 Task: Look for space in Bogor, Indonesia from 9th June, 2023 to 11th June, 2023 for 2 adults in price range Rs.6000 to Rs.10000. Place can be entire place with 2 bedrooms having 2 beds and 1 bathroom. Property type can be house, flat, guest house. Amenities needed are: wifi. Booking option can be shelf check-in. Required host language is English.
Action: Mouse moved to (588, 108)
Screenshot: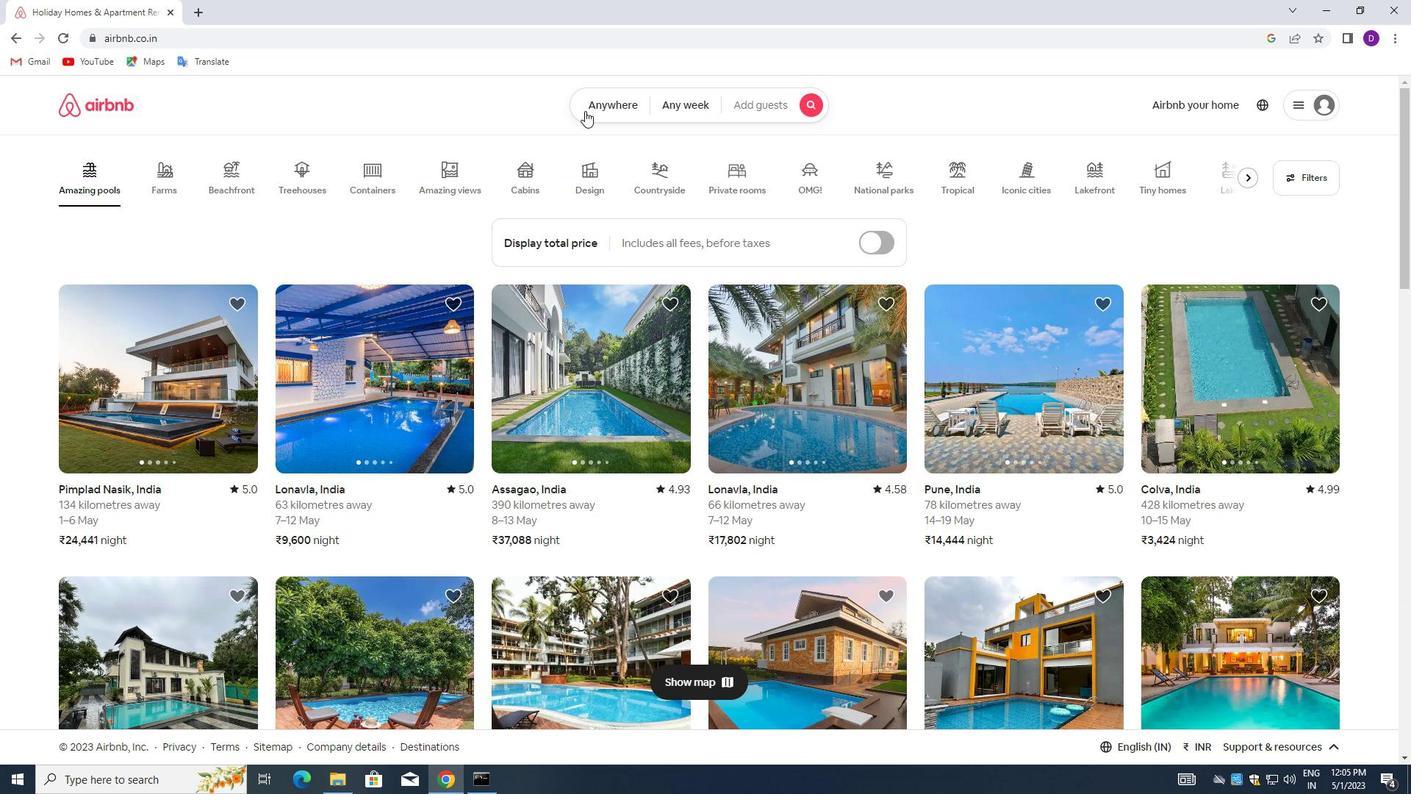 
Action: Mouse pressed left at (588, 108)
Screenshot: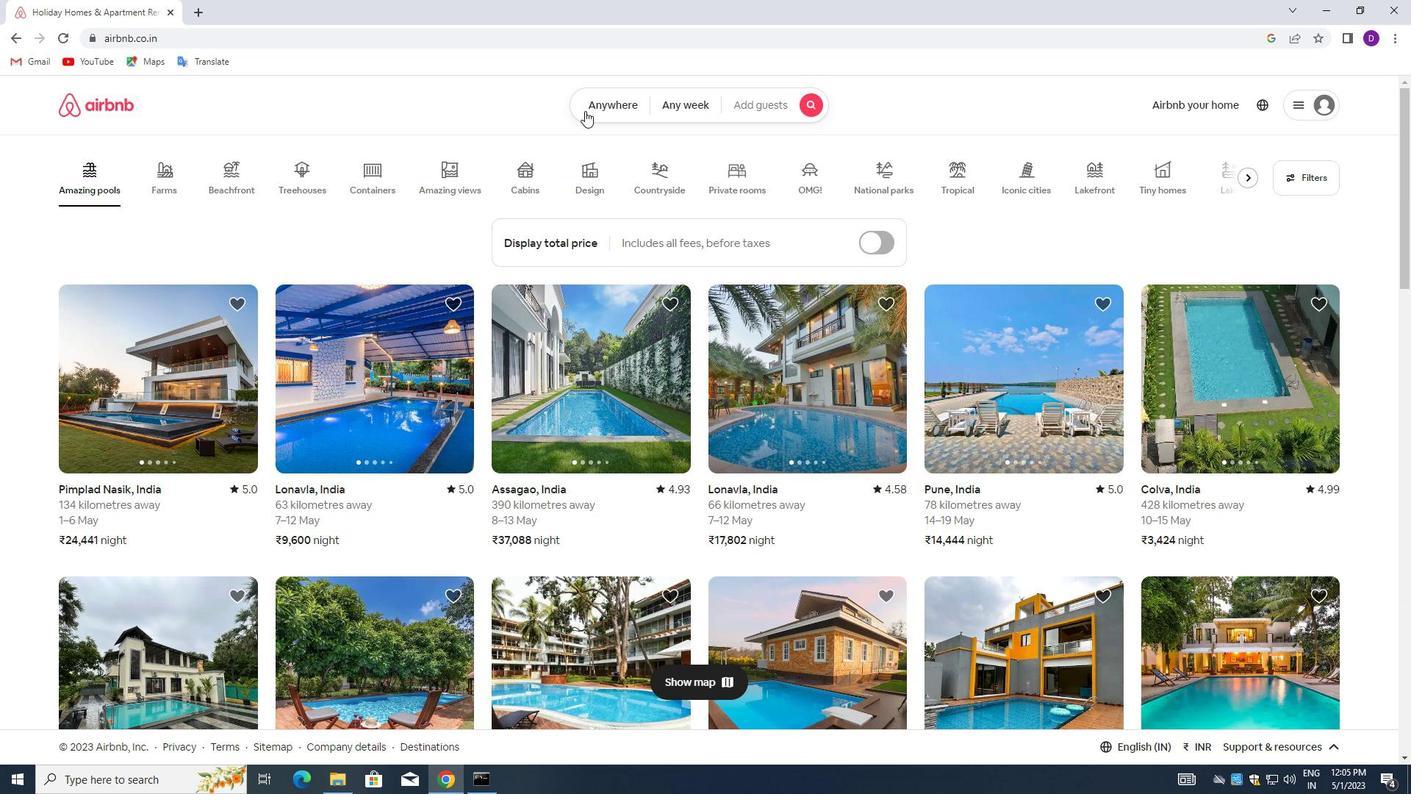
Action: Mouse moved to (450, 161)
Screenshot: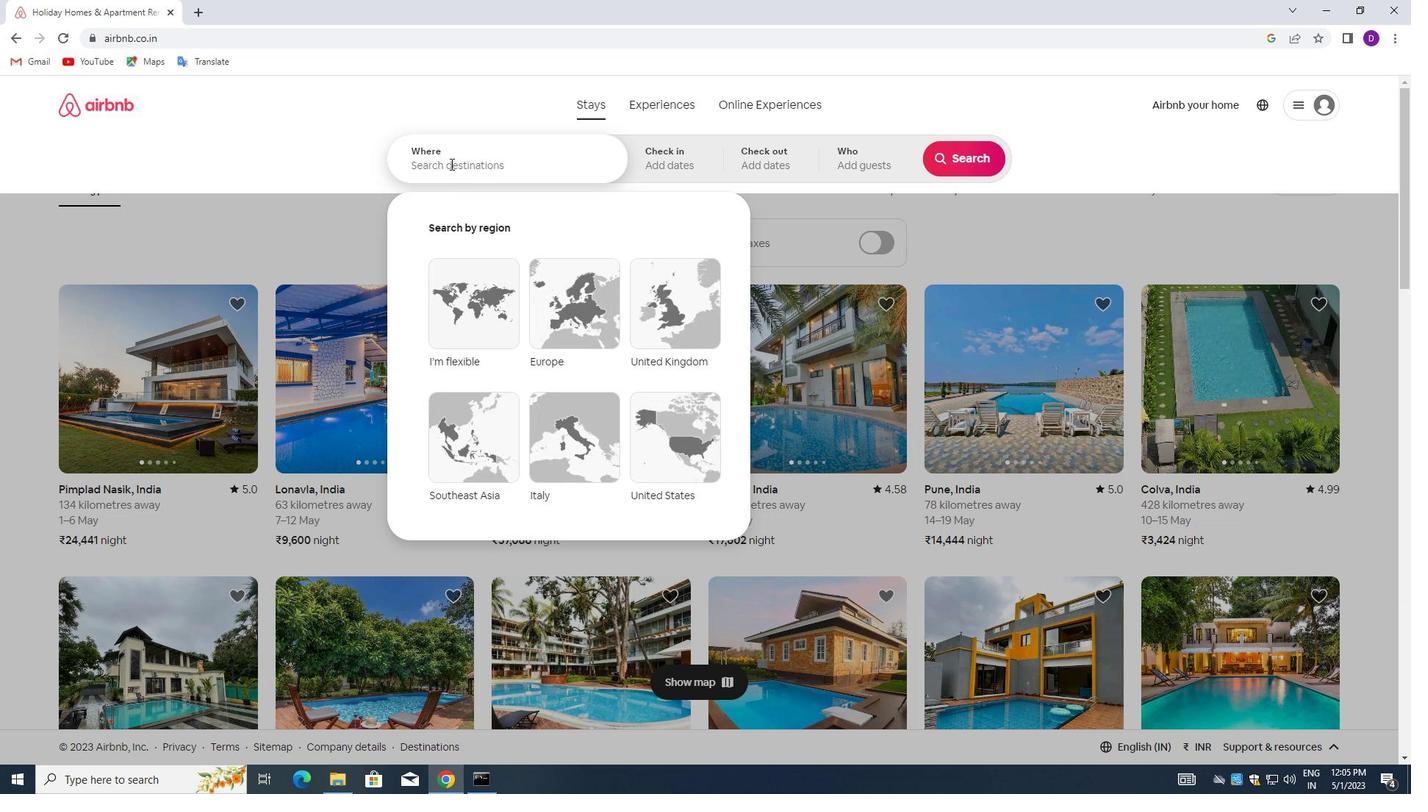 
Action: Mouse pressed left at (450, 161)
Screenshot: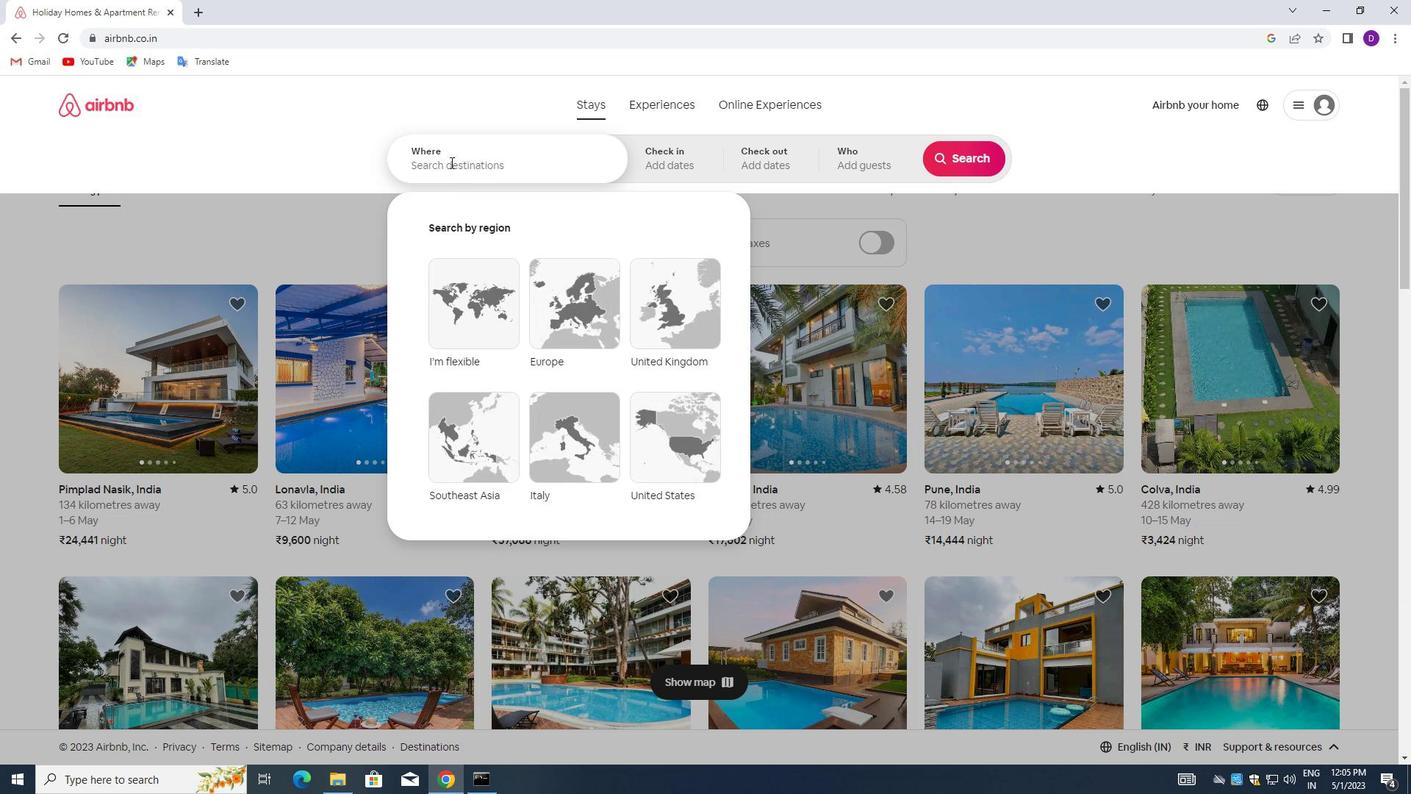 
Action: Key pressed <Key.shift_r>Bof<Key.backspace>gor,<Key.space><Key.shift>INDONESIA<Key.enter>
Screenshot: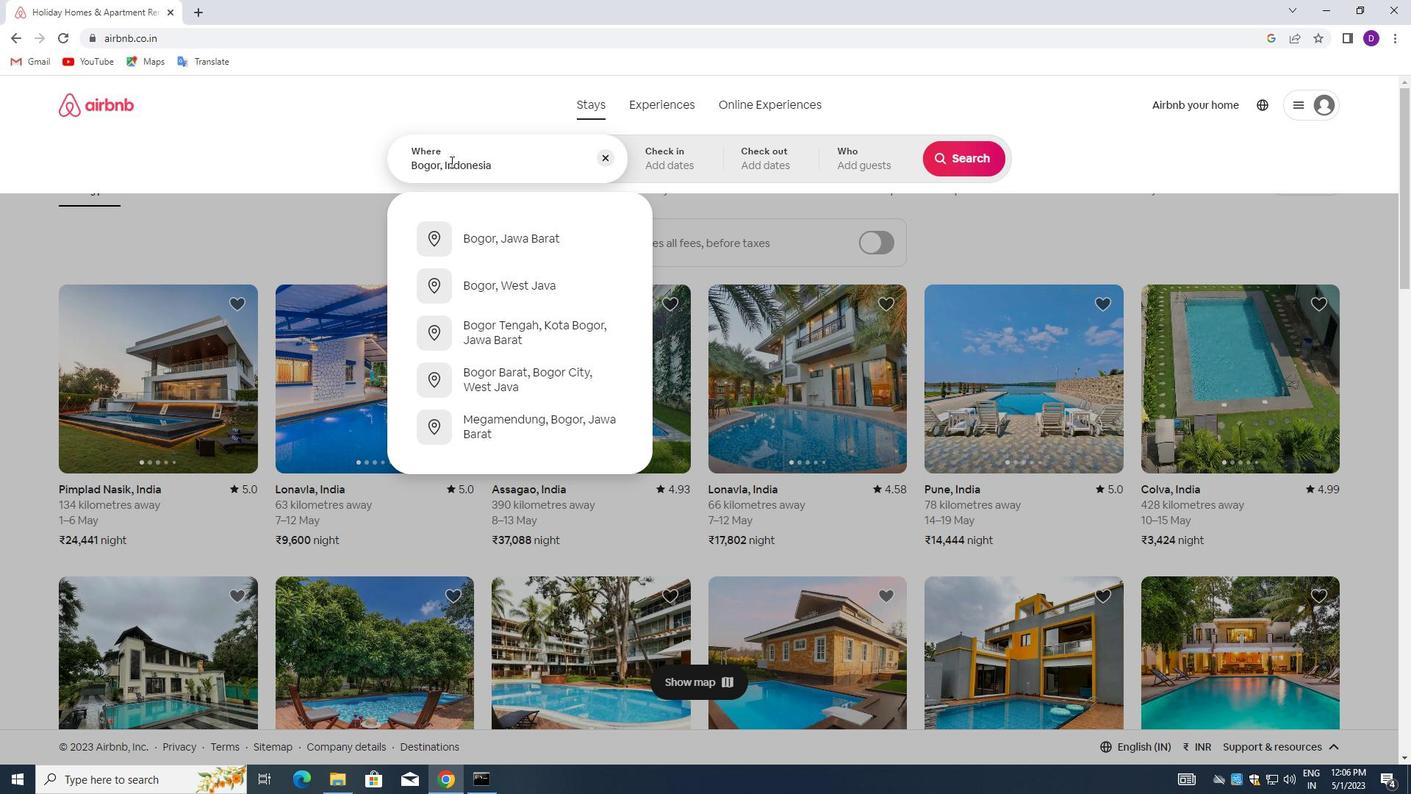 
Action: Mouse moved to (909, 373)
Screenshot: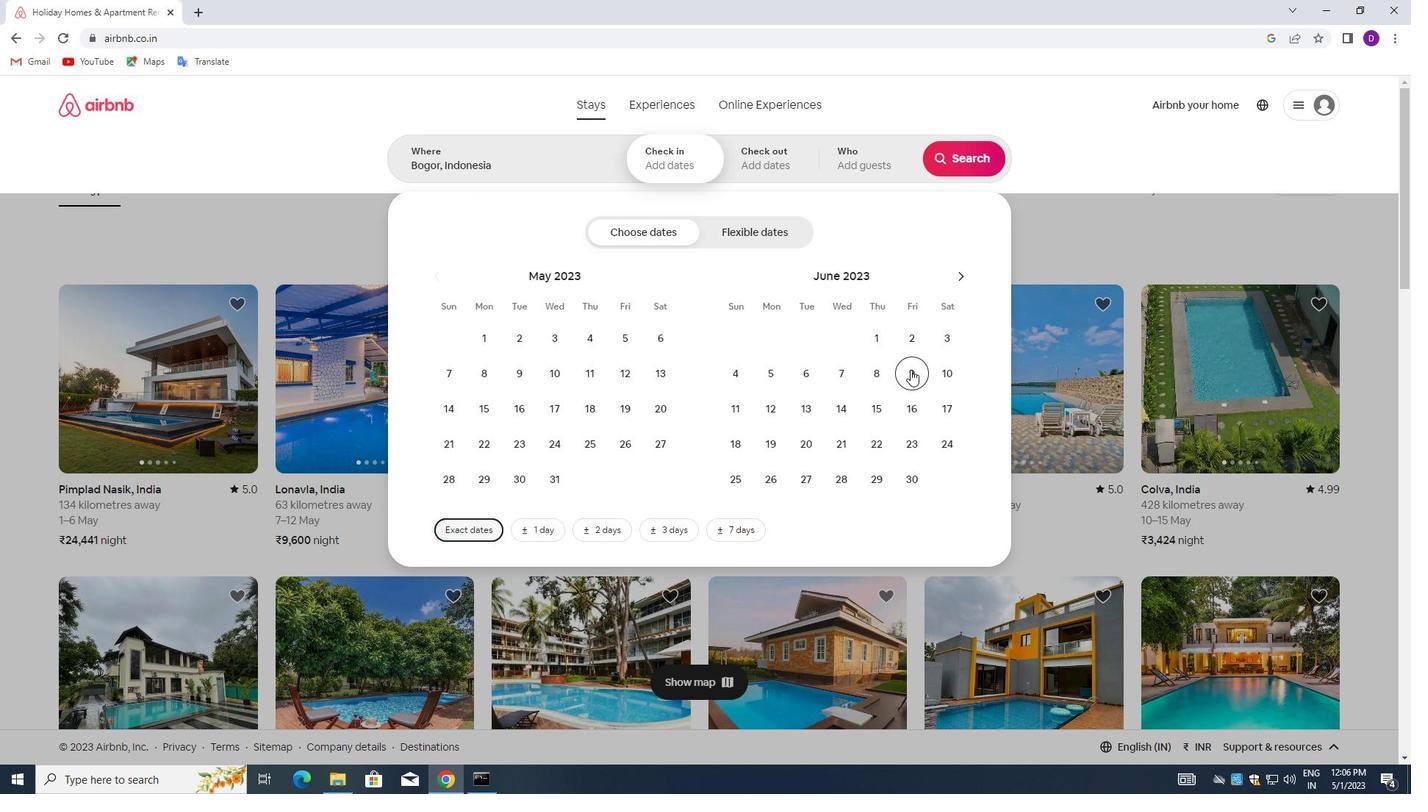 
Action: Mouse pressed left at (909, 373)
Screenshot: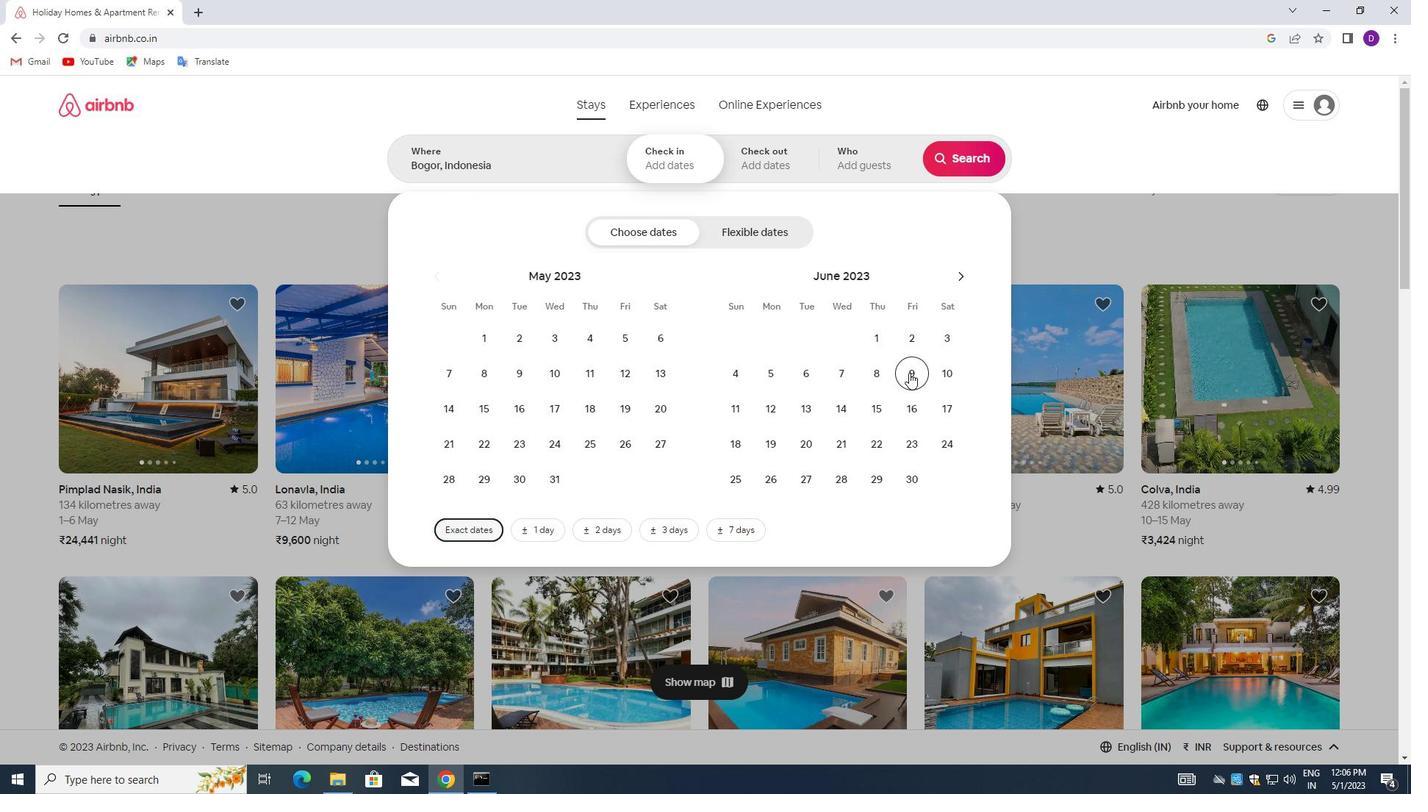 
Action: Mouse moved to (744, 416)
Screenshot: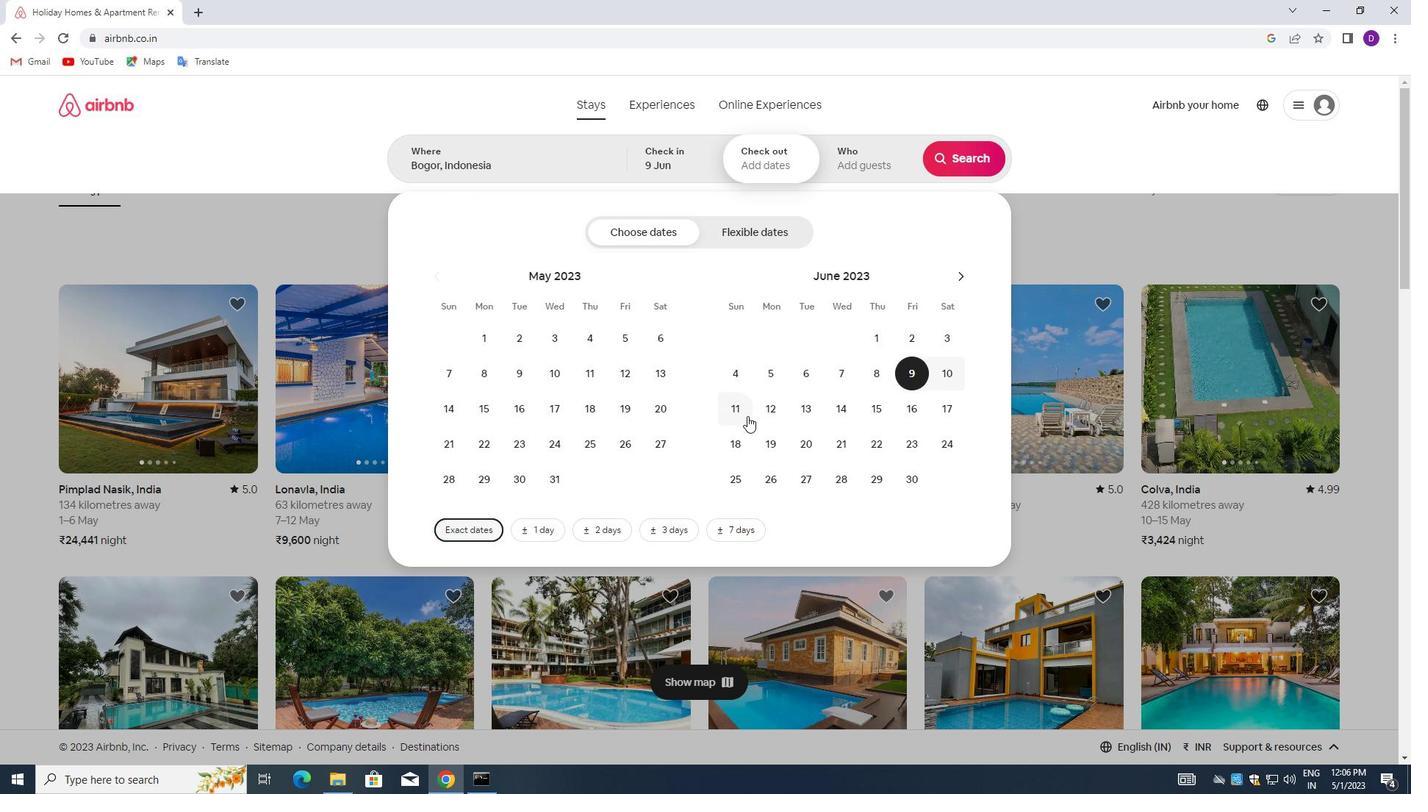 
Action: Mouse pressed left at (744, 416)
Screenshot: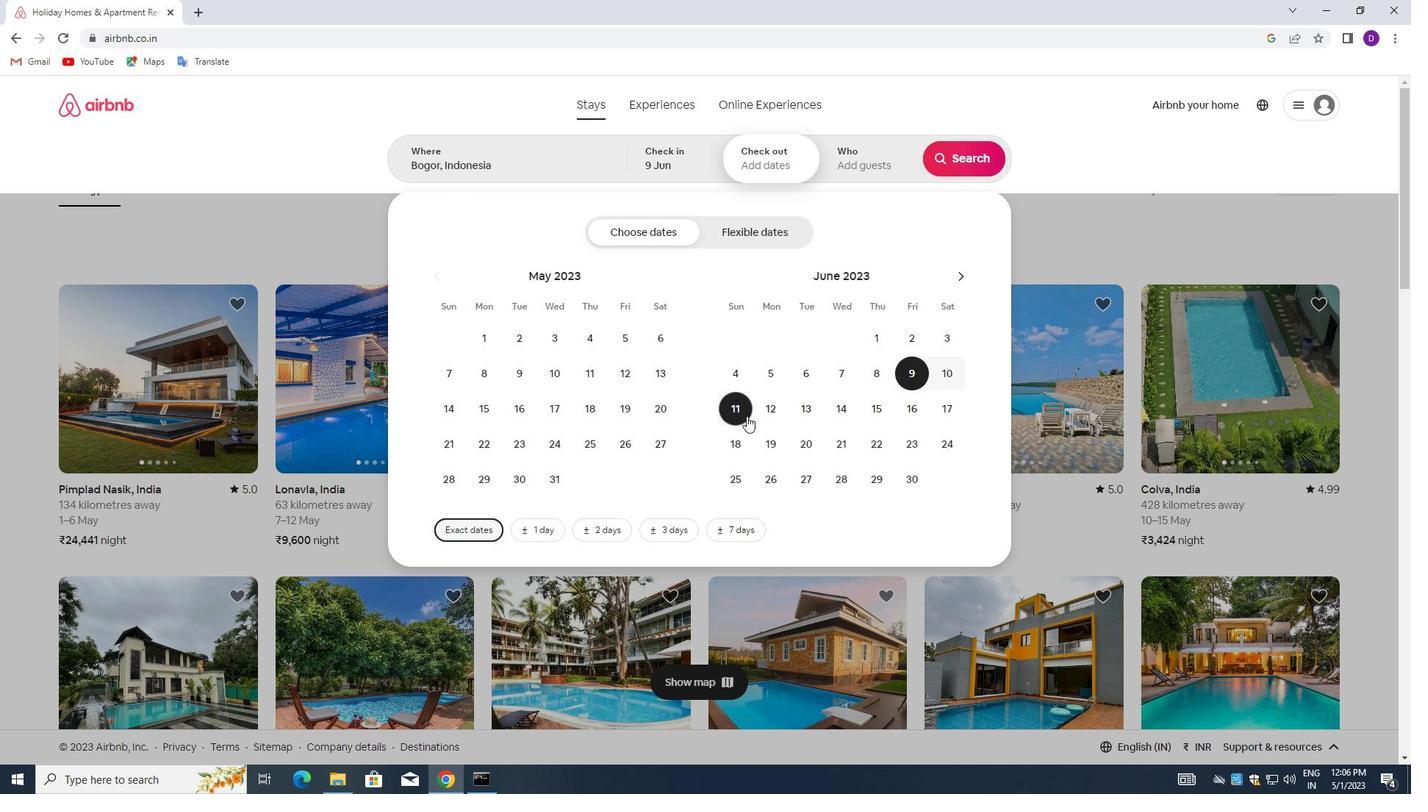 
Action: Mouse moved to (861, 174)
Screenshot: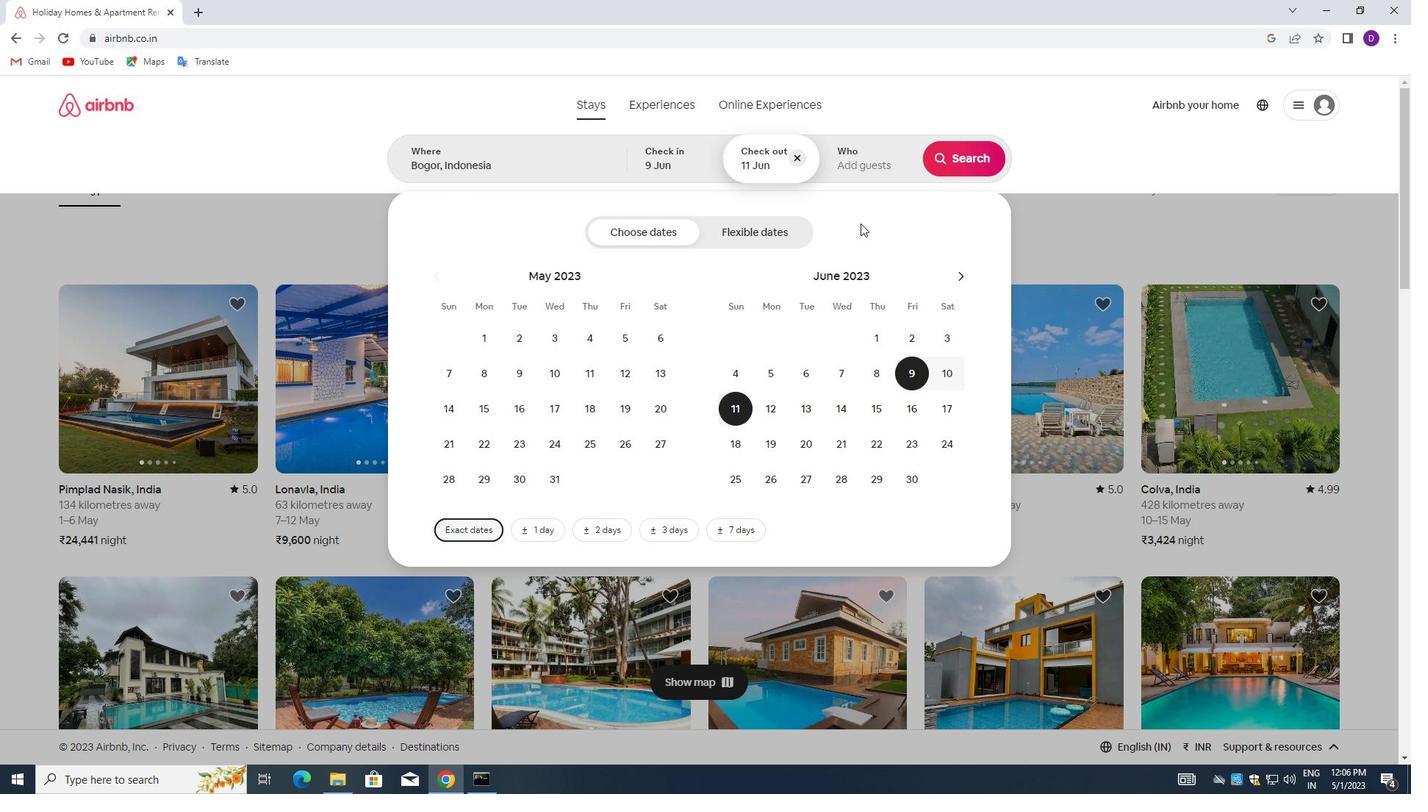 
Action: Mouse pressed left at (861, 174)
Screenshot: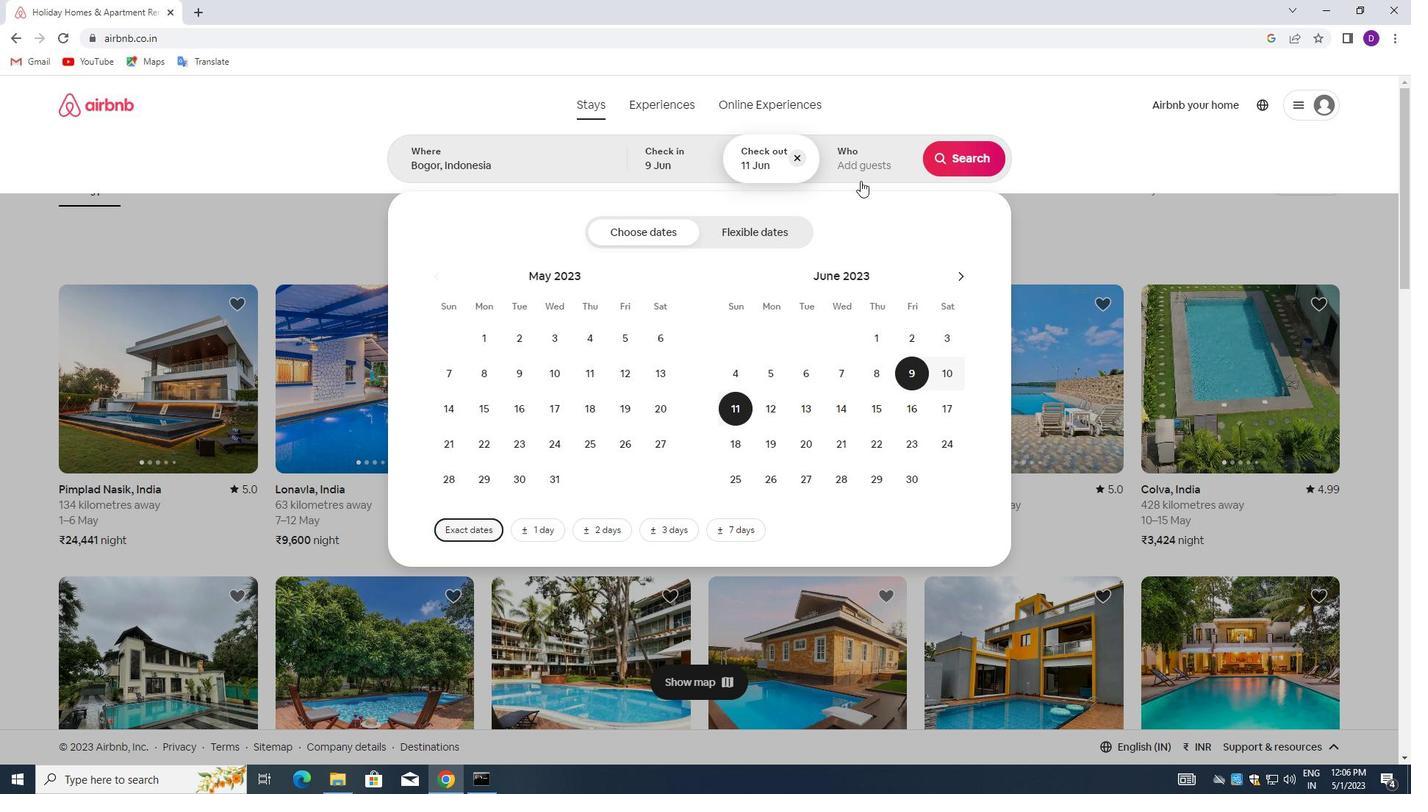
Action: Mouse moved to (966, 231)
Screenshot: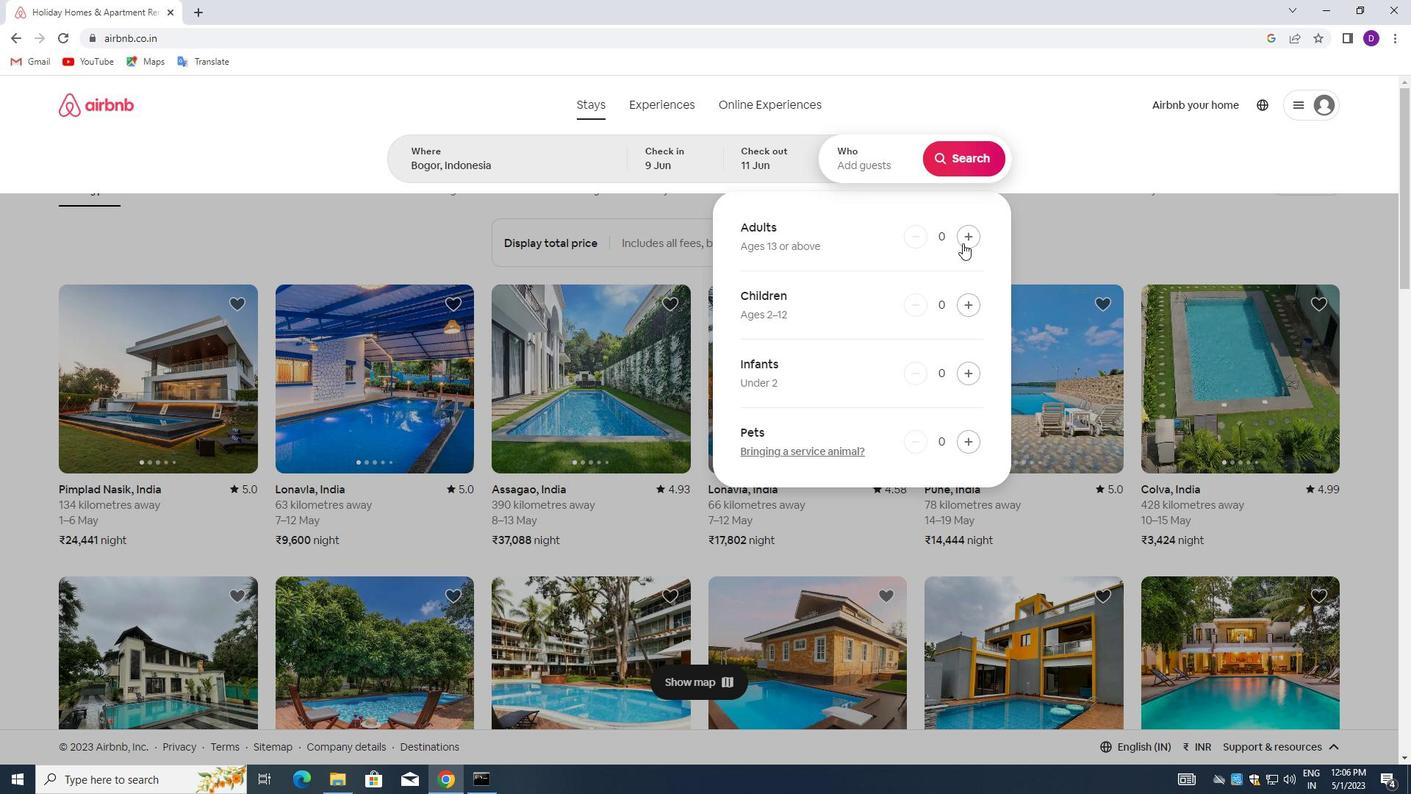
Action: Mouse pressed left at (966, 231)
Screenshot: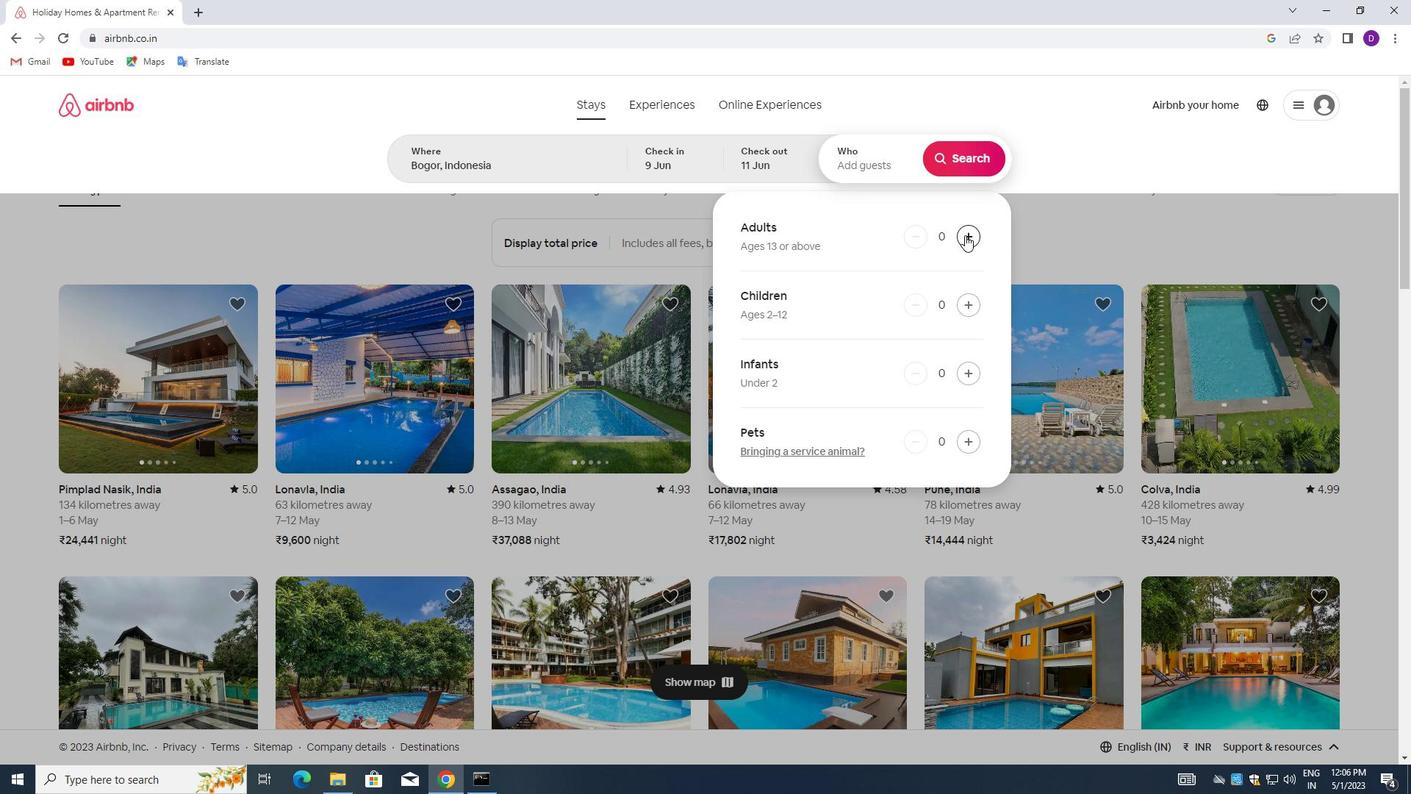 
Action: Mouse pressed left at (966, 231)
Screenshot: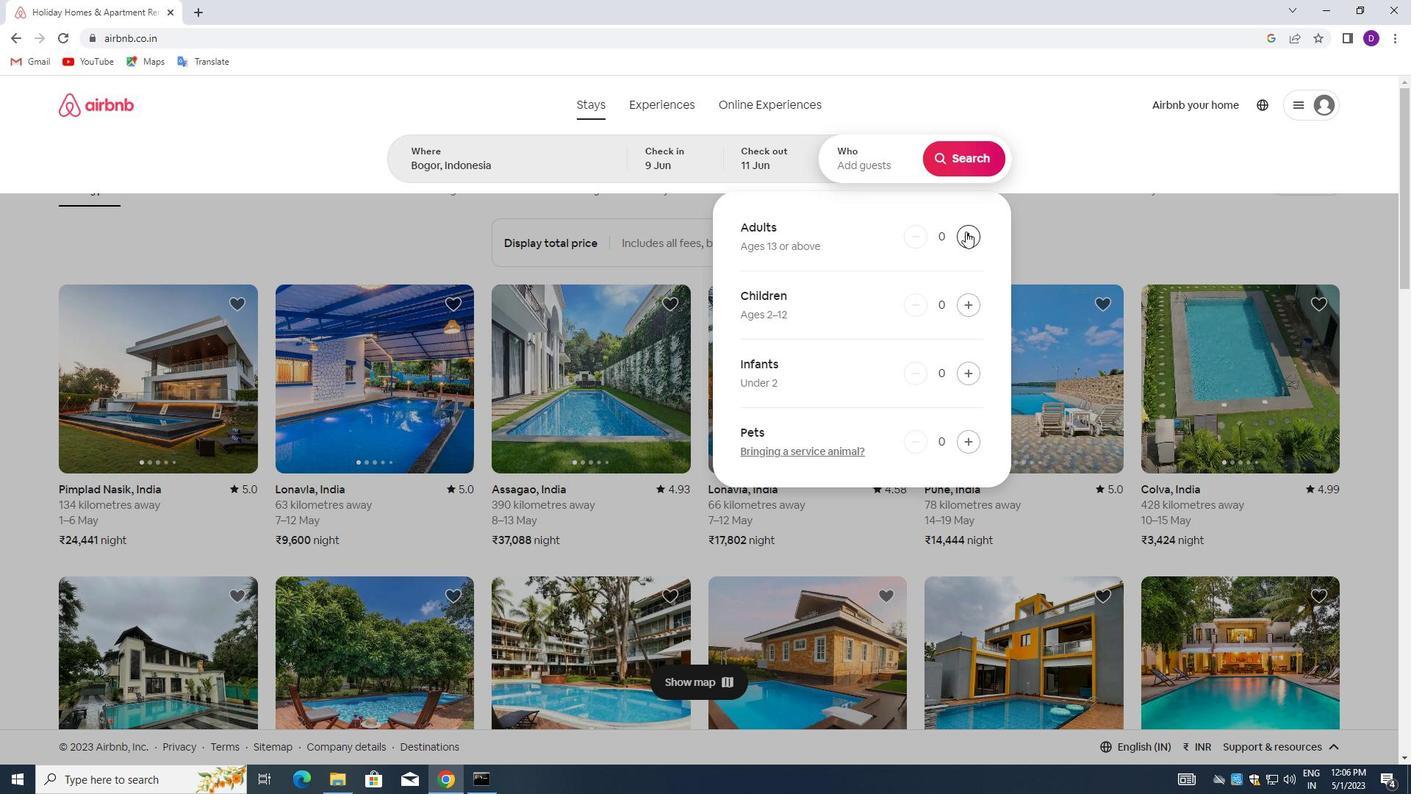
Action: Mouse moved to (969, 162)
Screenshot: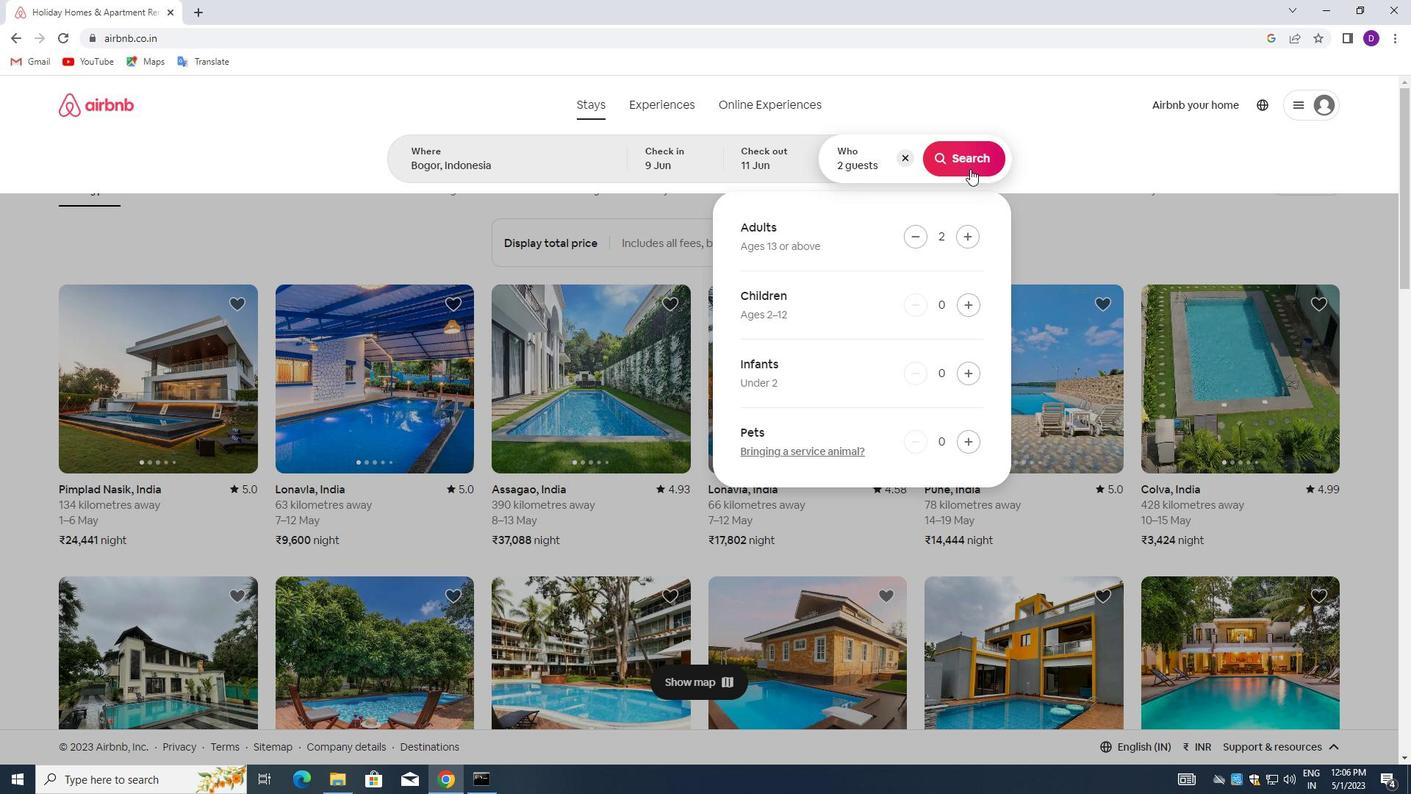 
Action: Mouse pressed left at (969, 162)
Screenshot: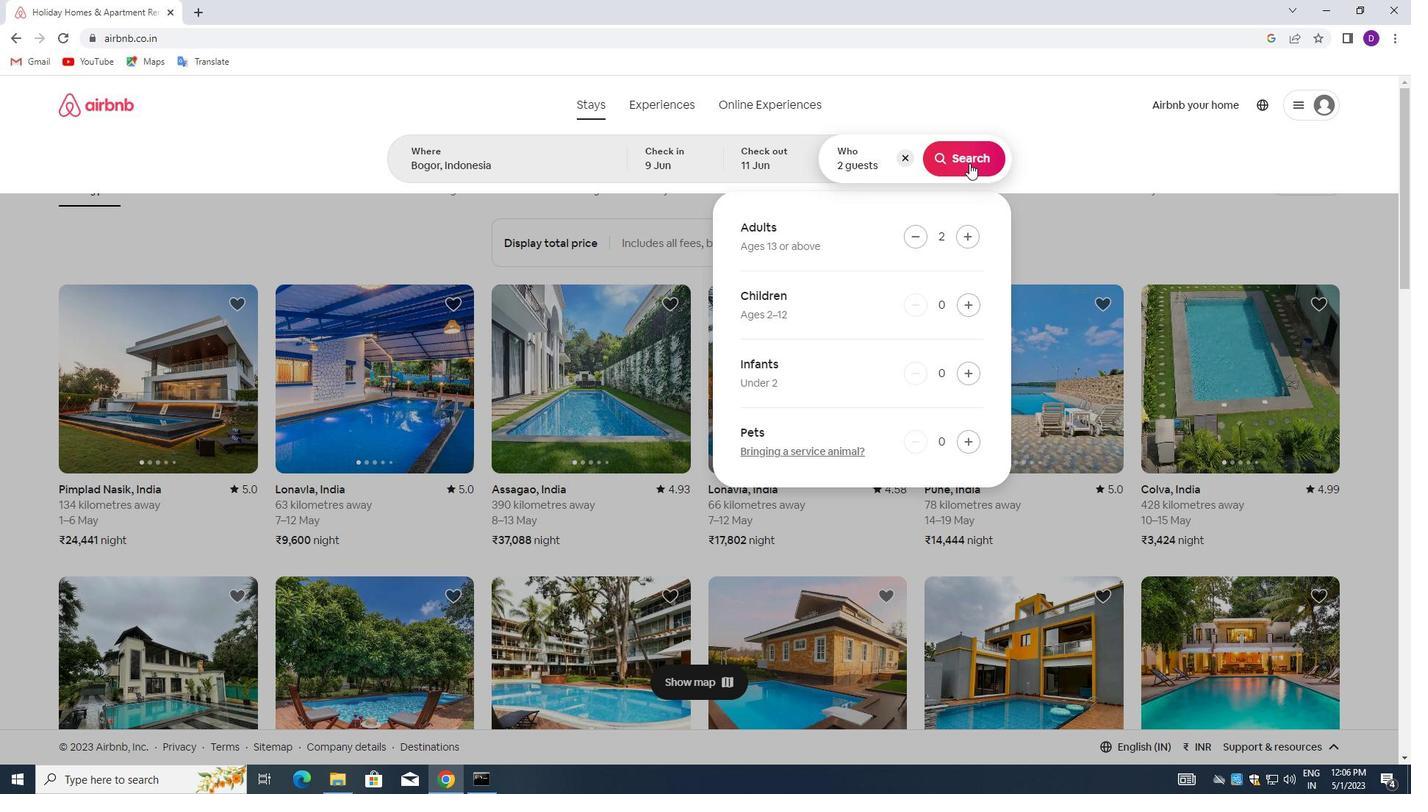 
Action: Mouse moved to (1343, 164)
Screenshot: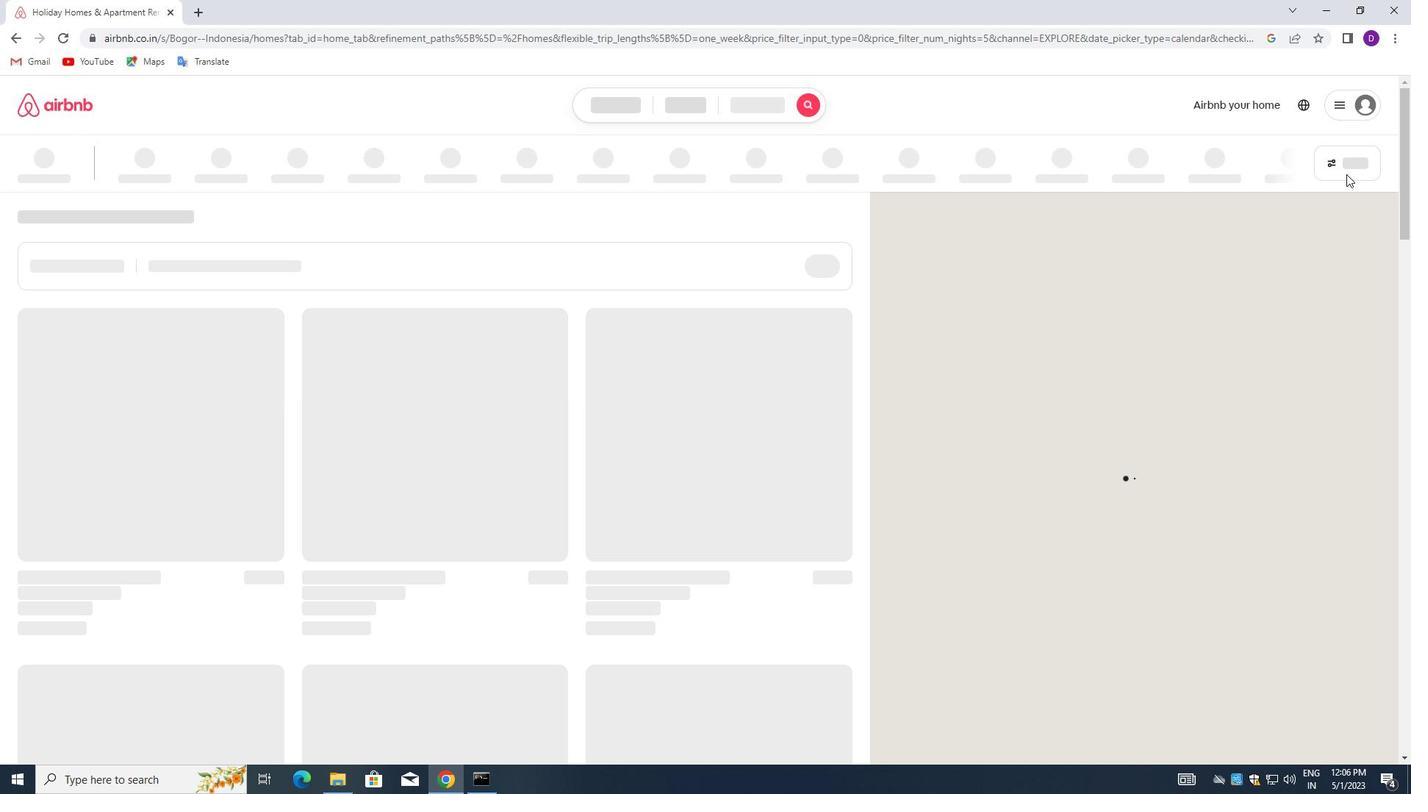 
Action: Mouse pressed left at (1343, 164)
Screenshot: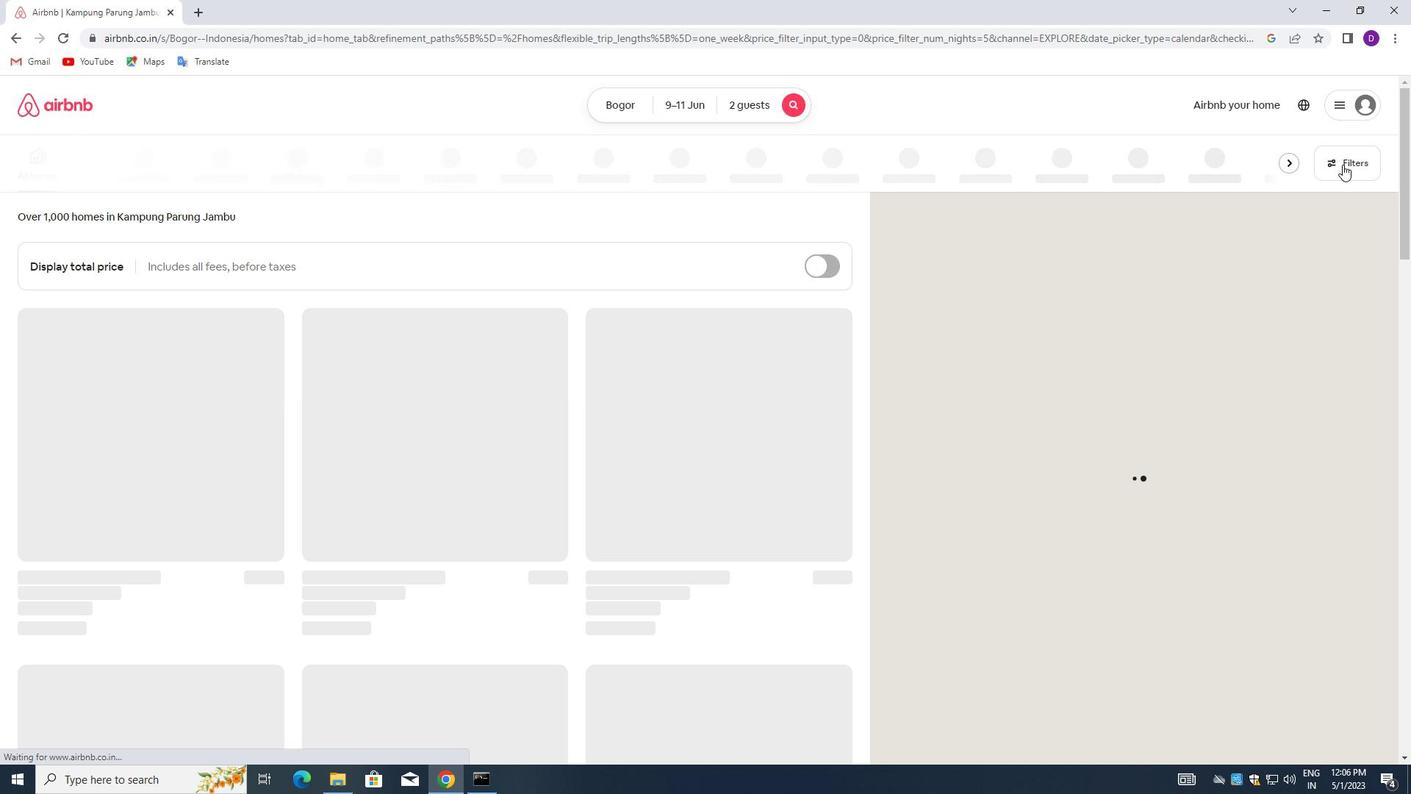
Action: Mouse moved to (516, 354)
Screenshot: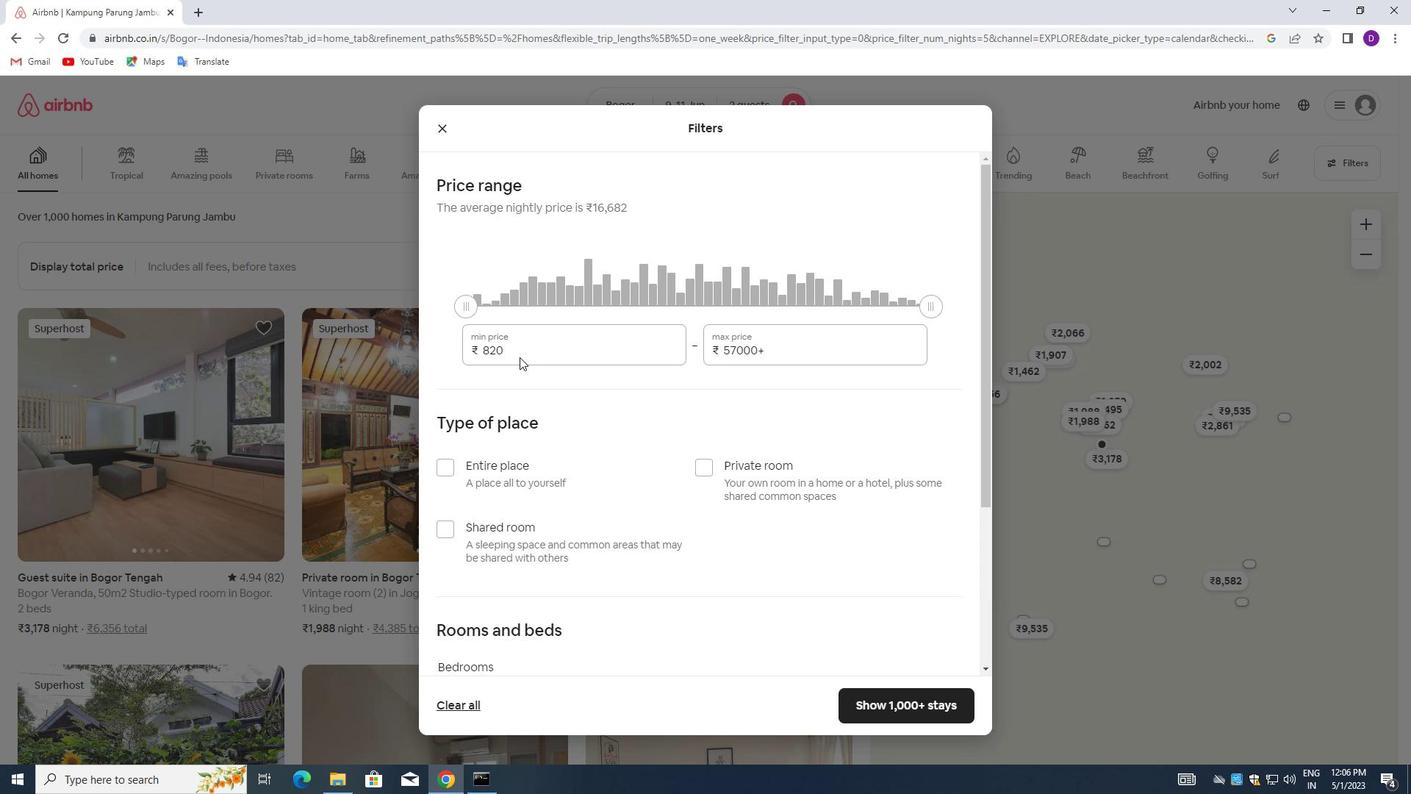 
Action: Mouse pressed left at (516, 354)
Screenshot: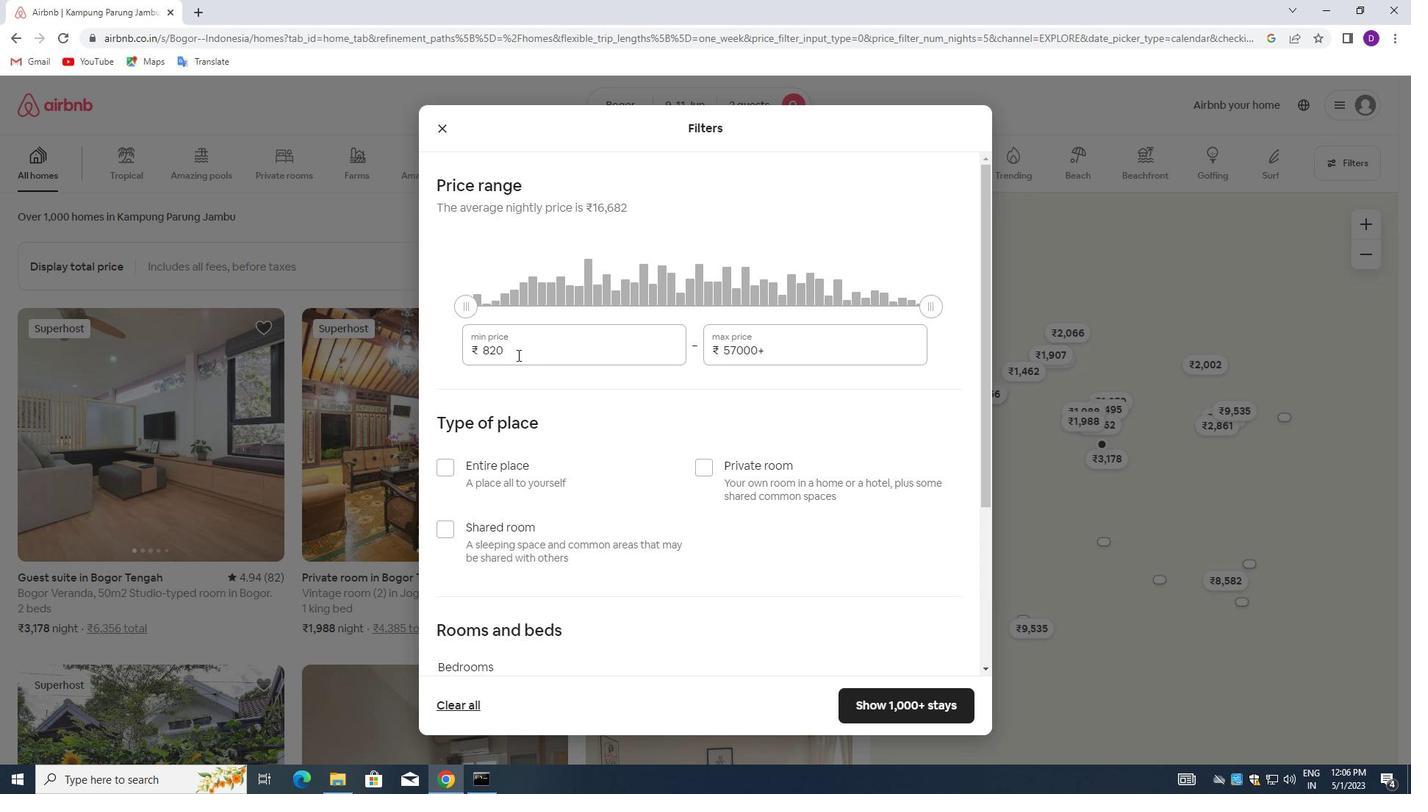 
Action: Mouse pressed left at (516, 354)
Screenshot: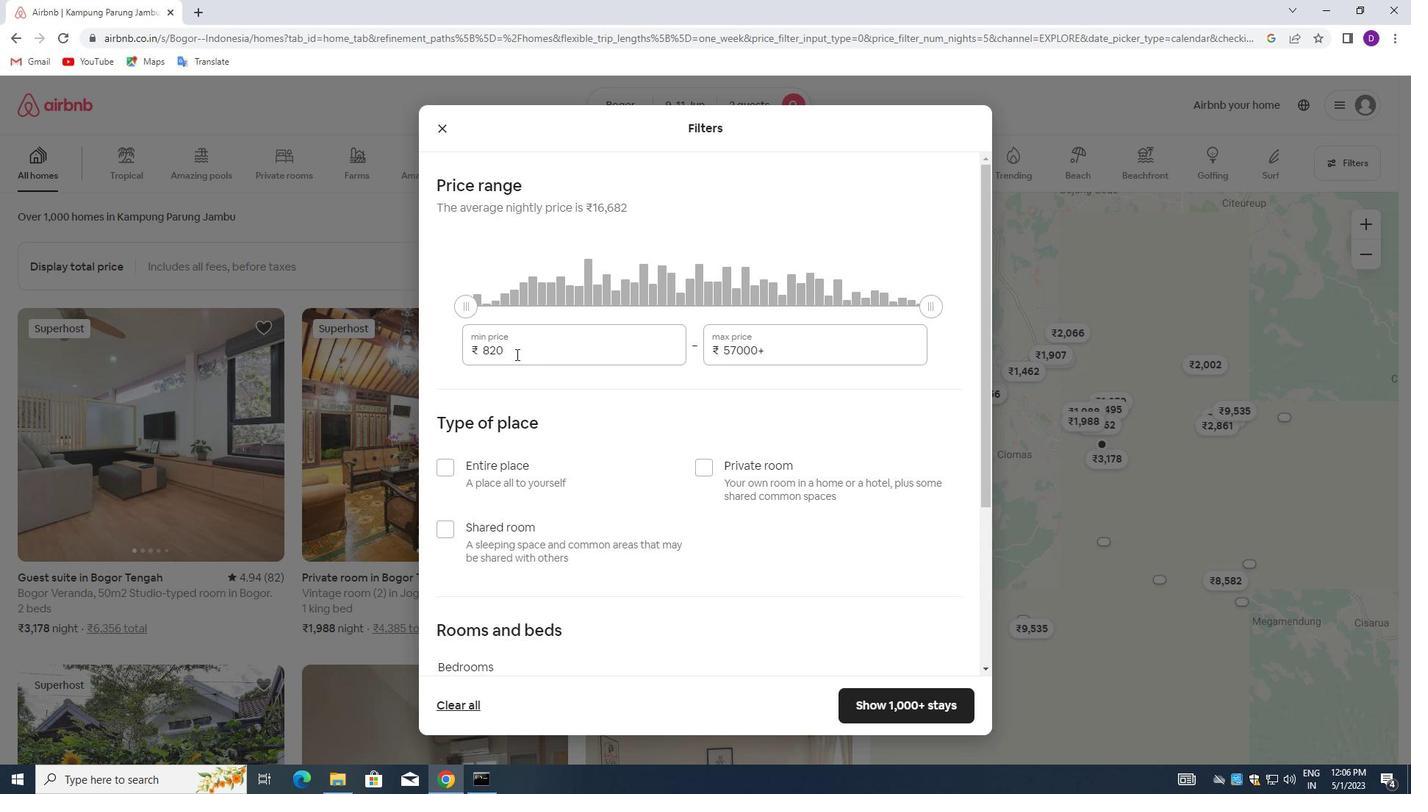 
Action: Key pressed 6000<Key.tab>10000
Screenshot: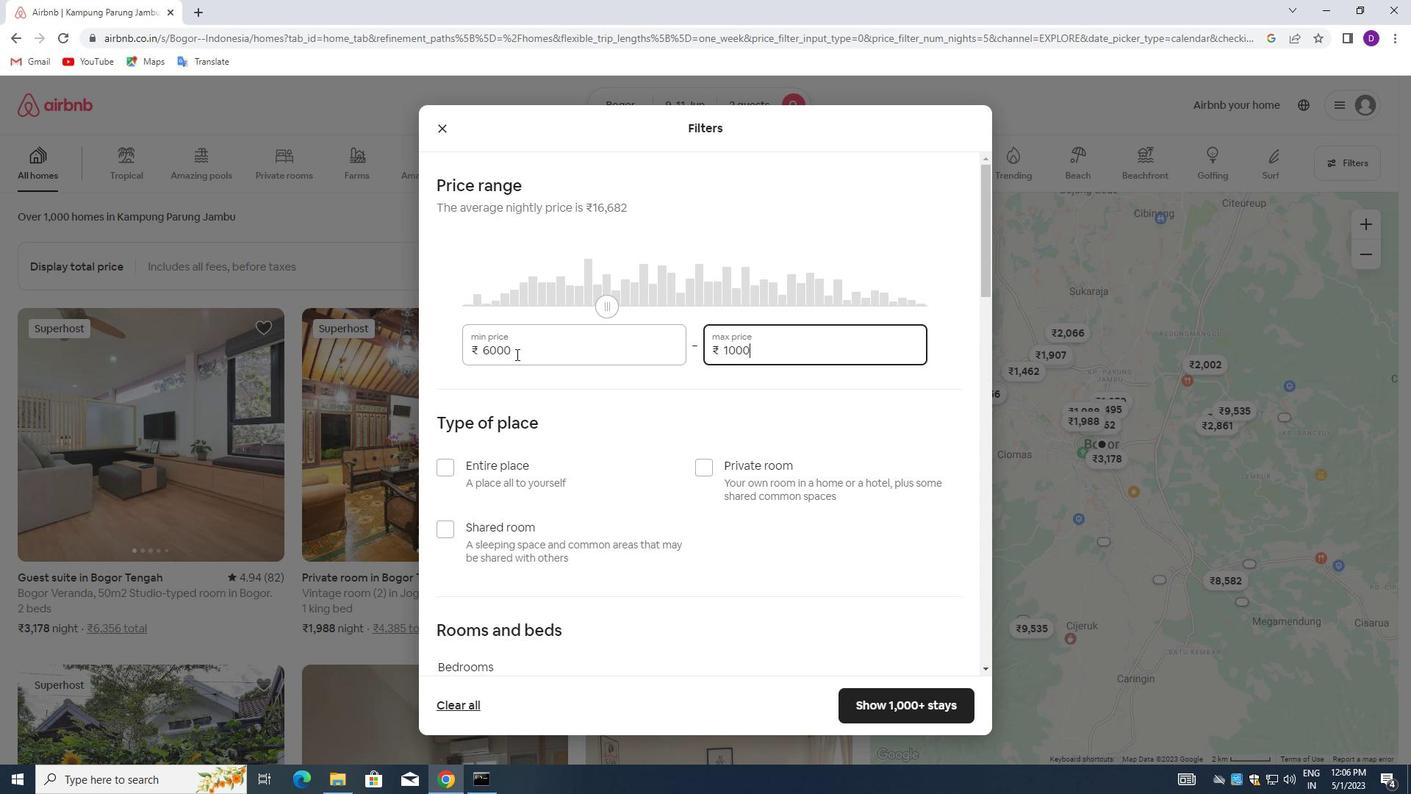 
Action: Mouse moved to (515, 355)
Screenshot: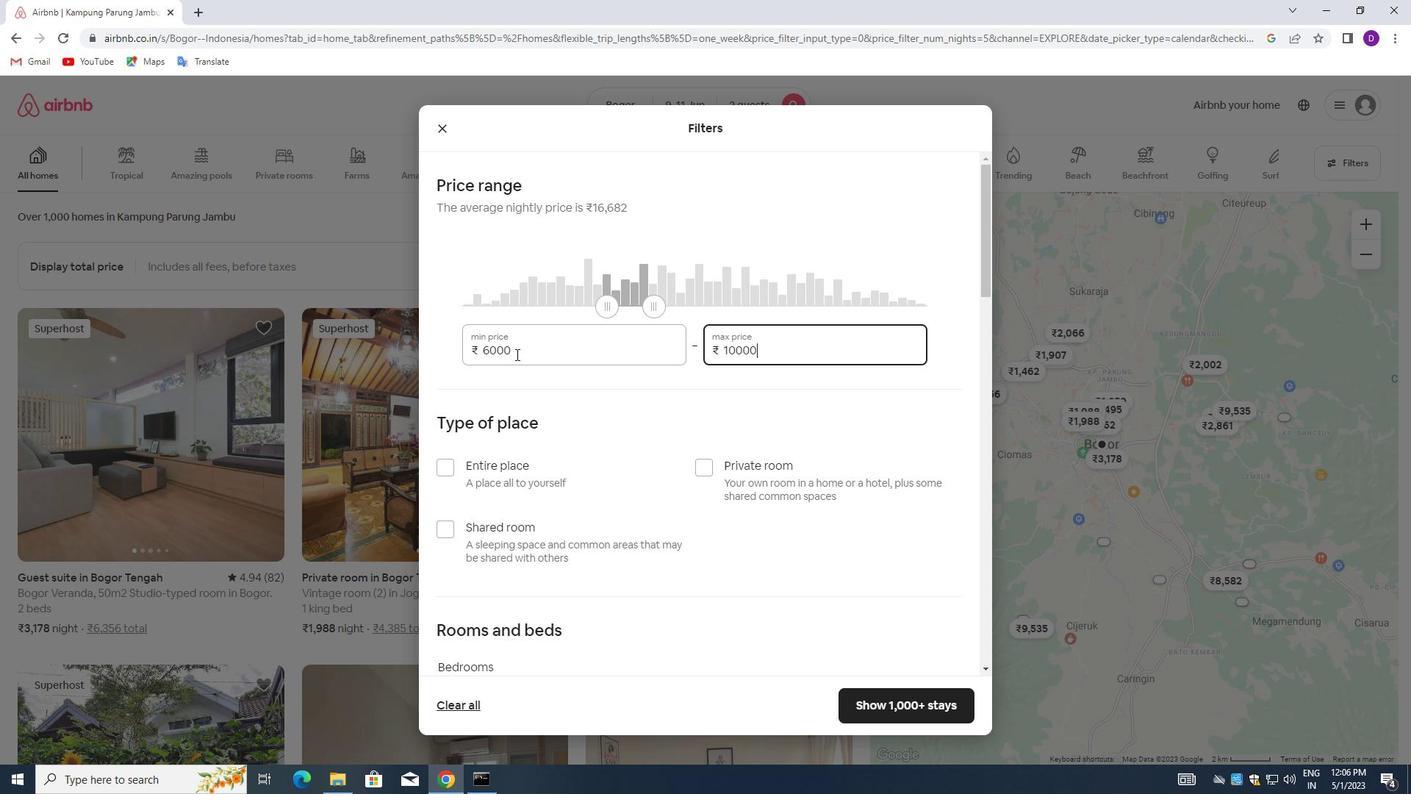 
Action: Mouse scrolled (515, 355) with delta (0, 0)
Screenshot: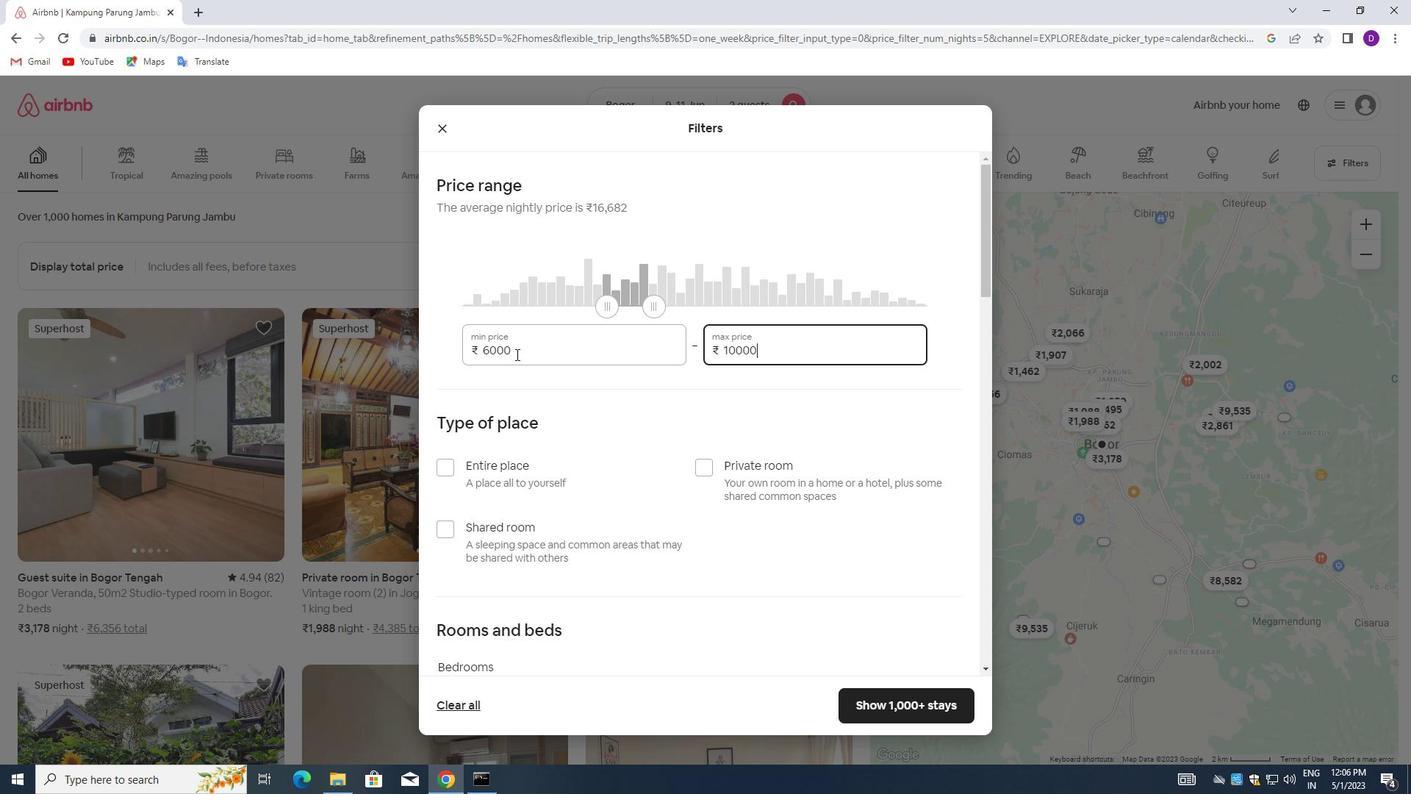 
Action: Mouse moved to (515, 358)
Screenshot: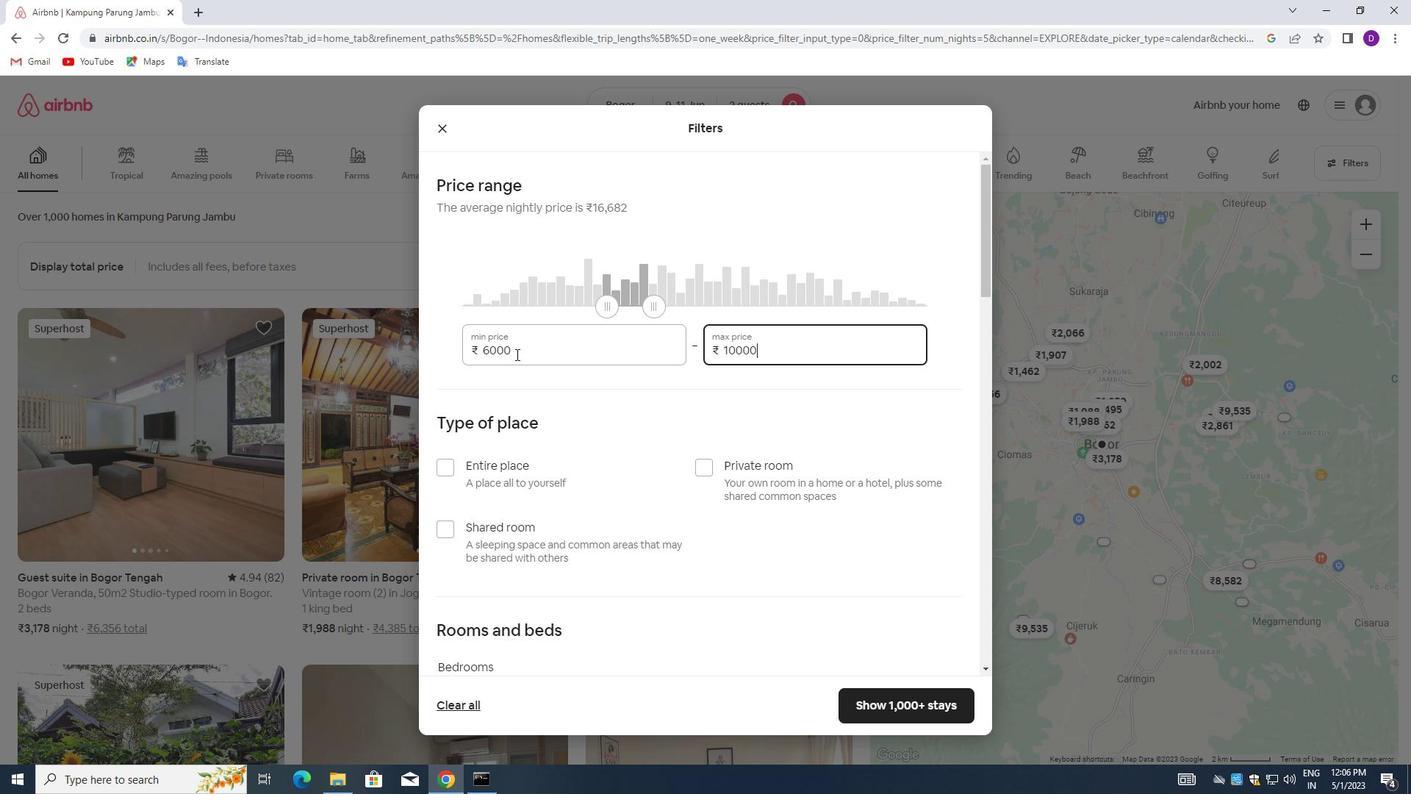 
Action: Mouse scrolled (515, 357) with delta (0, 0)
Screenshot: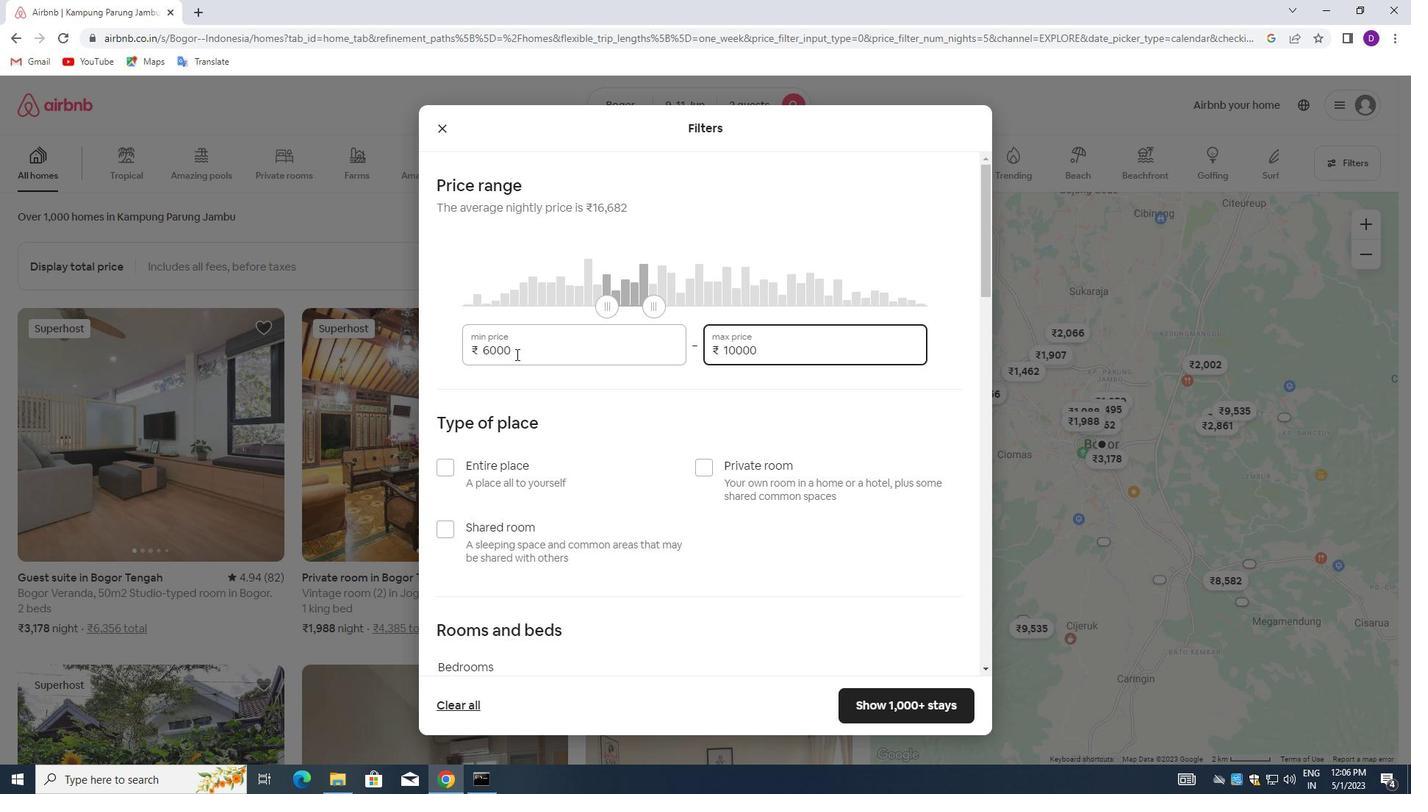 
Action: Mouse moved to (445, 322)
Screenshot: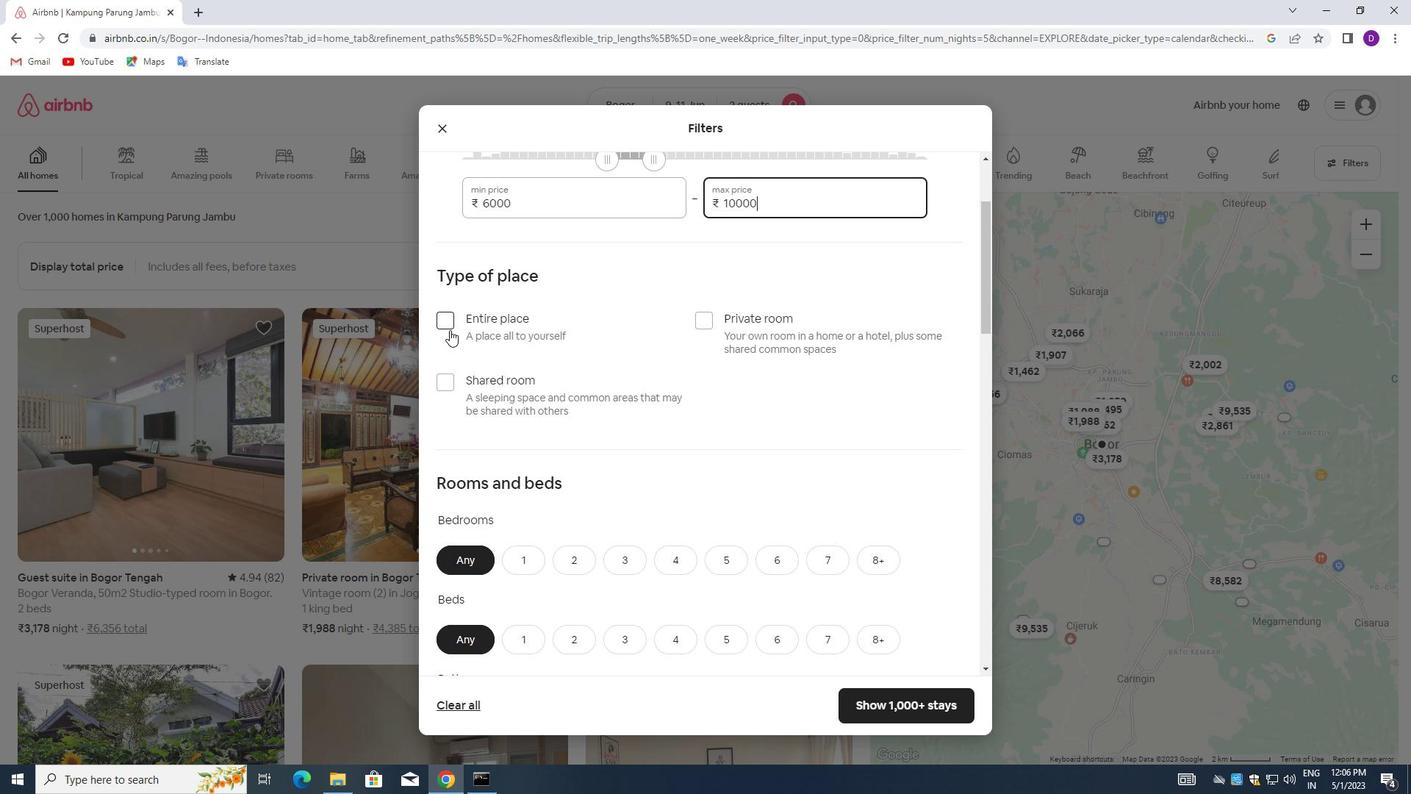 
Action: Mouse pressed left at (445, 322)
Screenshot: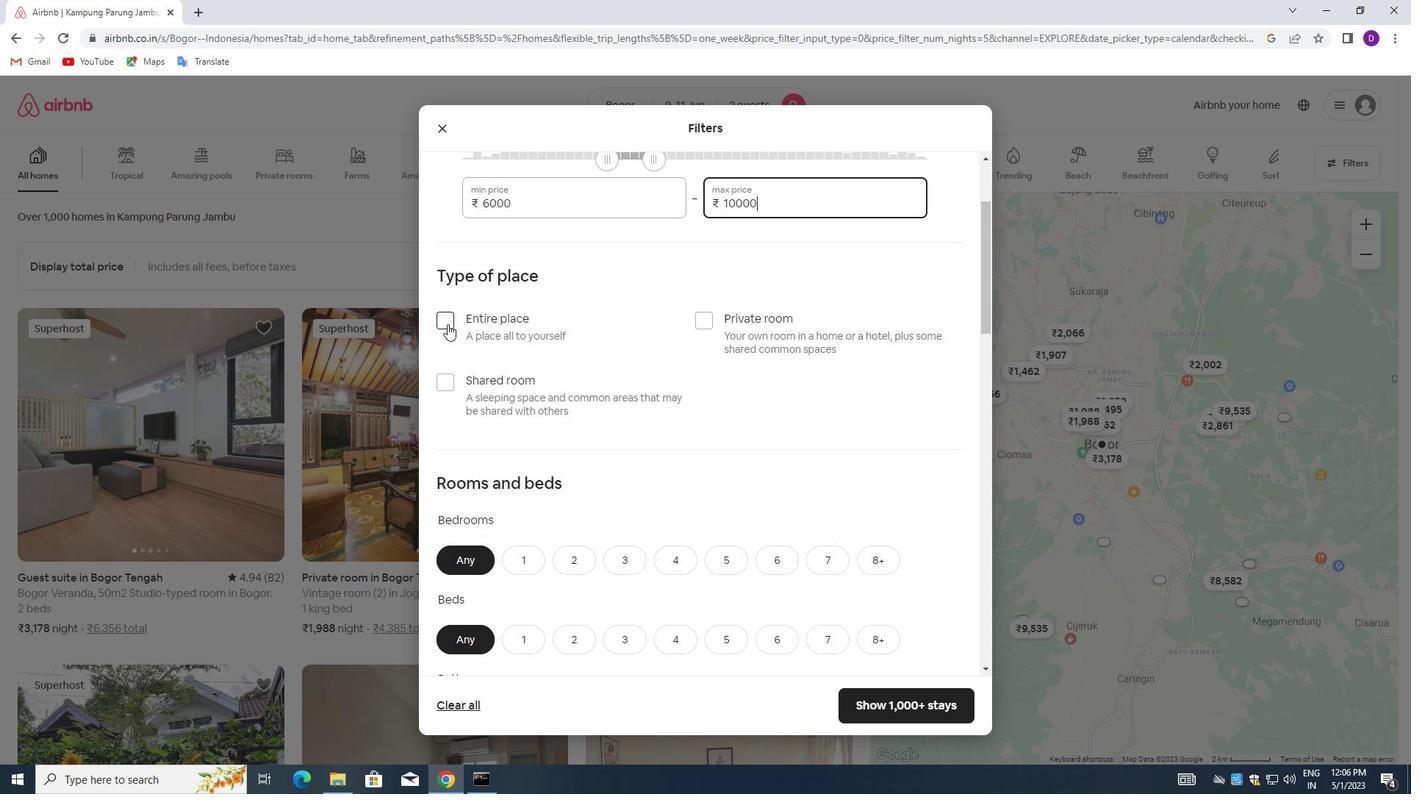 
Action: Mouse moved to (595, 361)
Screenshot: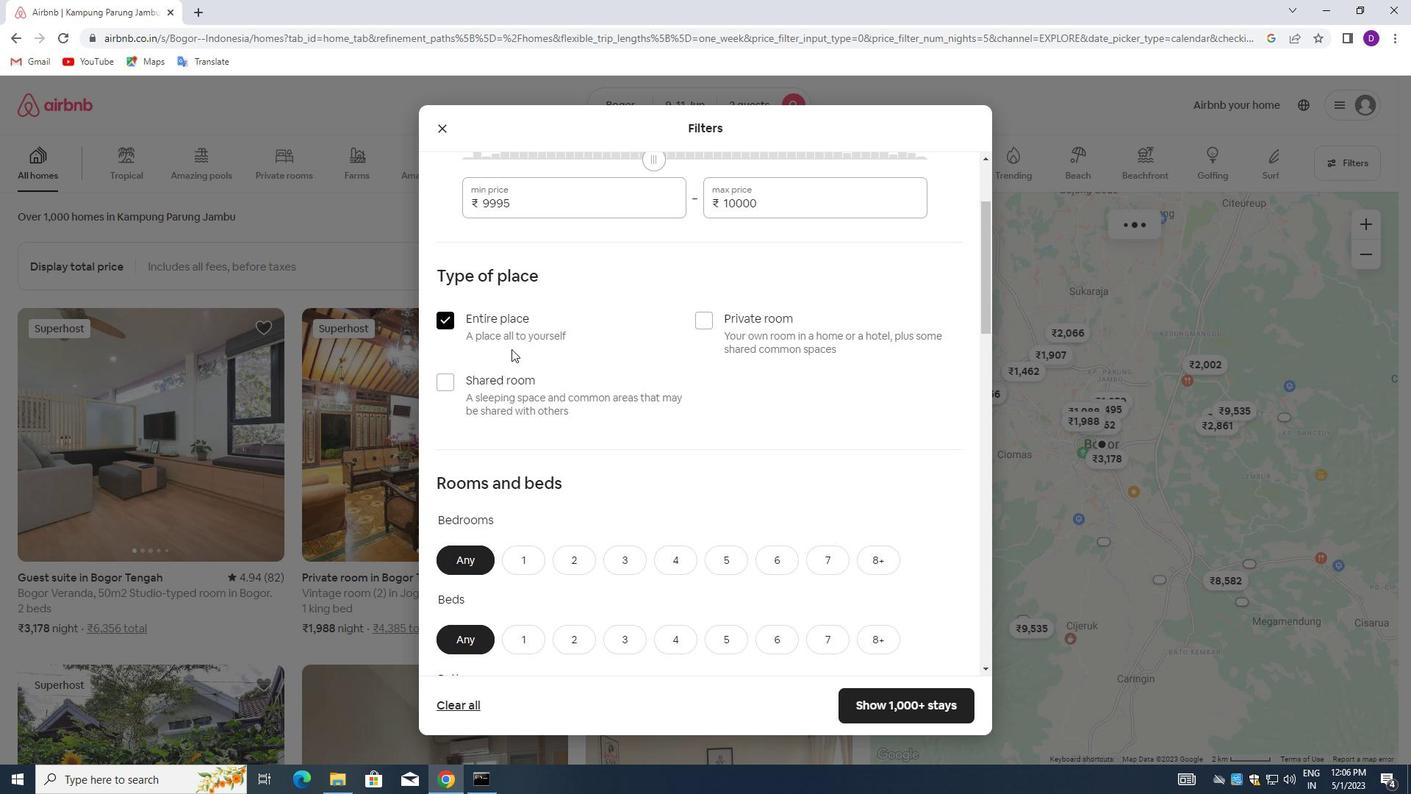 
Action: Mouse scrolled (595, 360) with delta (0, 0)
Screenshot: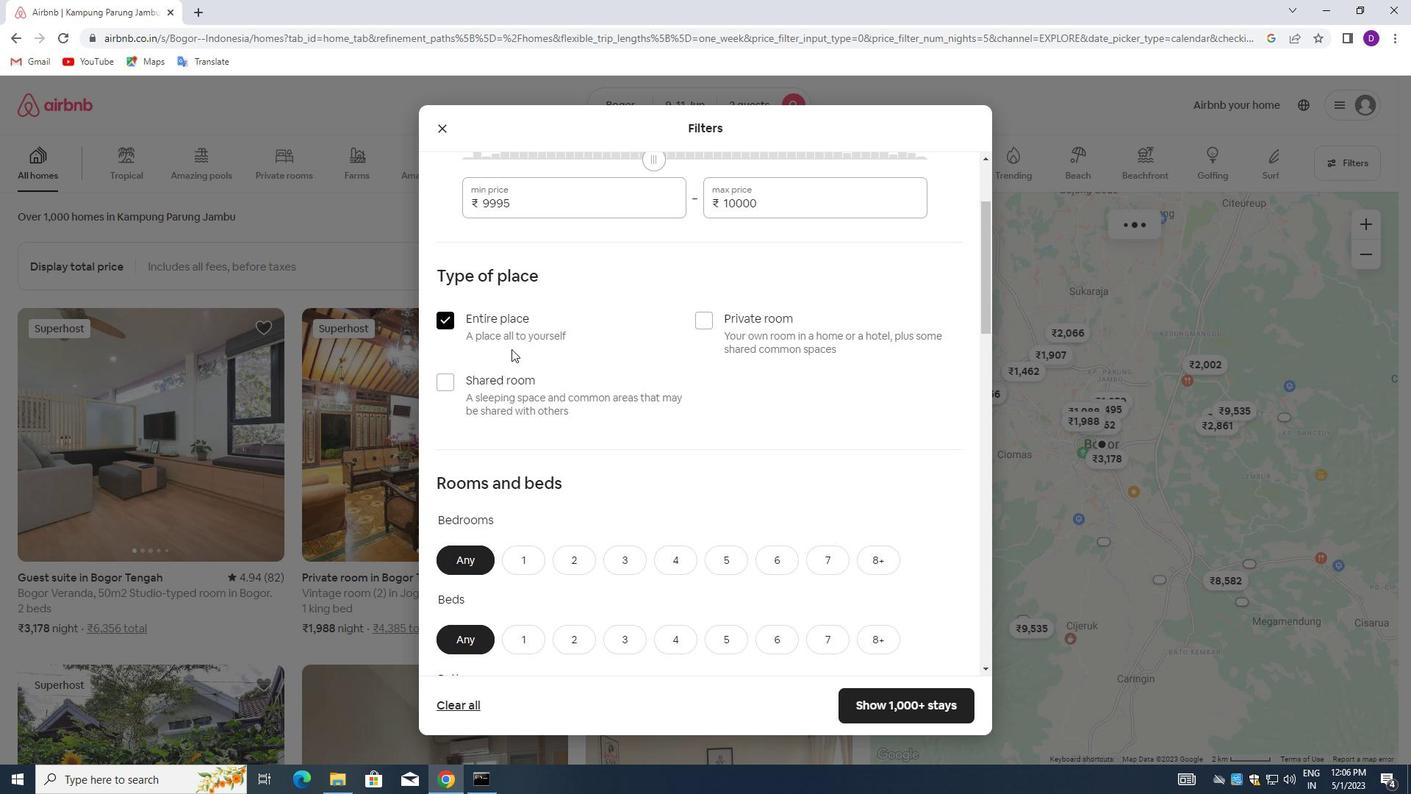 
Action: Mouse moved to (597, 361)
Screenshot: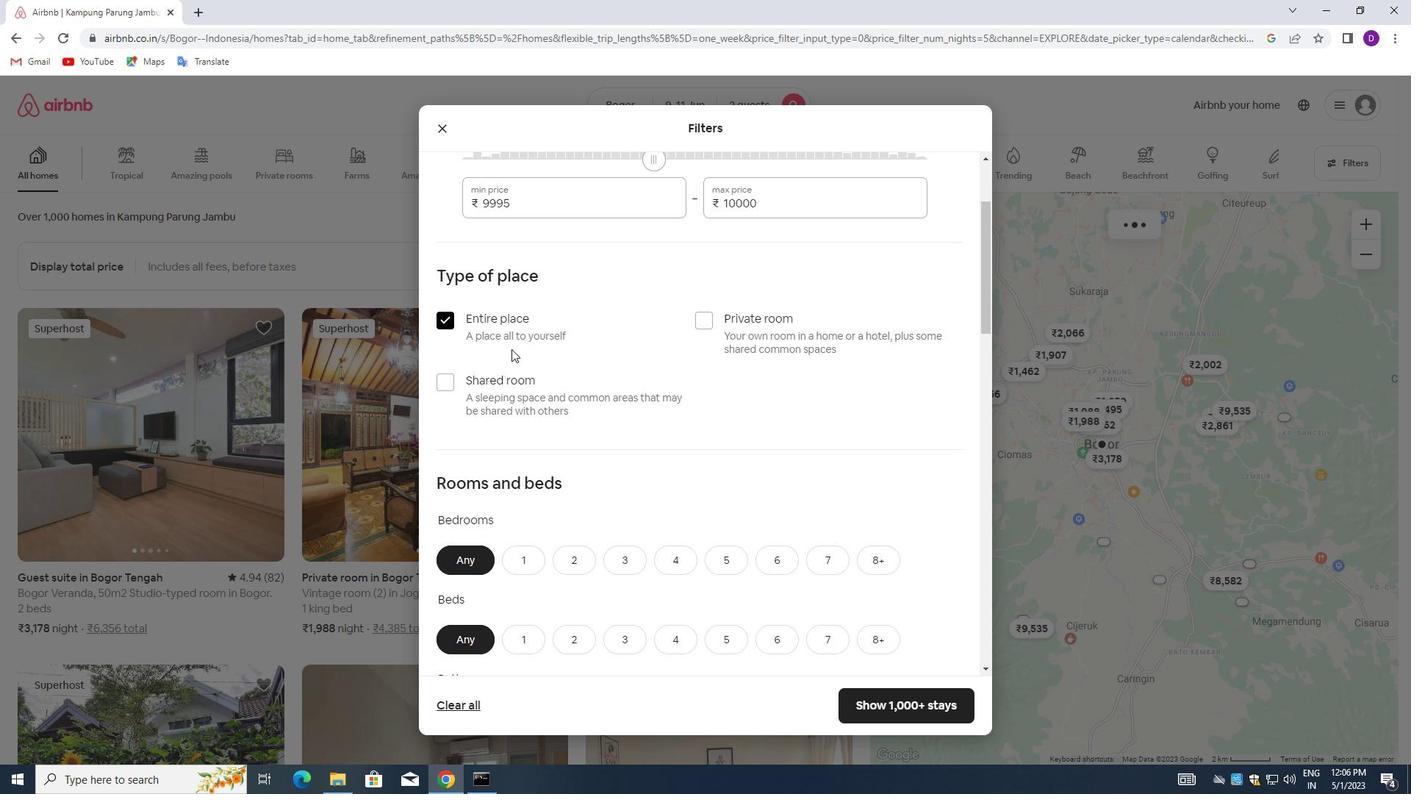 
Action: Mouse scrolled (597, 361) with delta (0, 0)
Screenshot: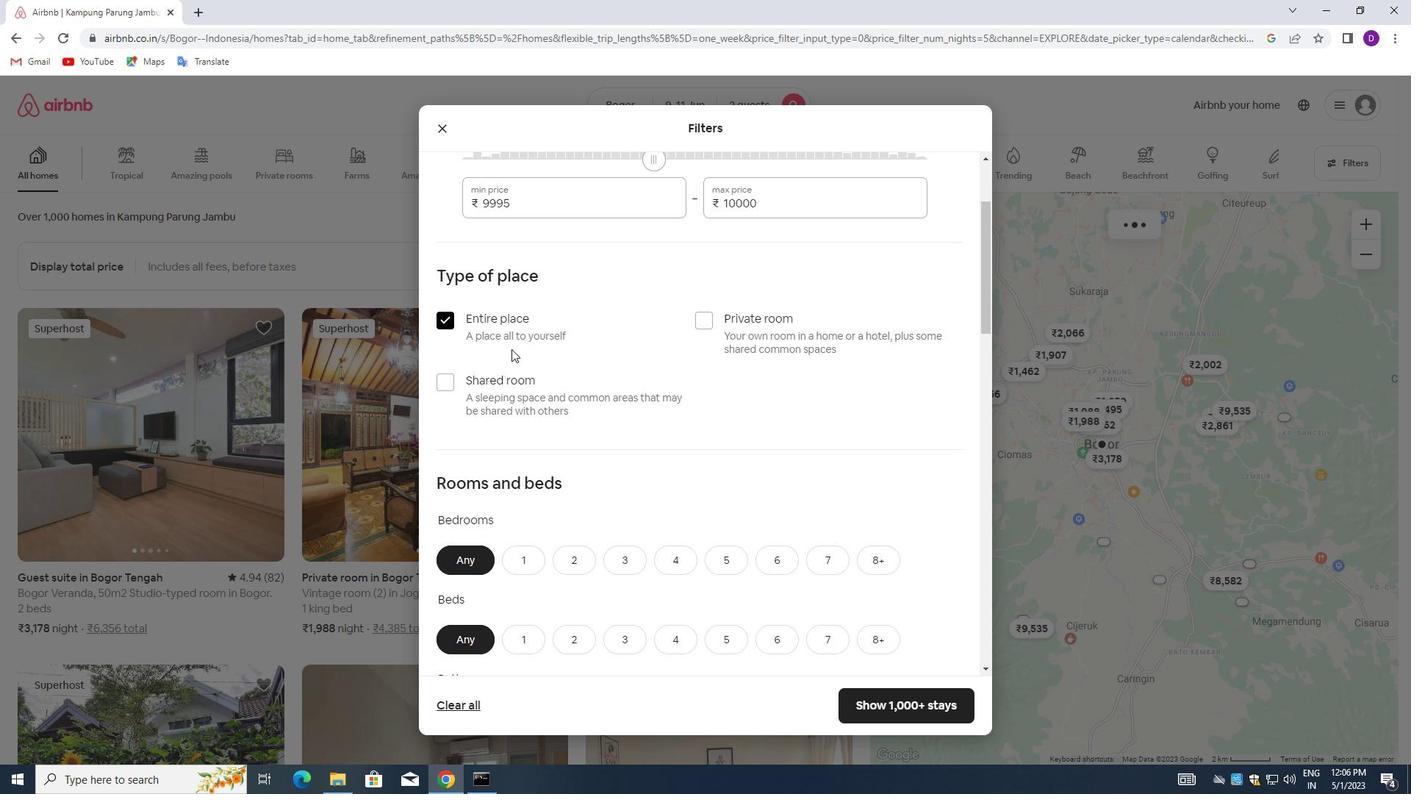 
Action: Mouse moved to (598, 362)
Screenshot: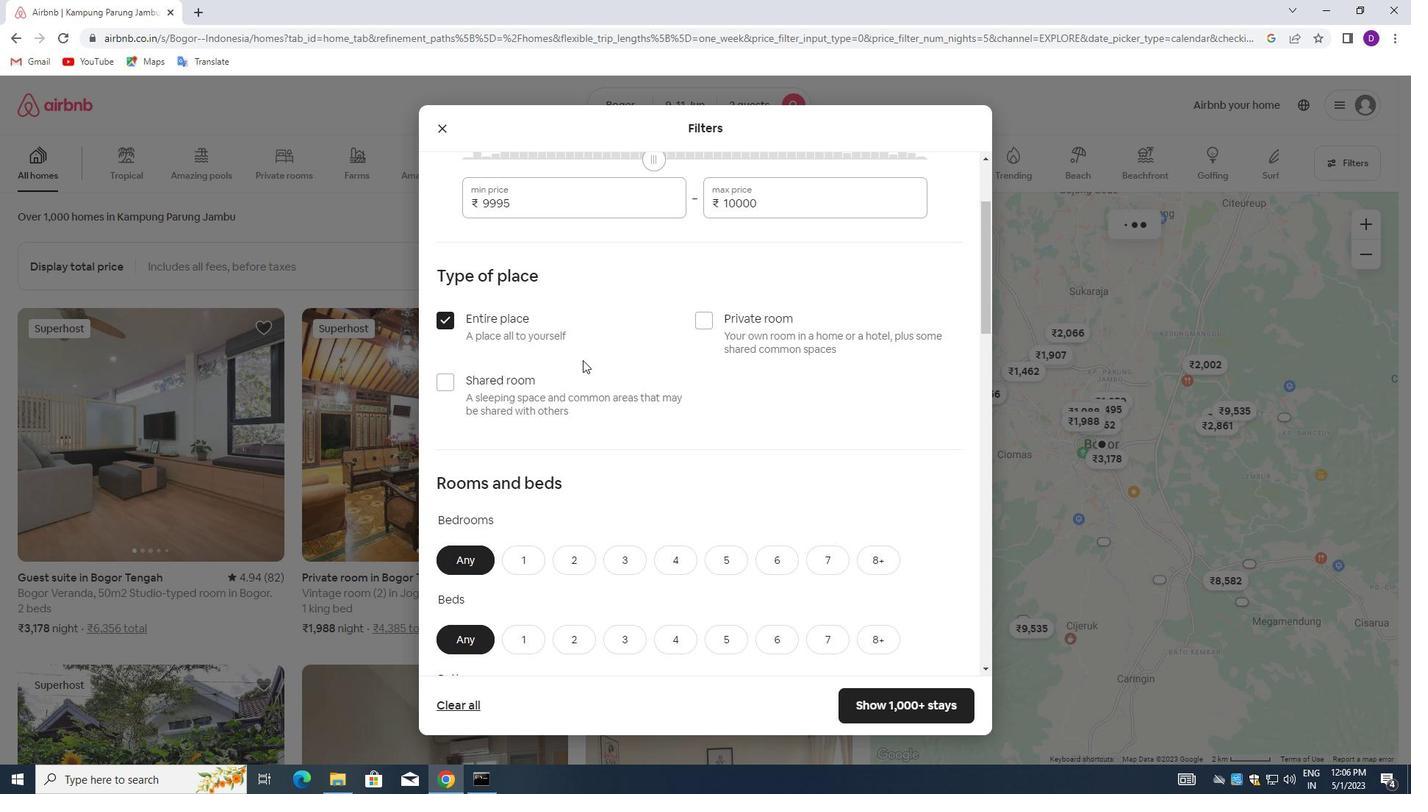
Action: Mouse scrolled (598, 361) with delta (0, 0)
Screenshot: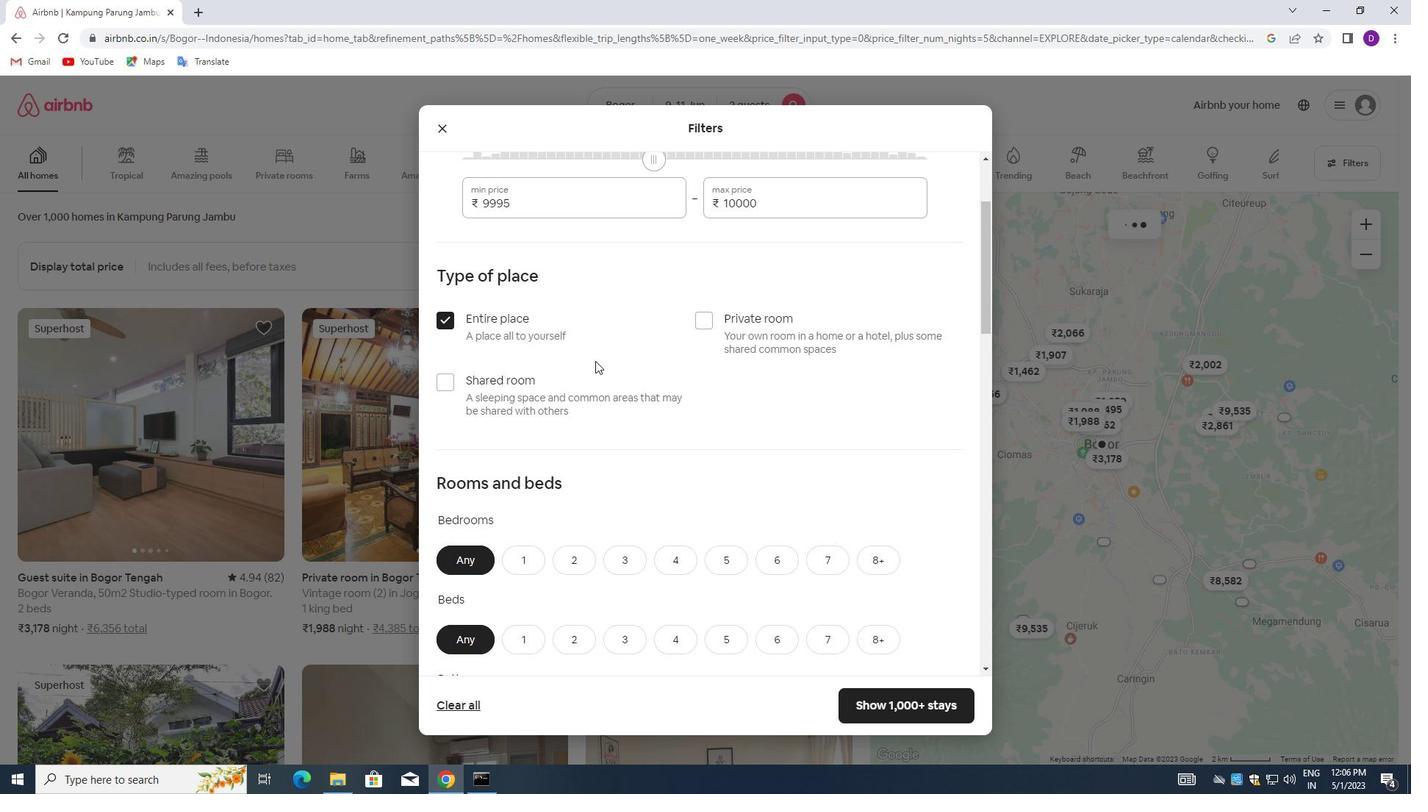 
Action: Mouse moved to (599, 363)
Screenshot: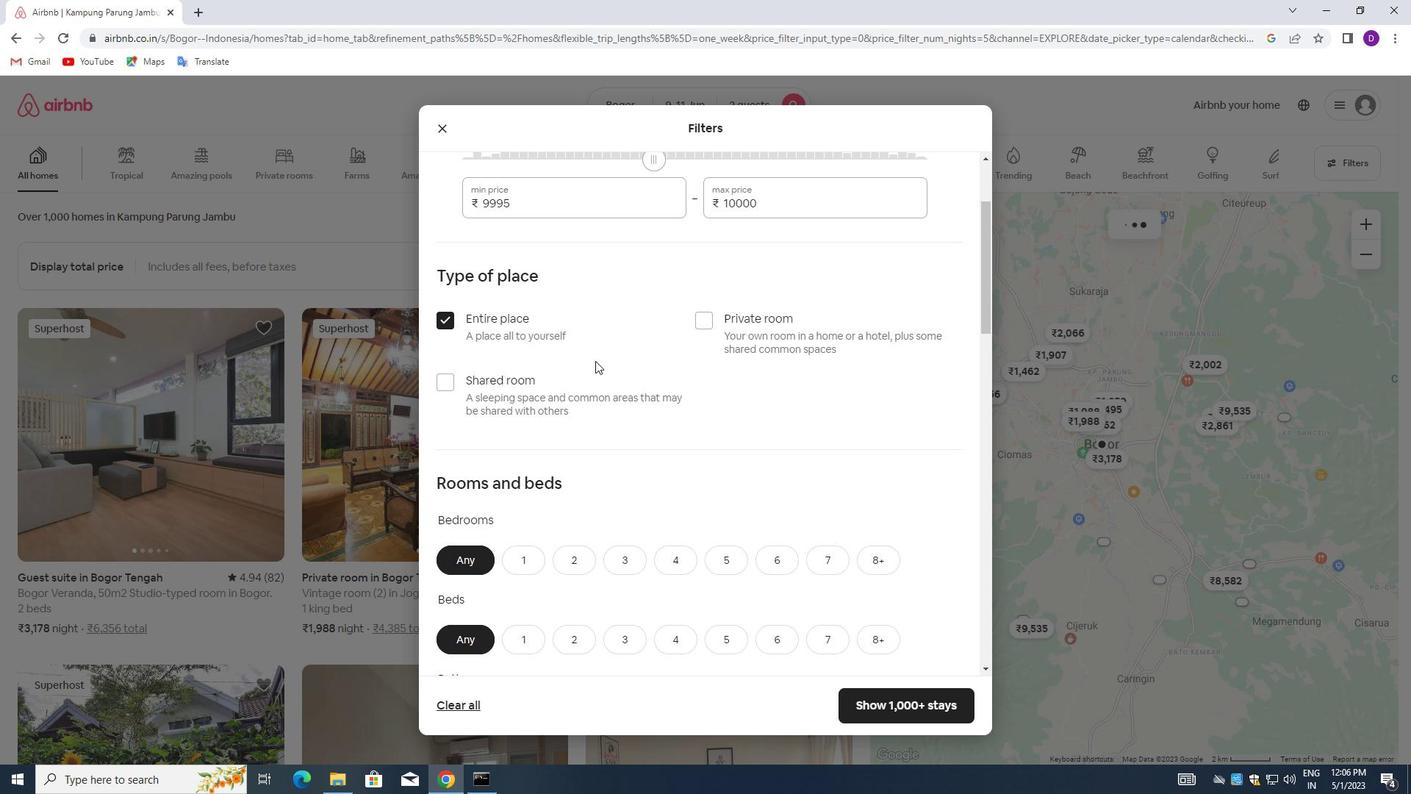 
Action: Mouse scrolled (599, 362) with delta (0, 0)
Screenshot: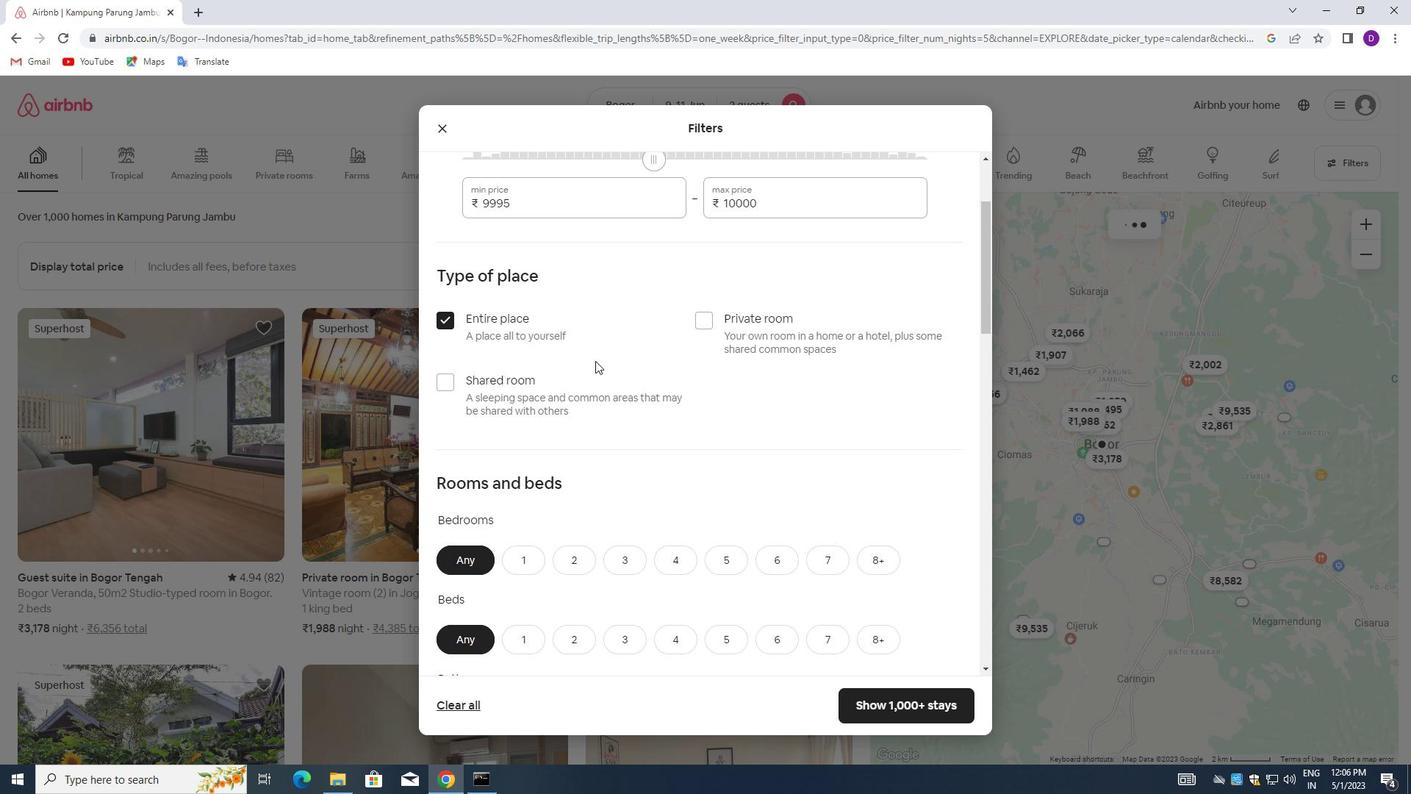 
Action: Mouse moved to (569, 283)
Screenshot: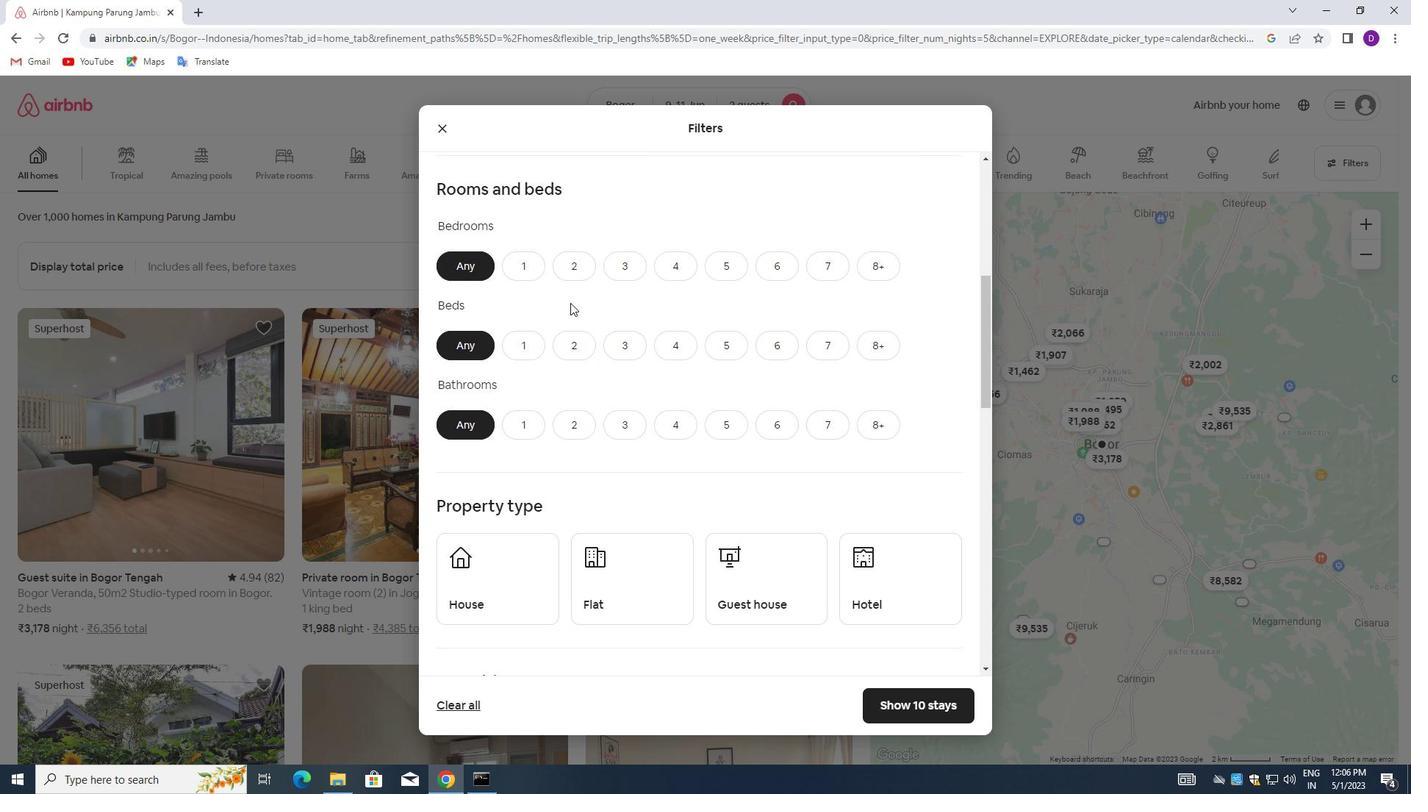 
Action: Mouse pressed left at (569, 283)
Screenshot: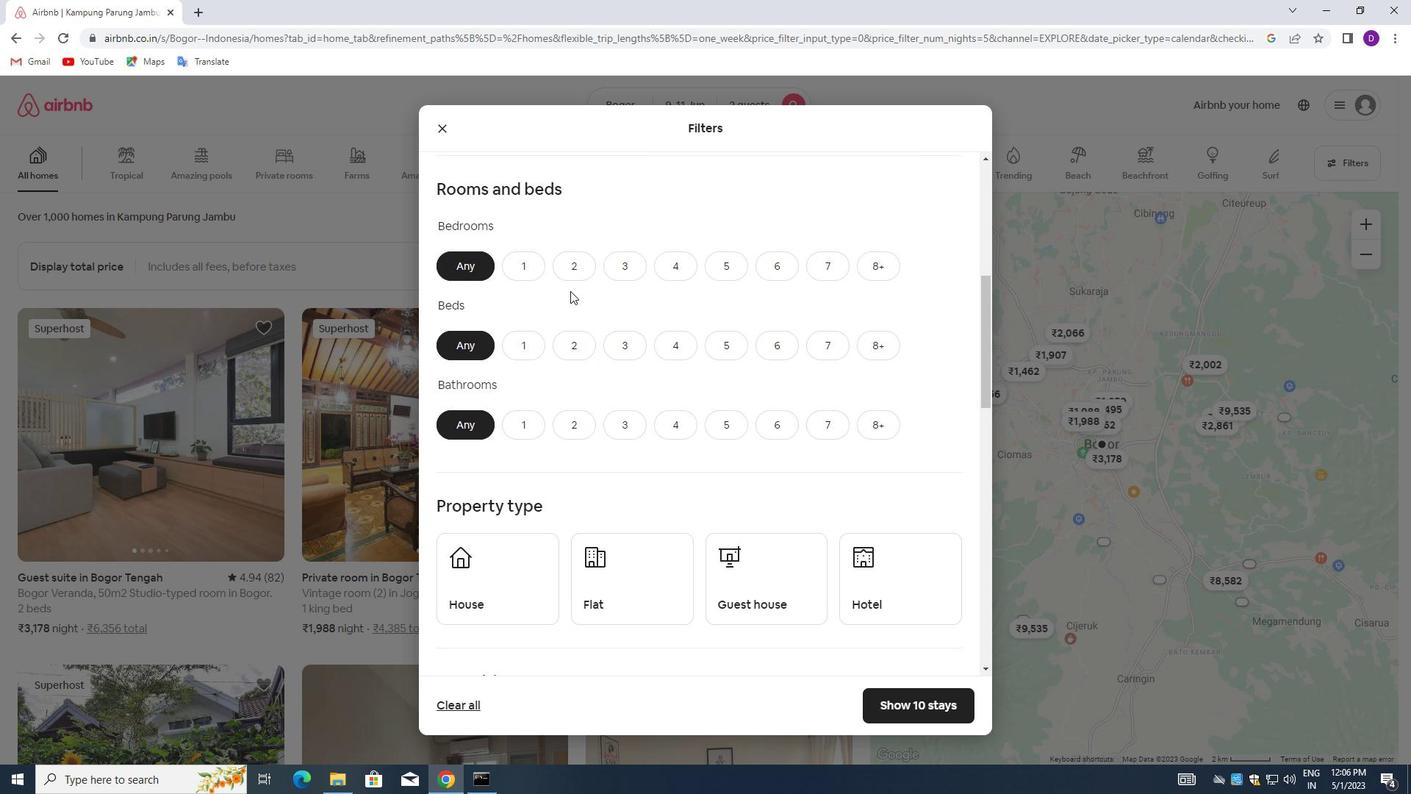
Action: Mouse moved to (569, 266)
Screenshot: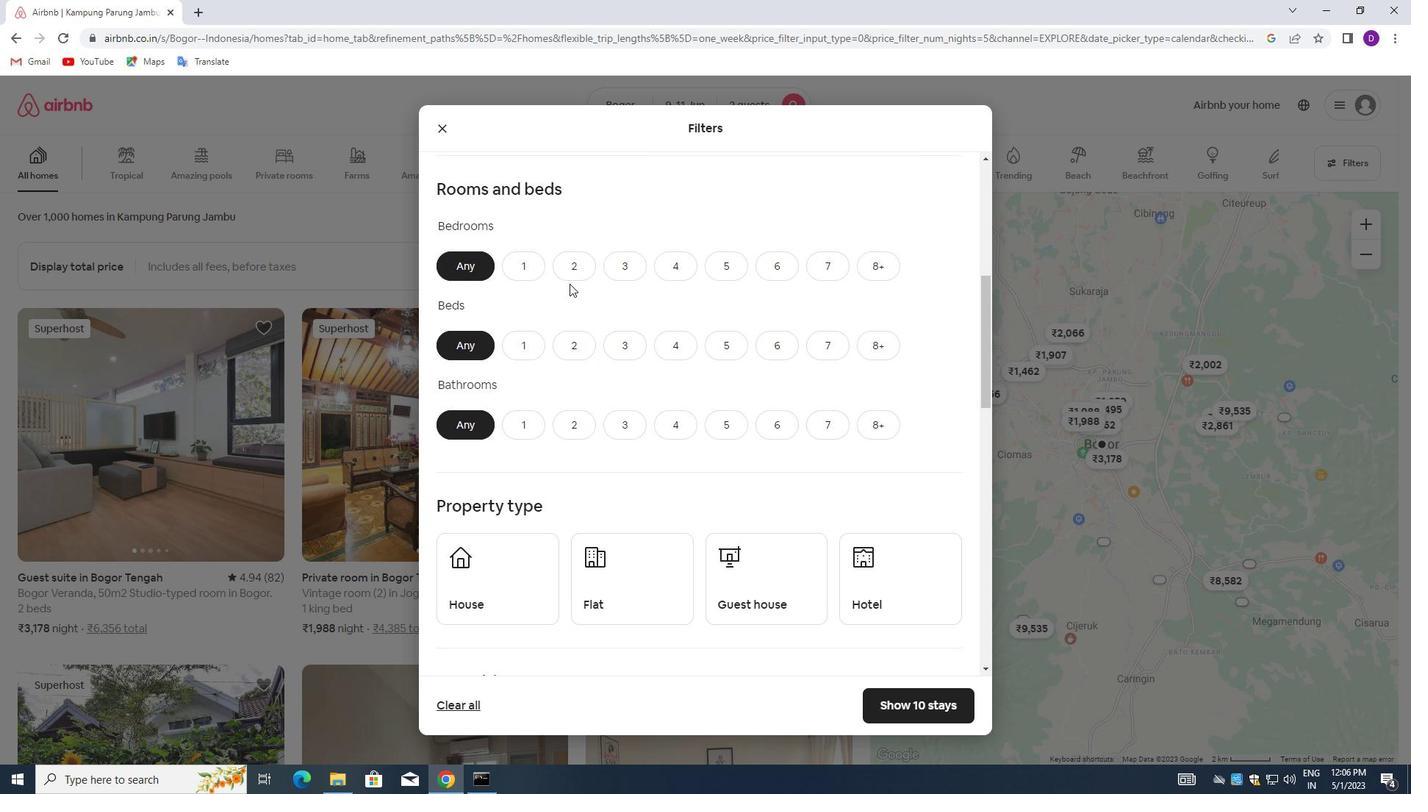 
Action: Mouse pressed left at (569, 266)
Screenshot: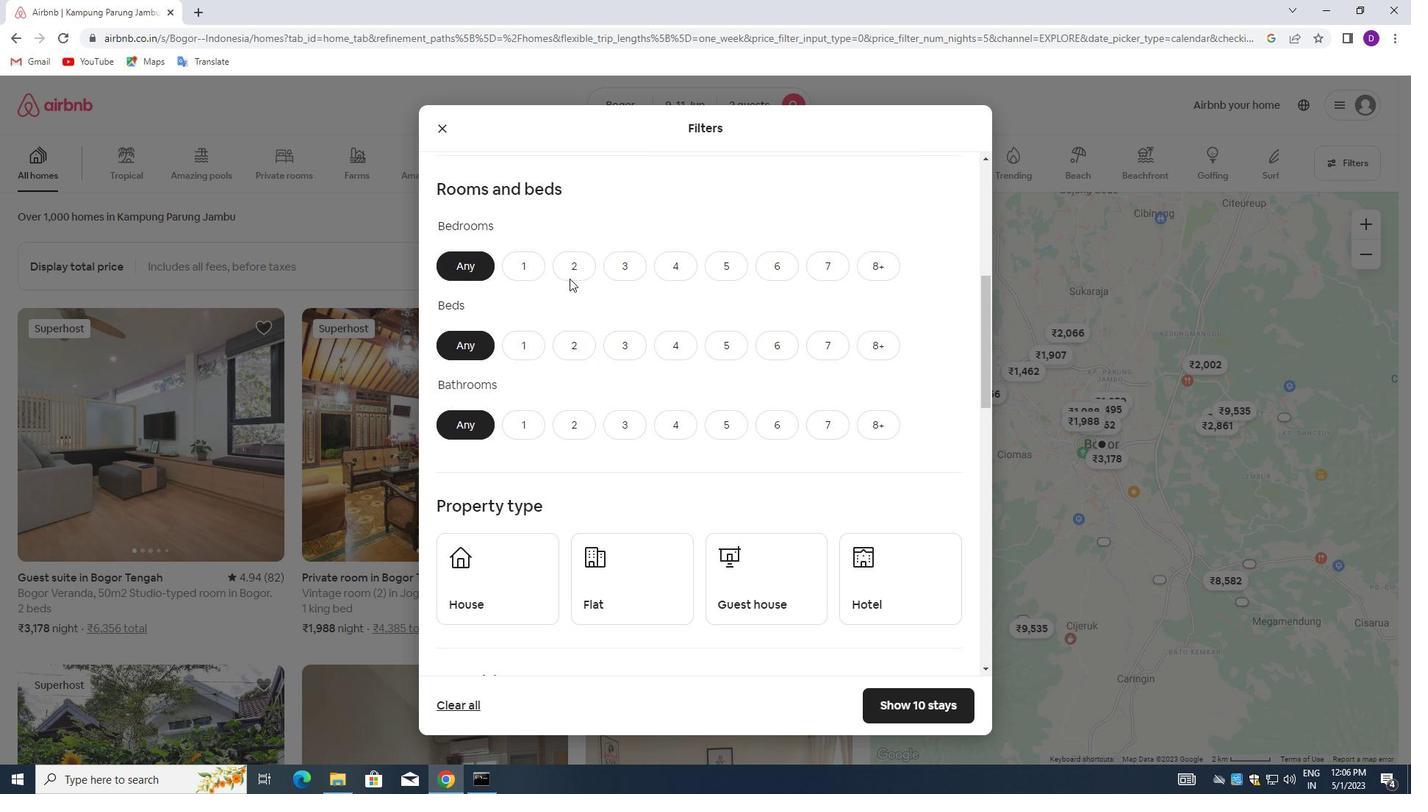 
Action: Mouse moved to (577, 341)
Screenshot: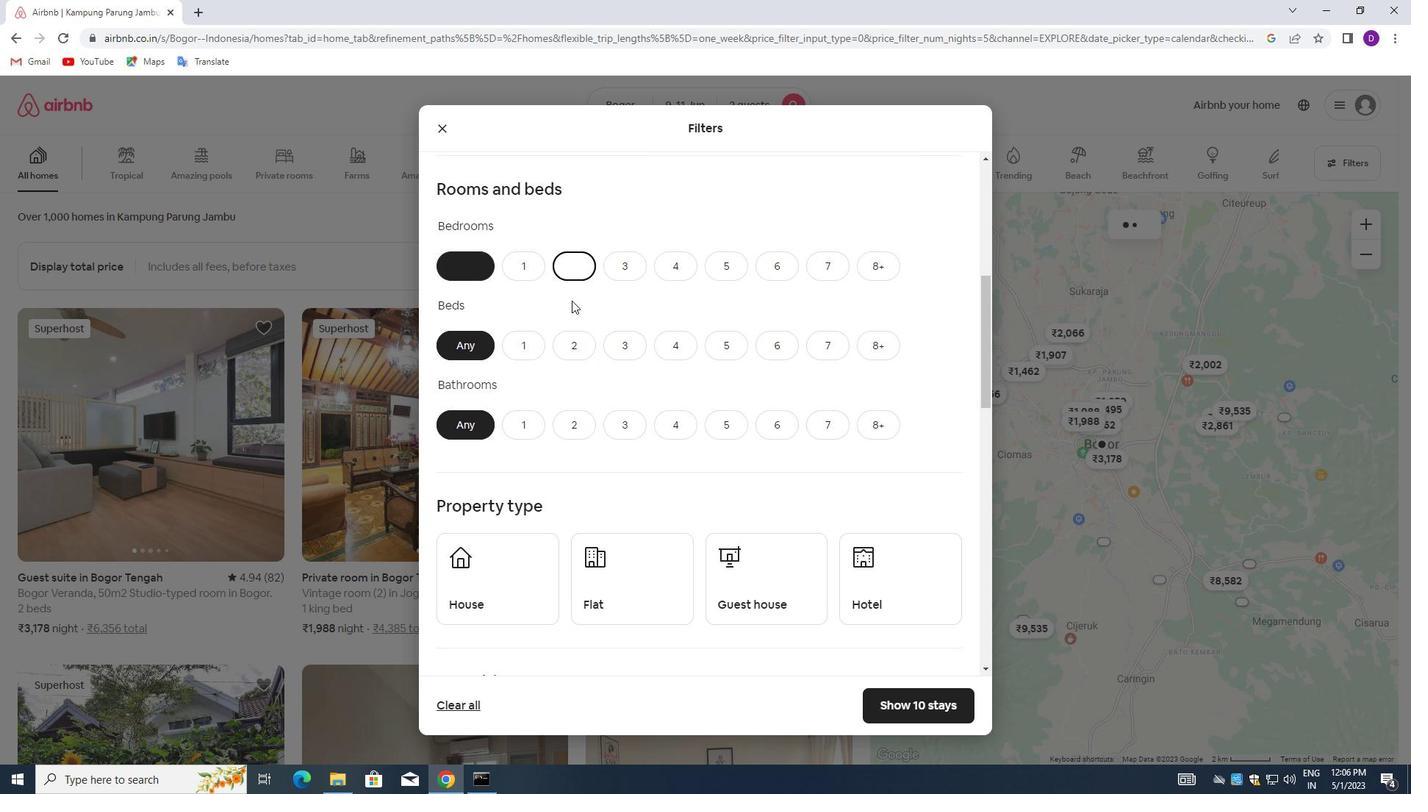 
Action: Mouse pressed left at (577, 341)
Screenshot: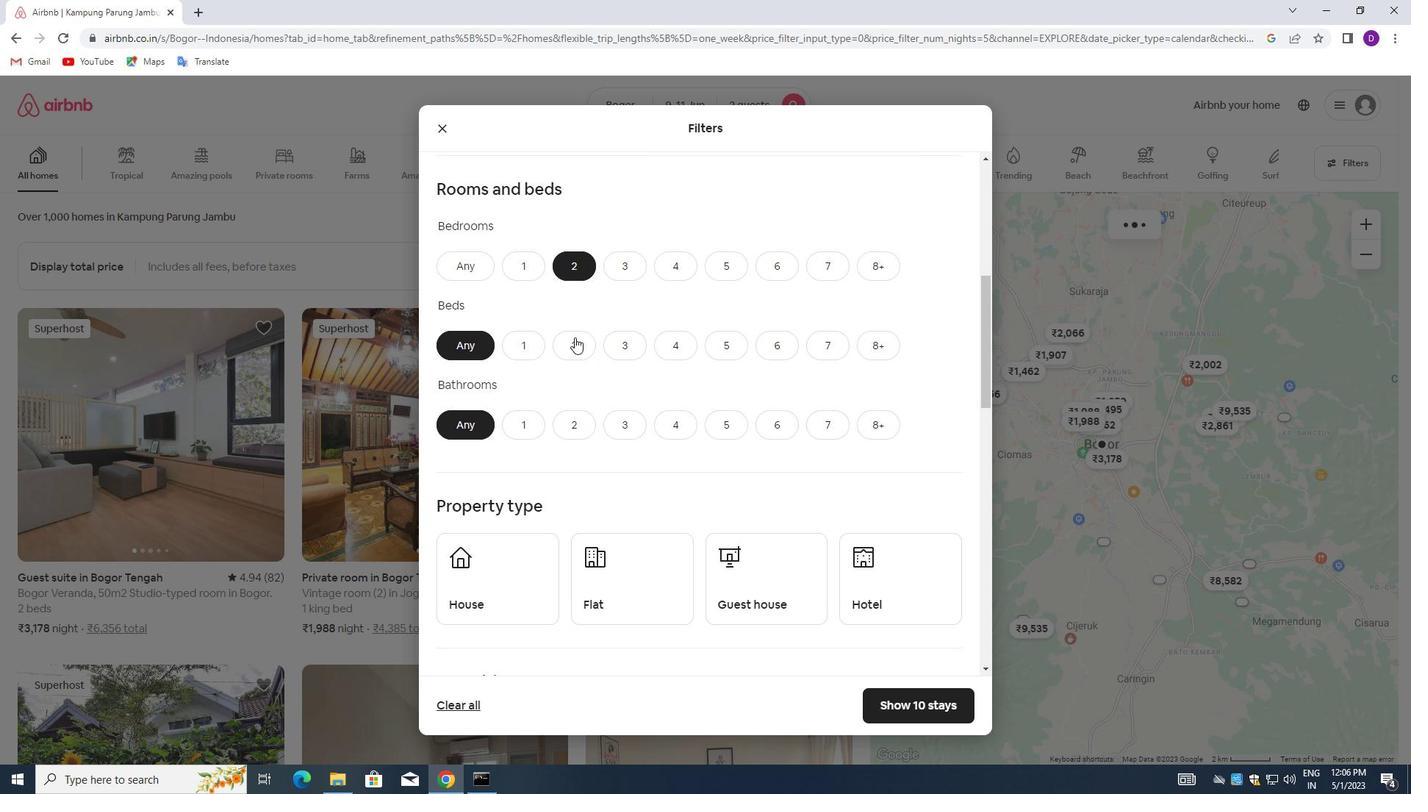 
Action: Mouse moved to (525, 419)
Screenshot: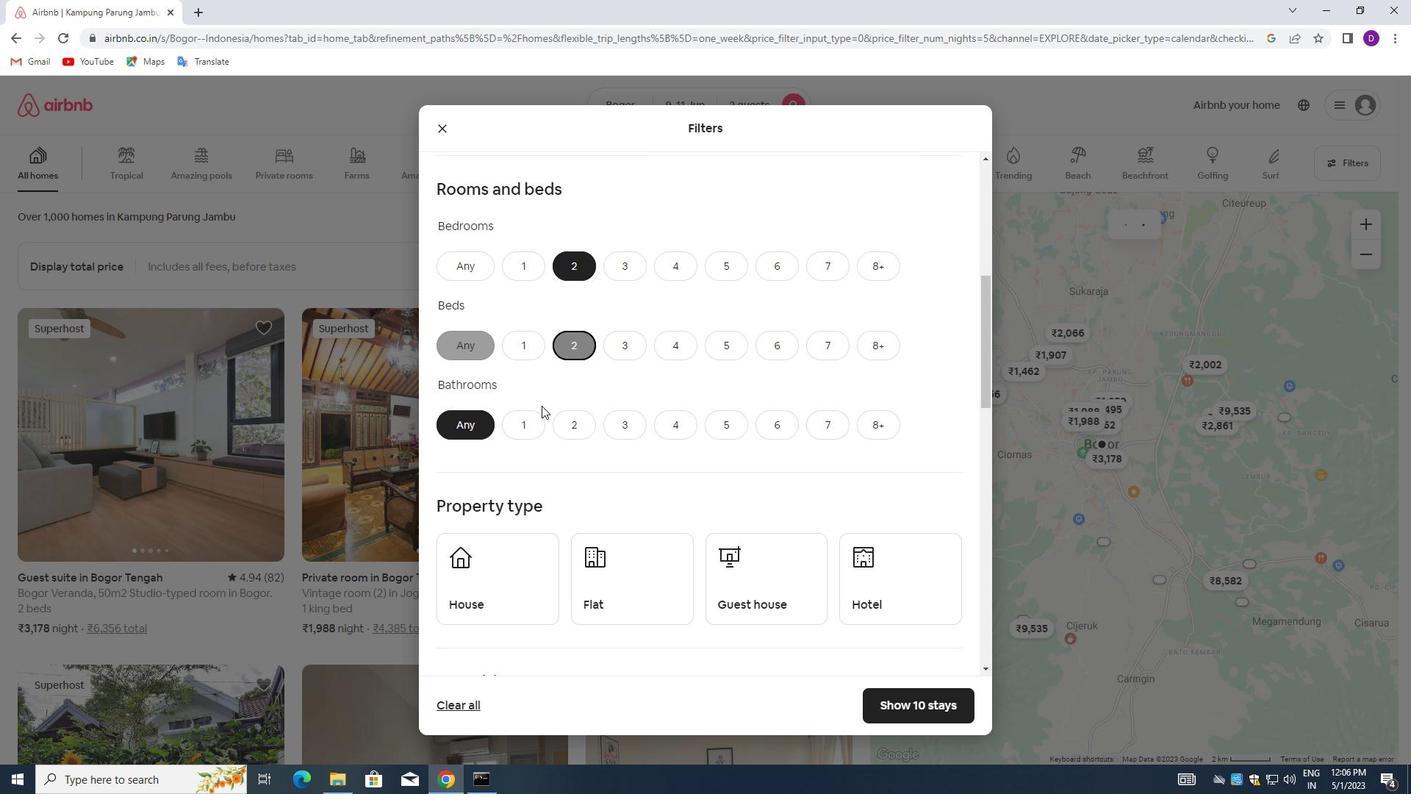 
Action: Mouse pressed left at (525, 419)
Screenshot: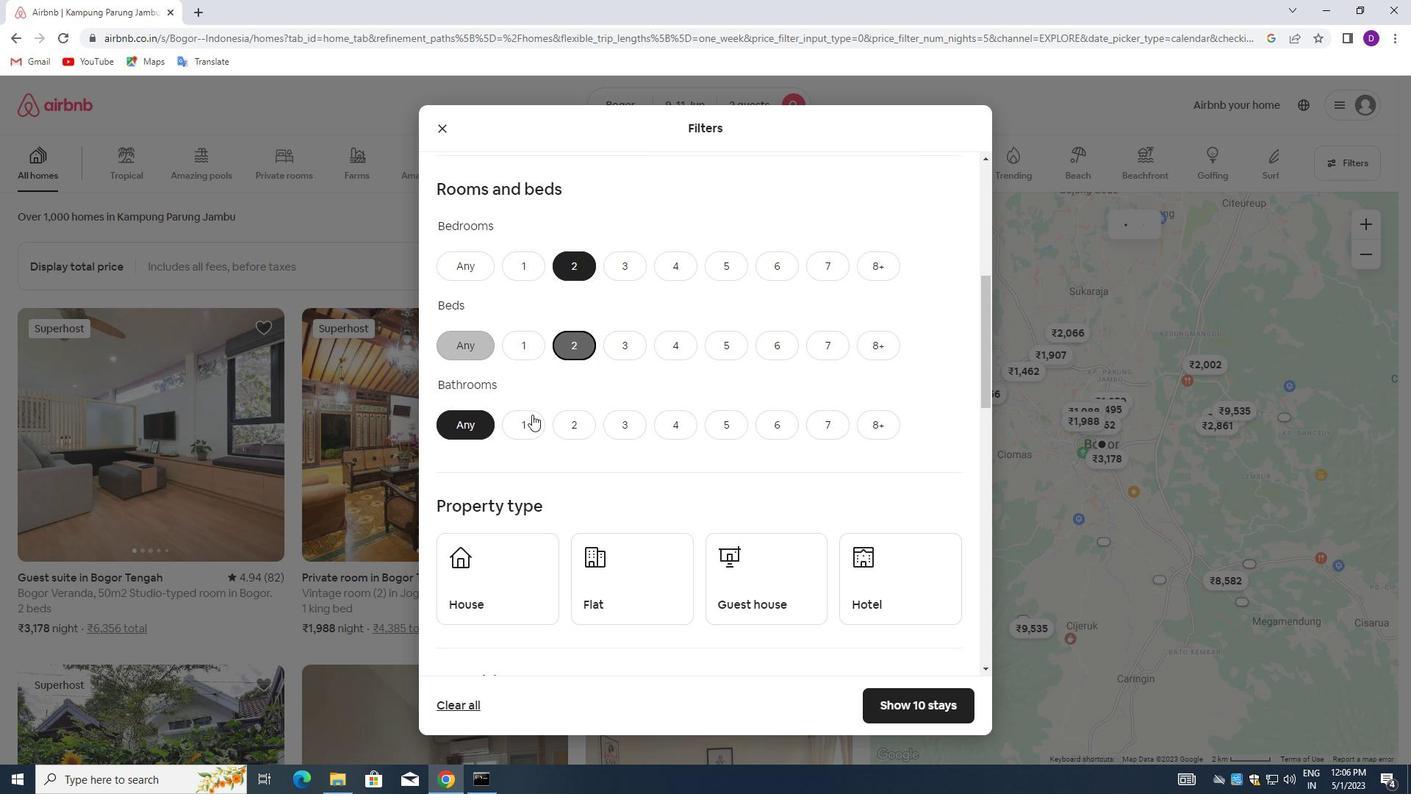 
Action: Mouse moved to (566, 384)
Screenshot: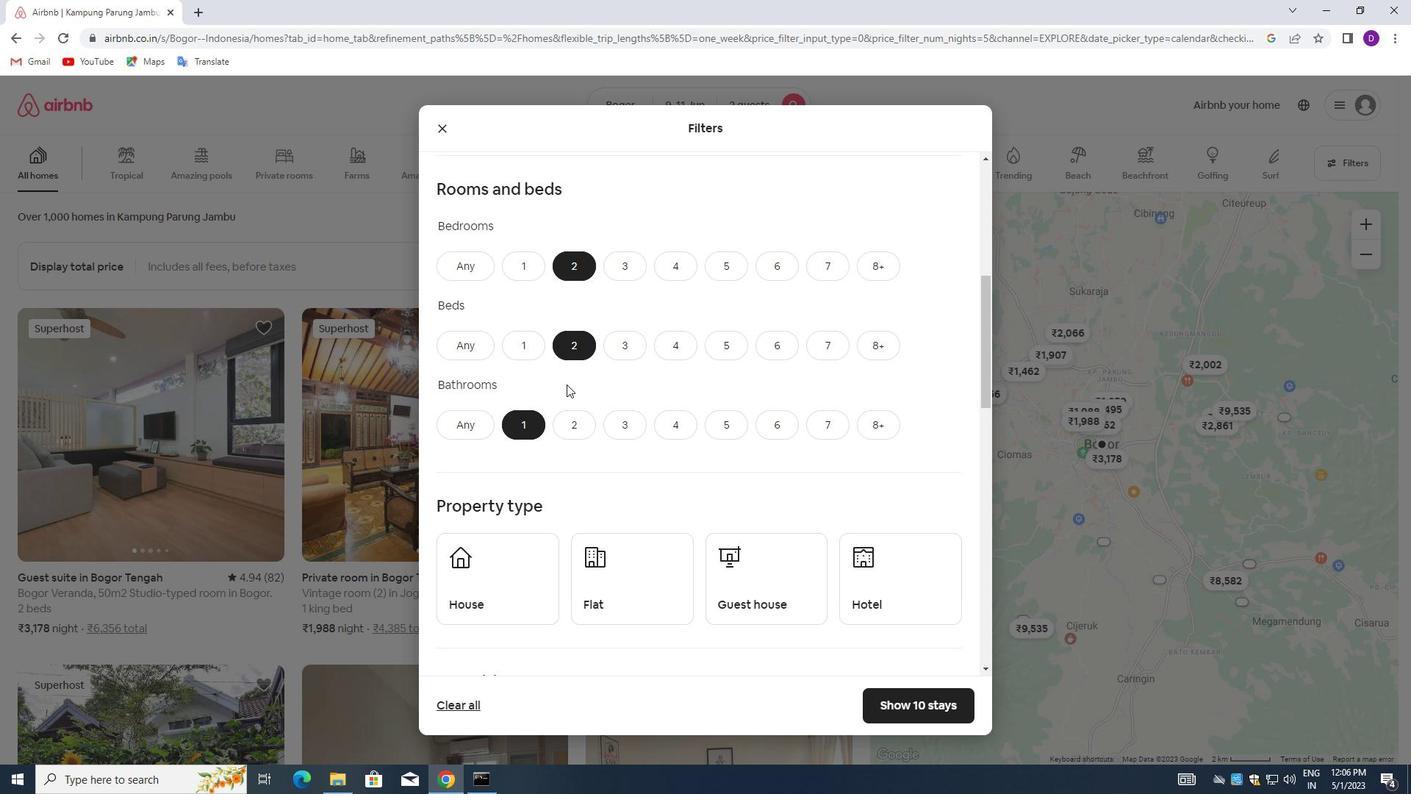 
Action: Mouse scrolled (566, 383) with delta (0, 0)
Screenshot: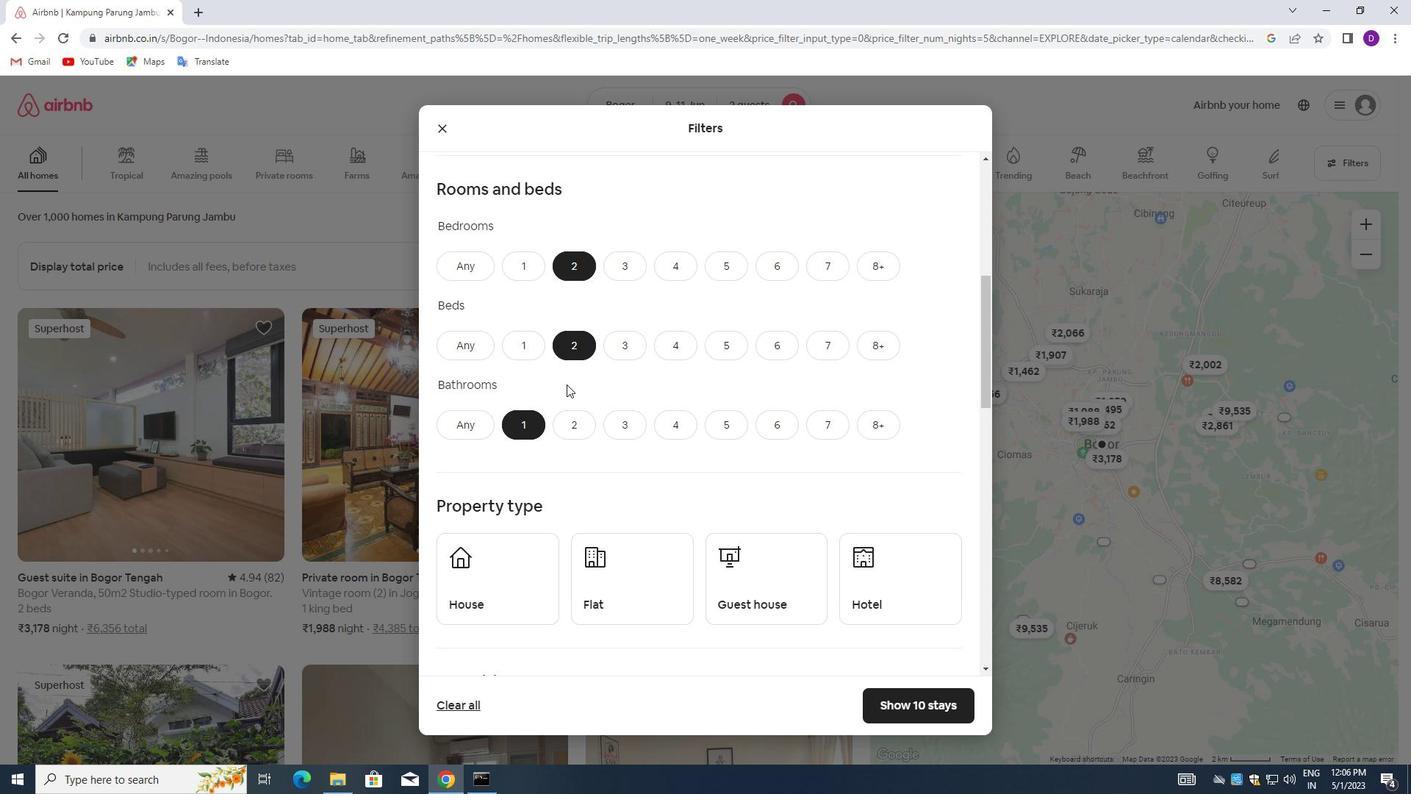 
Action: Mouse moved to (564, 384)
Screenshot: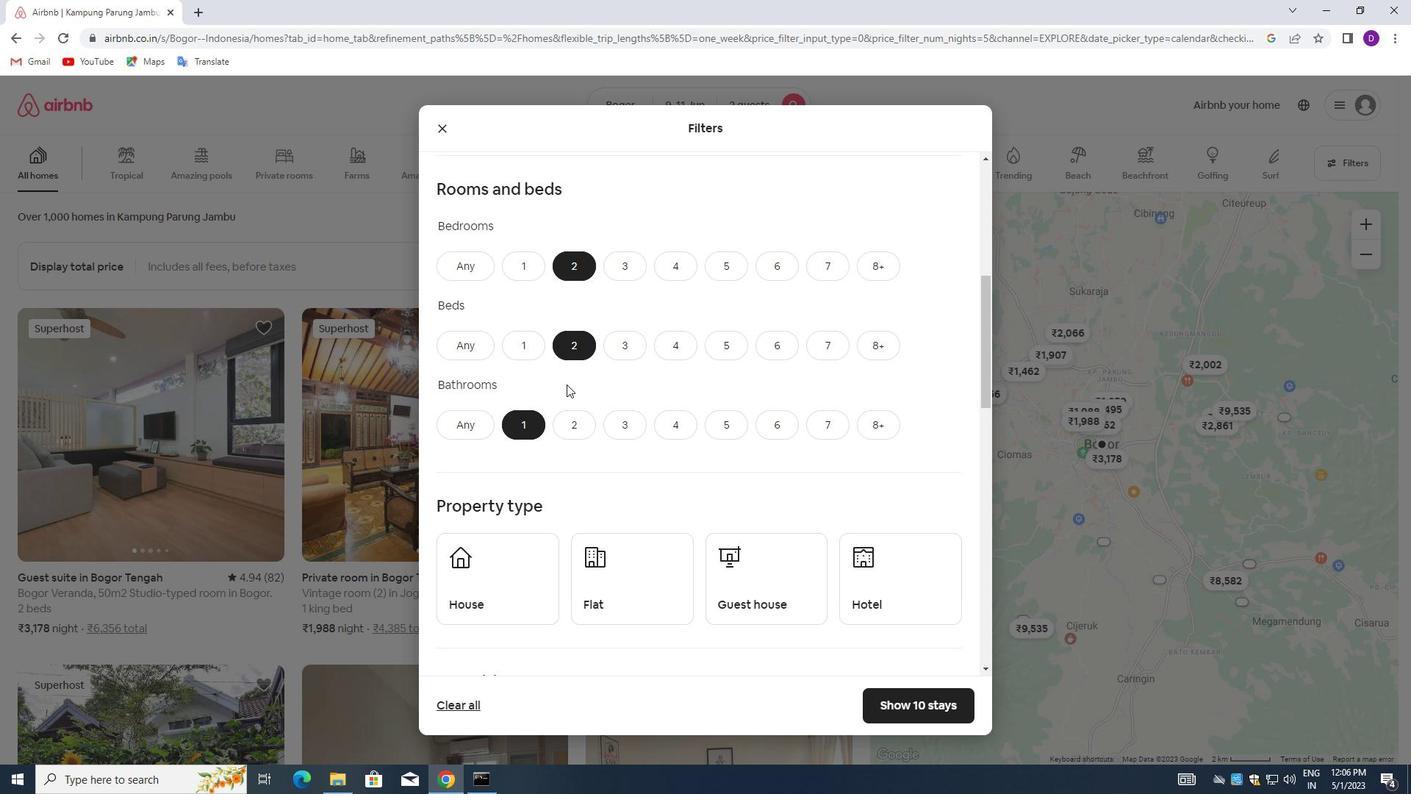 
Action: Mouse scrolled (564, 383) with delta (0, 0)
Screenshot: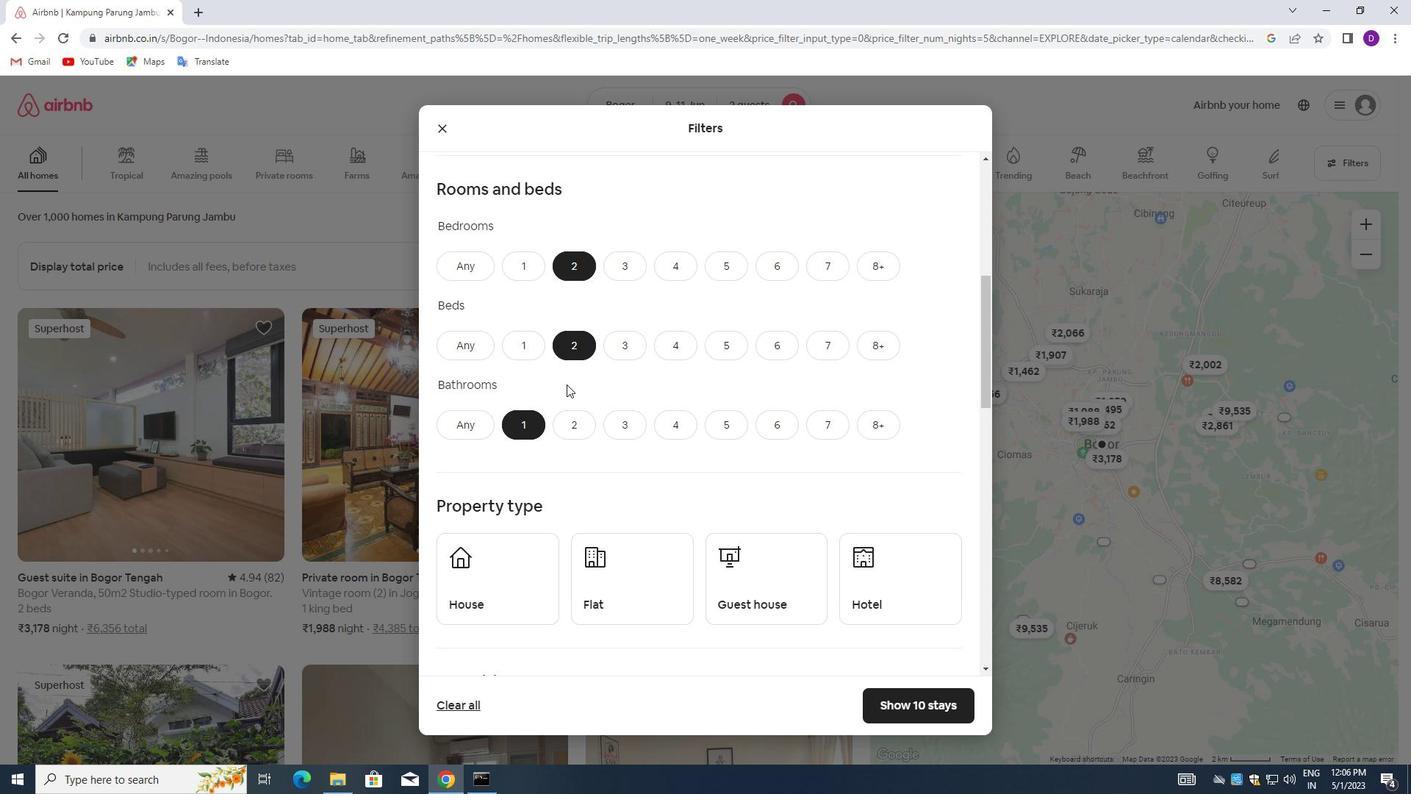
Action: Mouse moved to (563, 384)
Screenshot: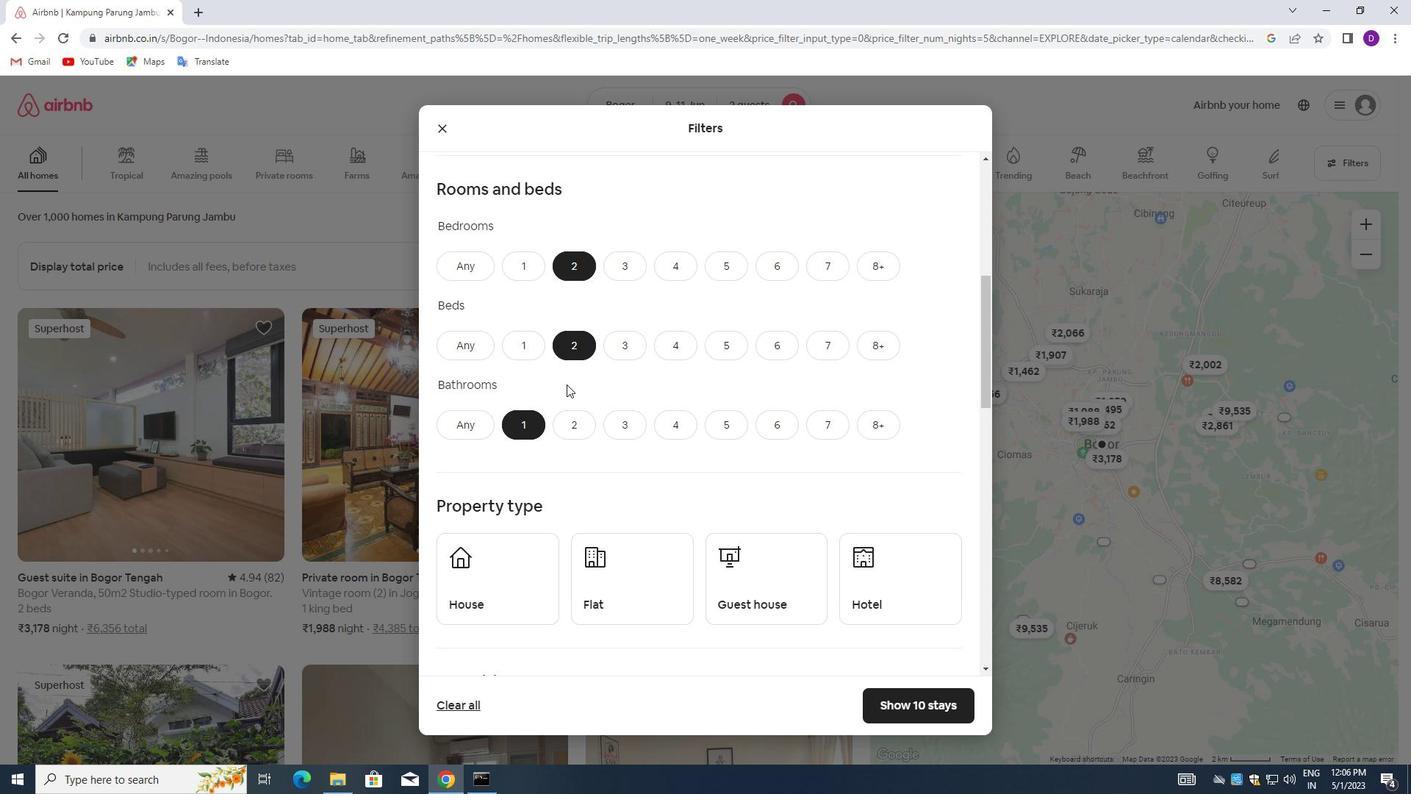 
Action: Mouse scrolled (563, 383) with delta (0, 0)
Screenshot: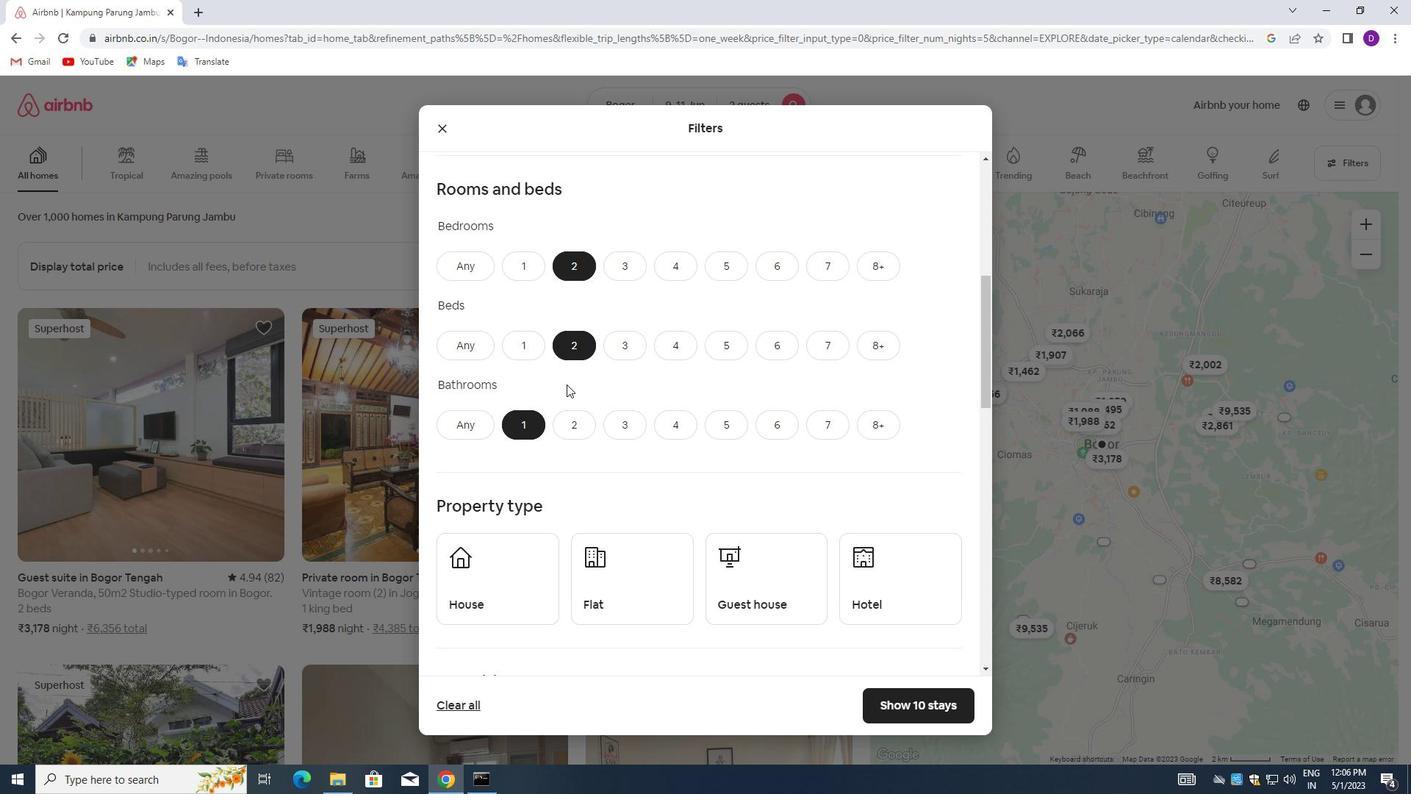 
Action: Mouse moved to (508, 361)
Screenshot: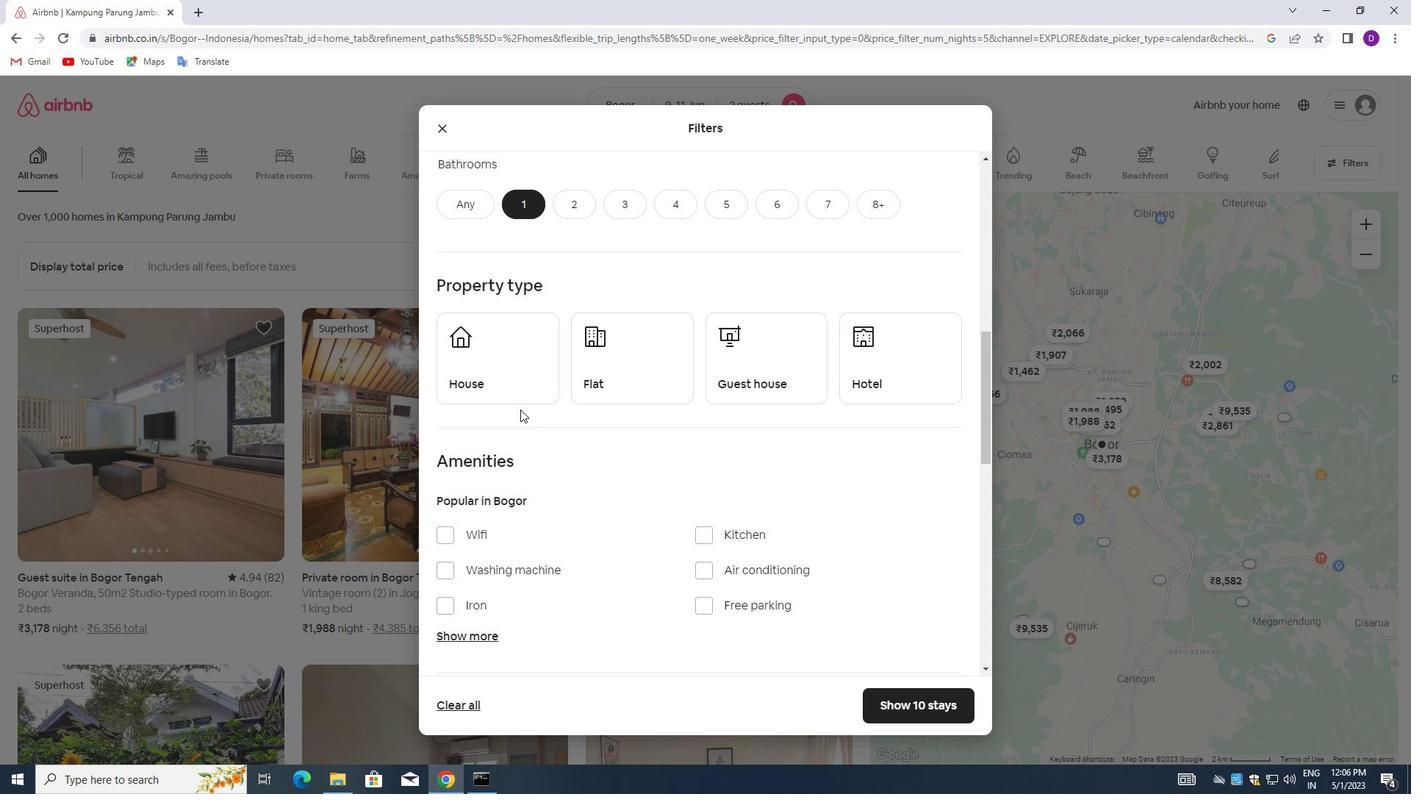
Action: Mouse pressed left at (508, 361)
Screenshot: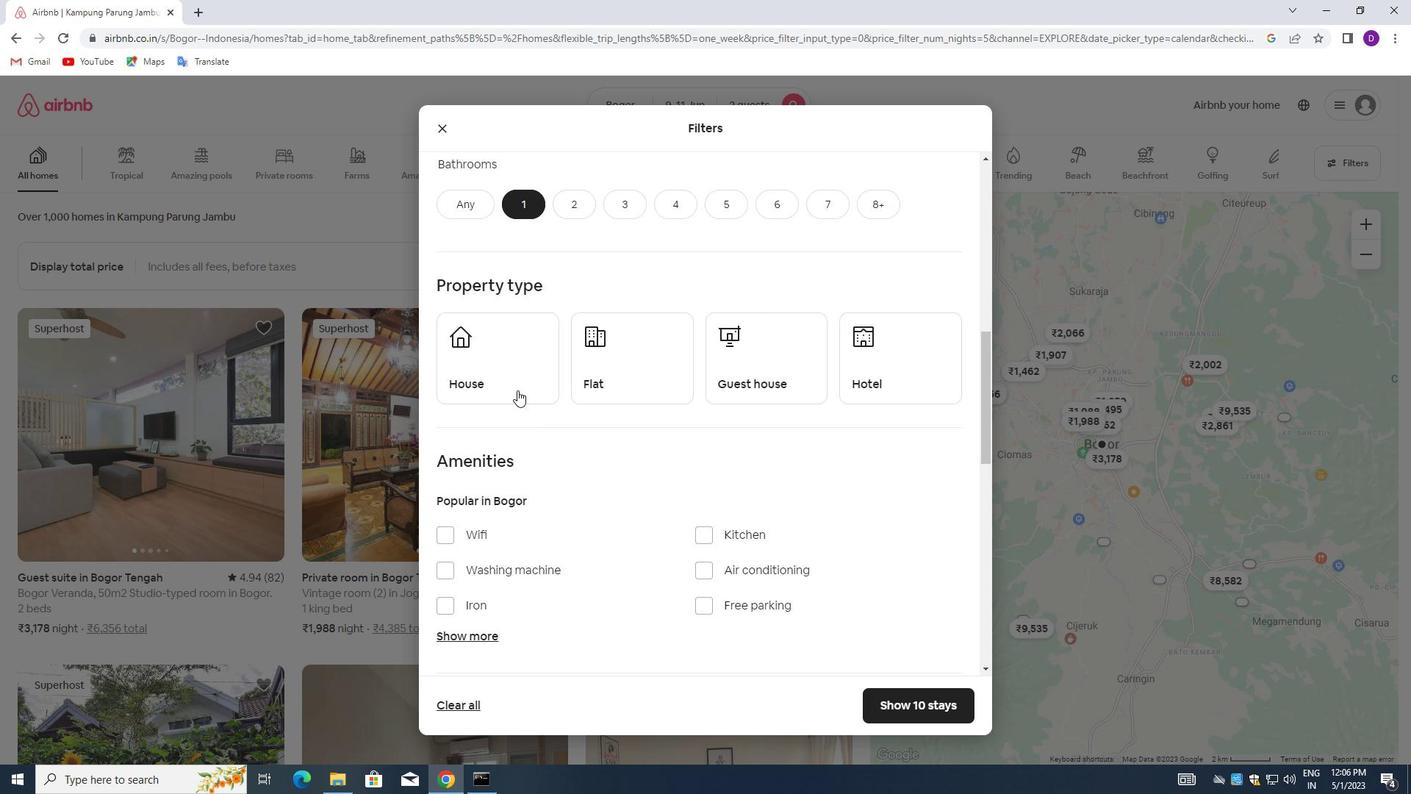 
Action: Mouse moved to (605, 366)
Screenshot: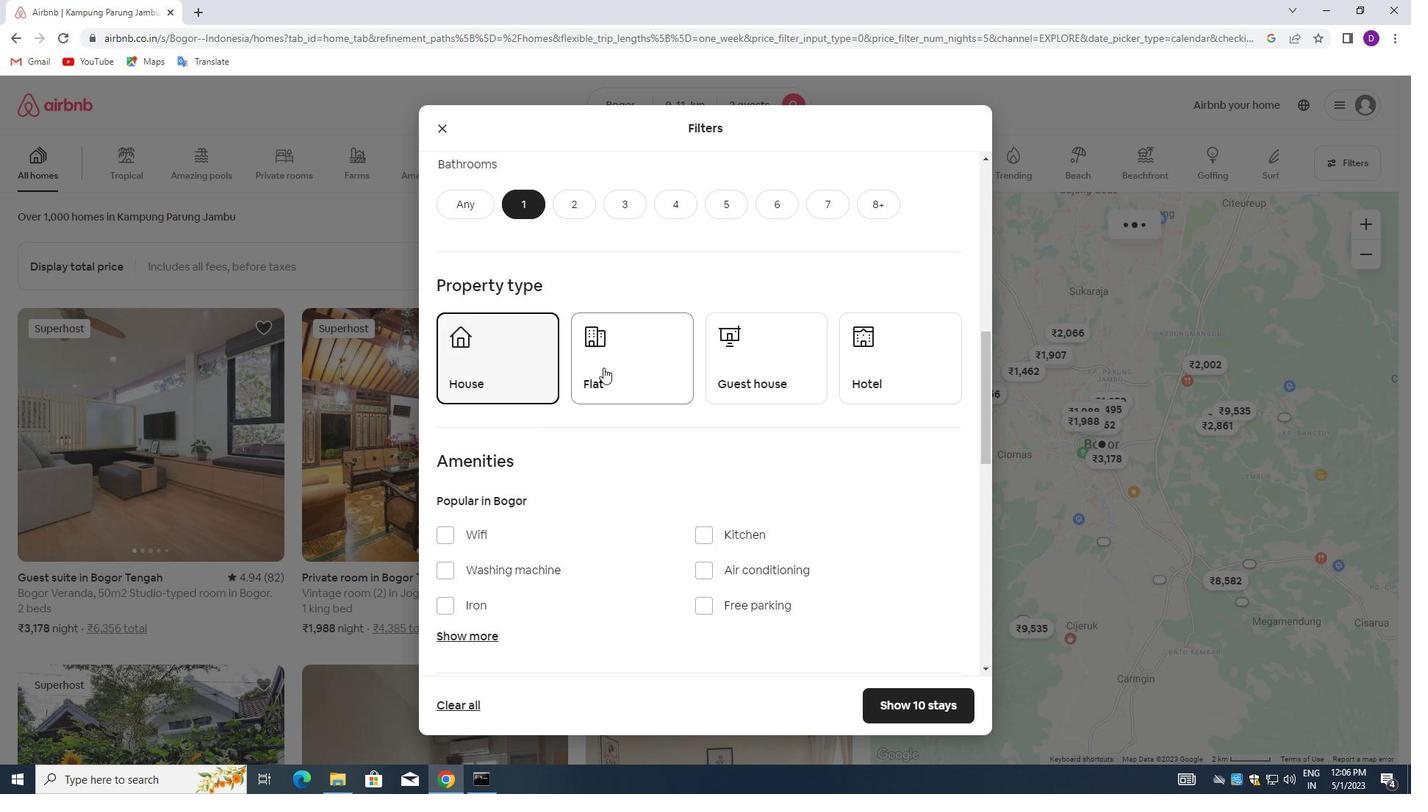 
Action: Mouse pressed left at (605, 366)
Screenshot: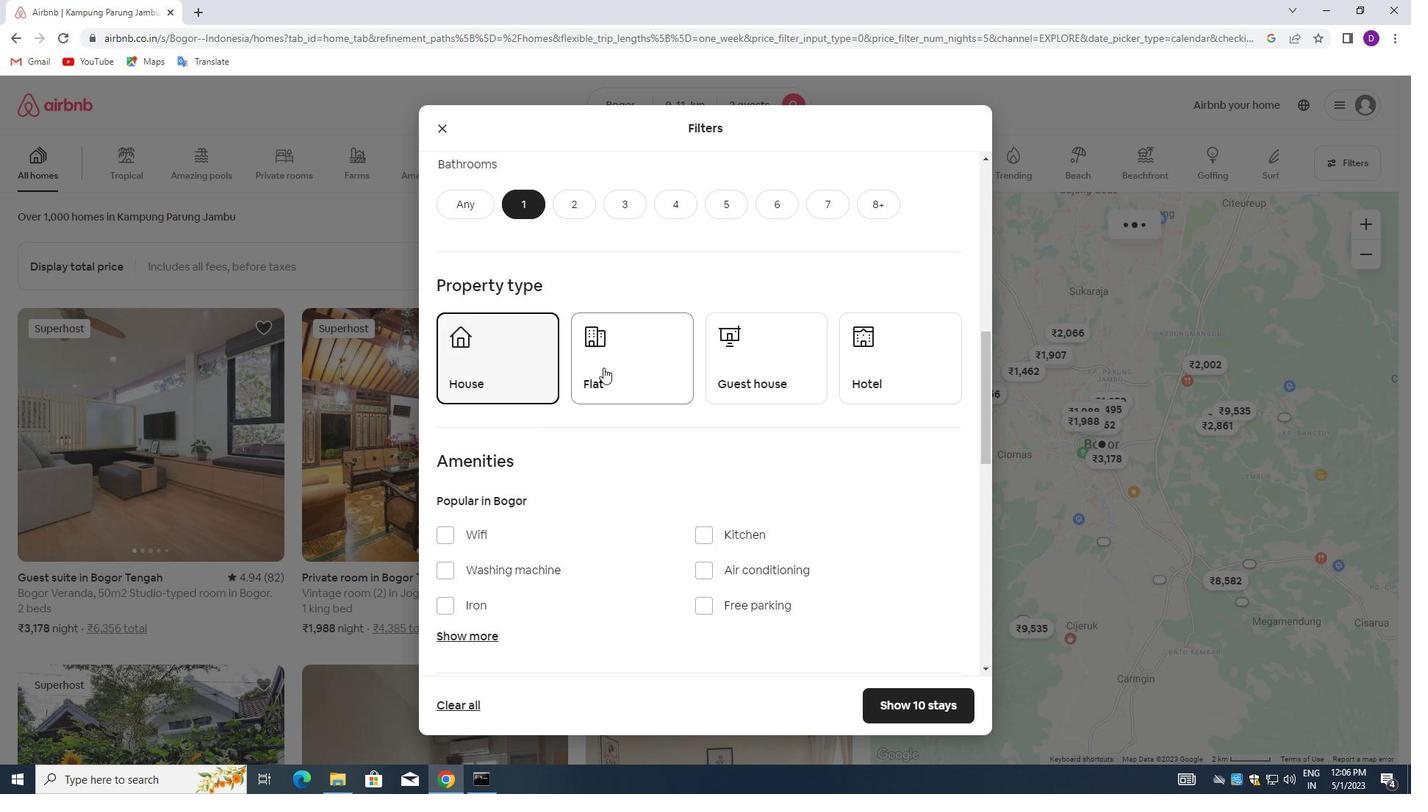 
Action: Mouse moved to (742, 363)
Screenshot: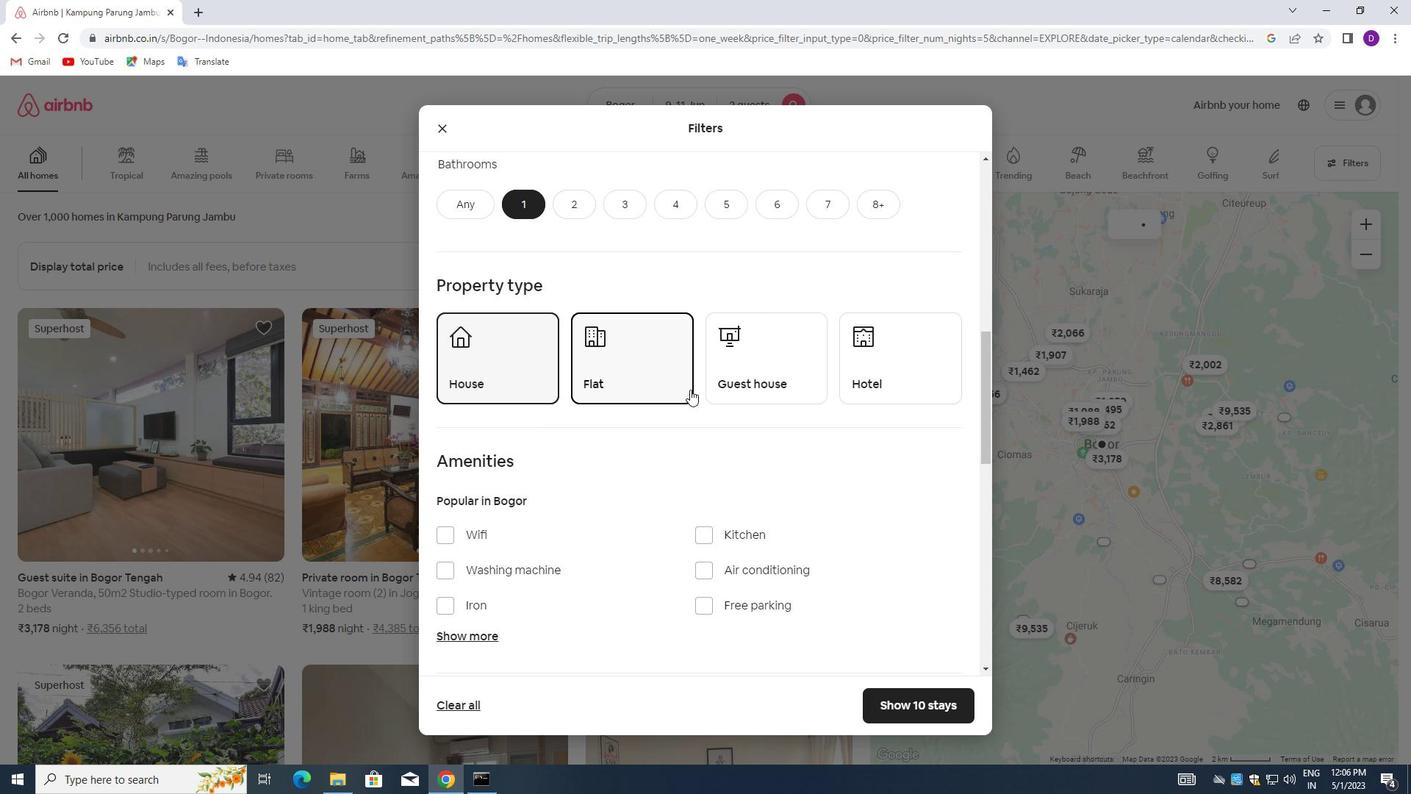 
Action: Mouse pressed left at (742, 363)
Screenshot: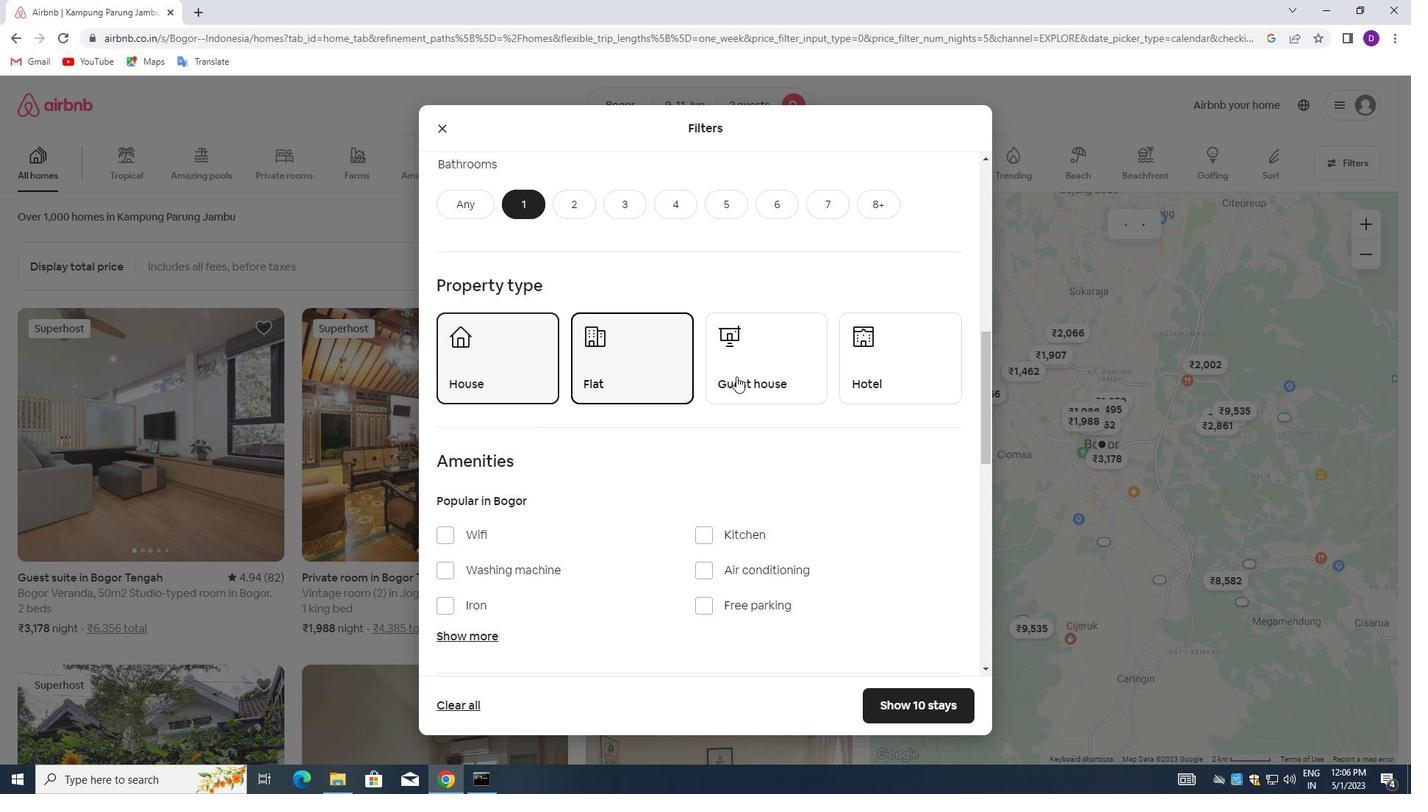 
Action: Mouse moved to (705, 403)
Screenshot: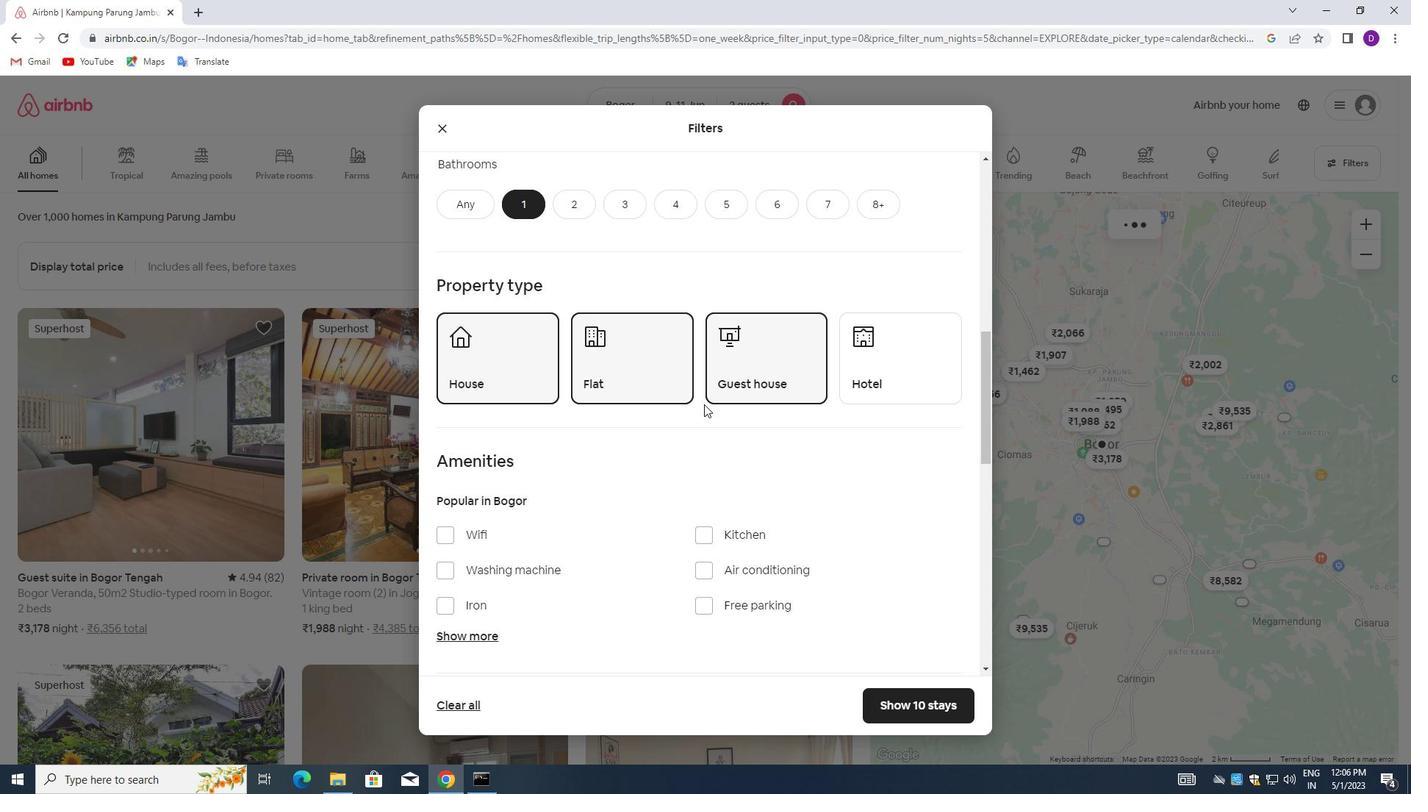
Action: Mouse scrolled (705, 402) with delta (0, 0)
Screenshot: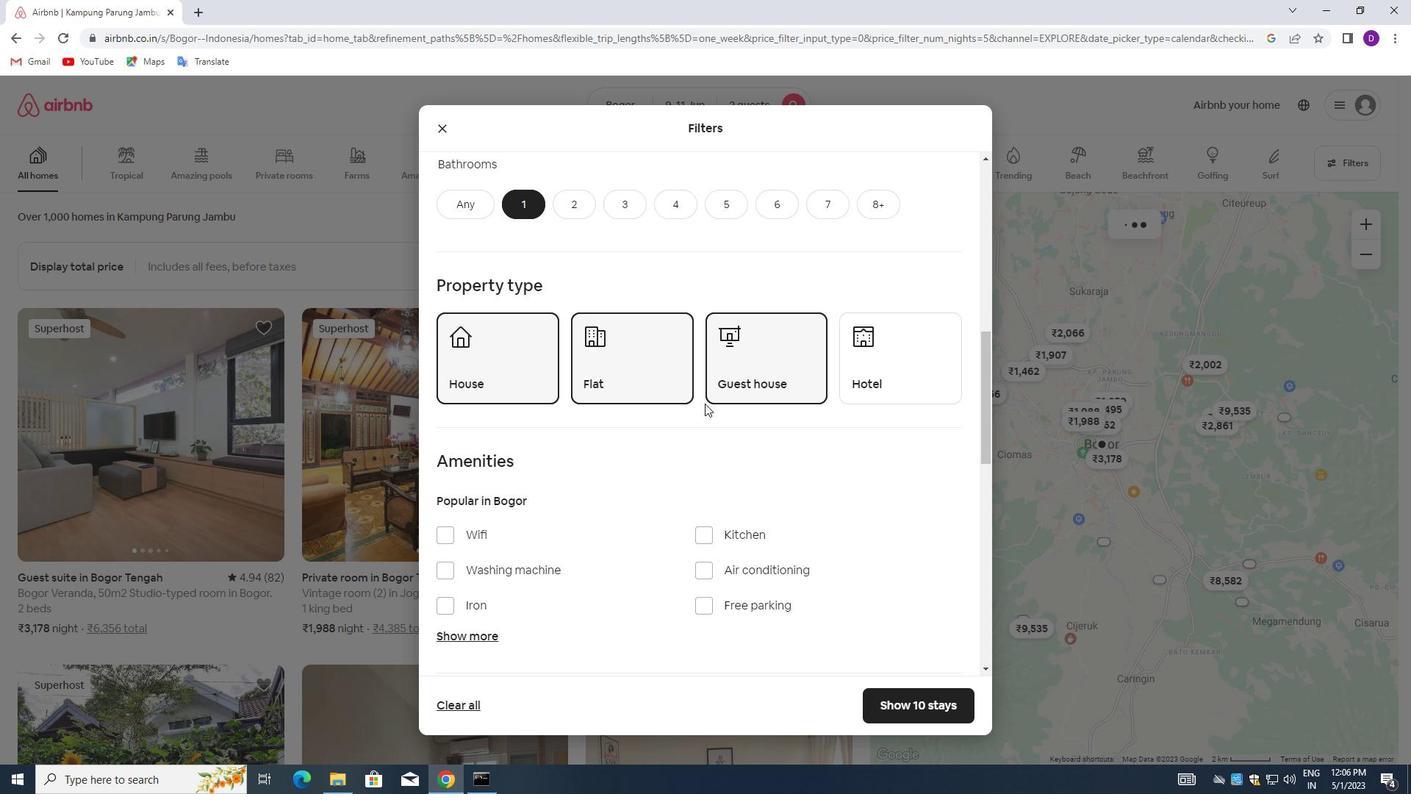 
Action: Mouse moved to (705, 404)
Screenshot: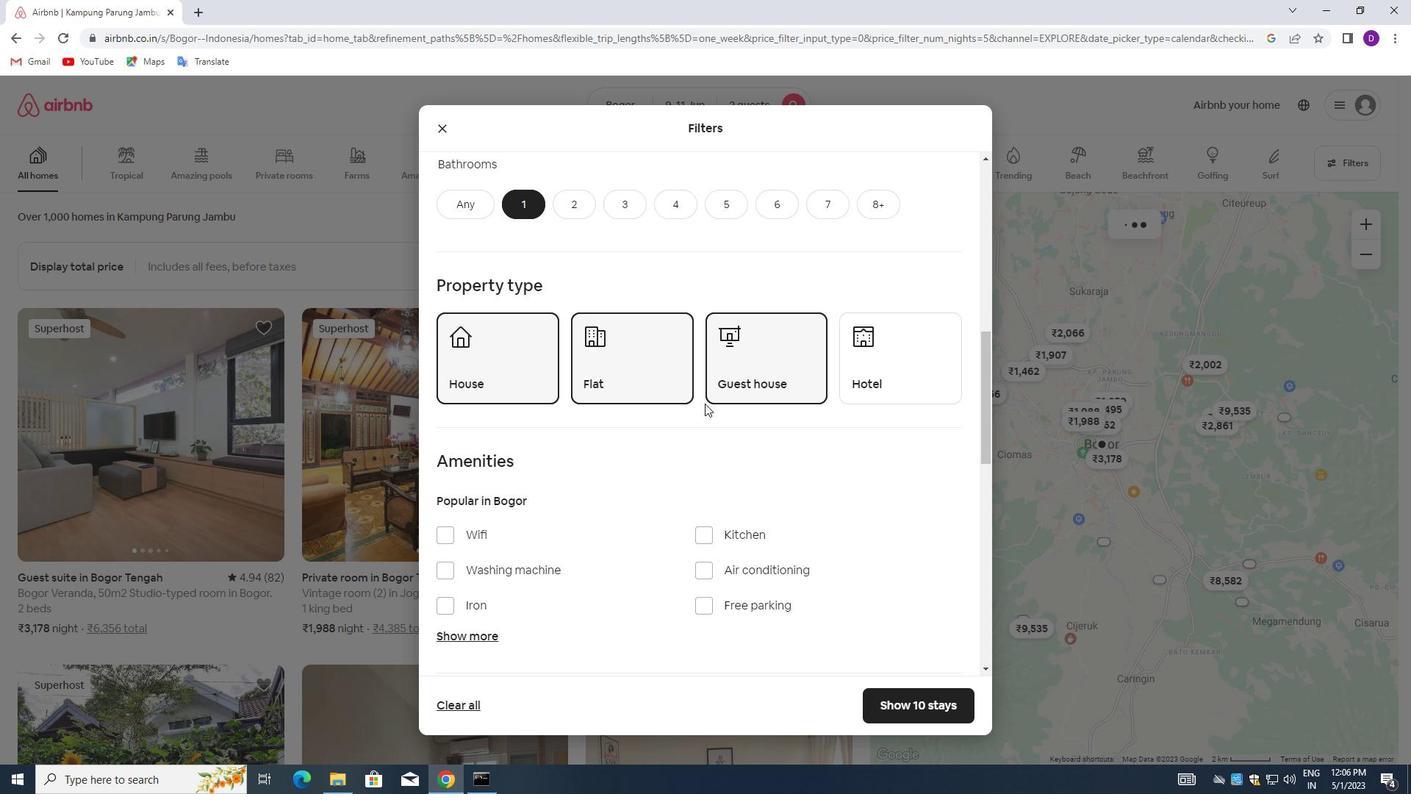 
Action: Mouse scrolled (705, 403) with delta (0, 0)
Screenshot: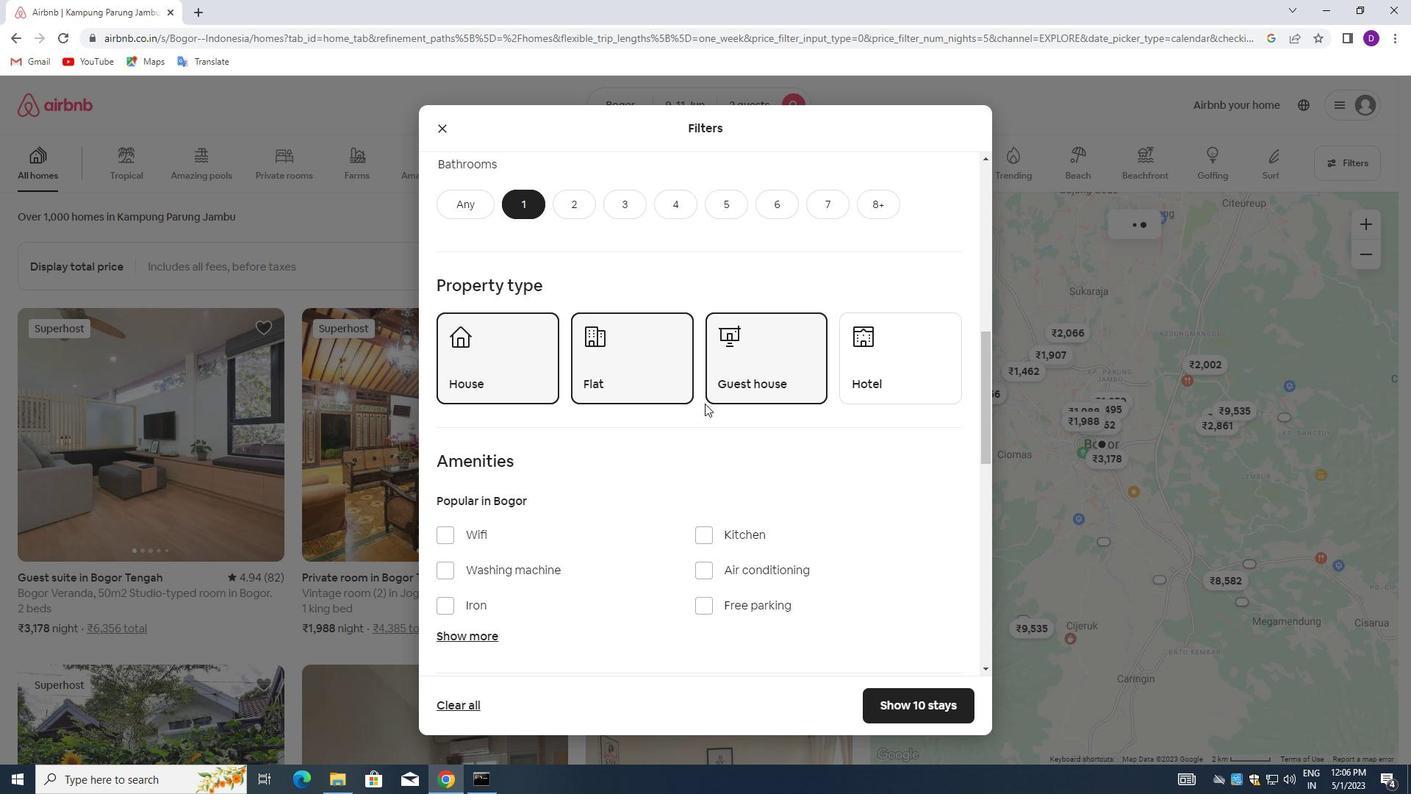 
Action: Mouse moved to (444, 386)
Screenshot: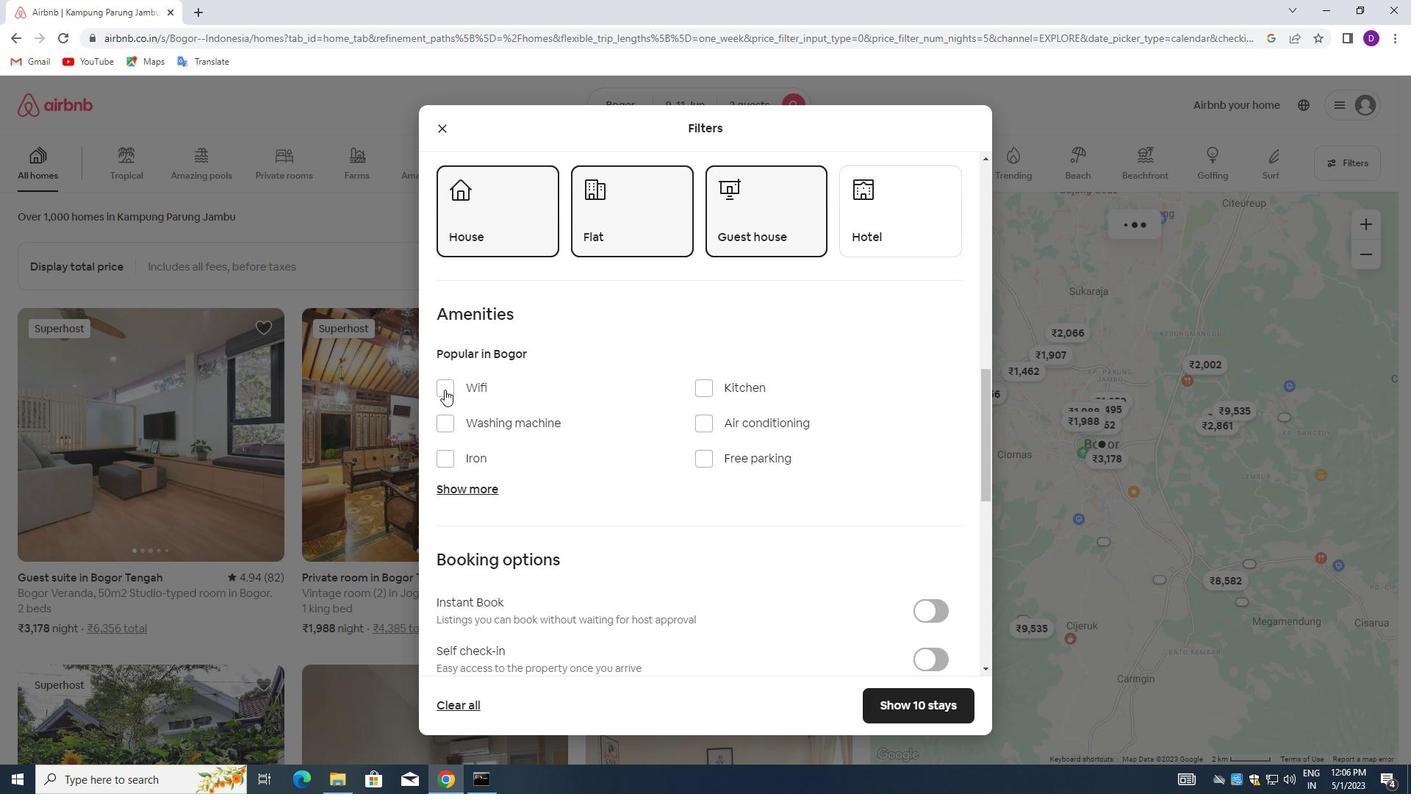 
Action: Mouse pressed left at (444, 386)
Screenshot: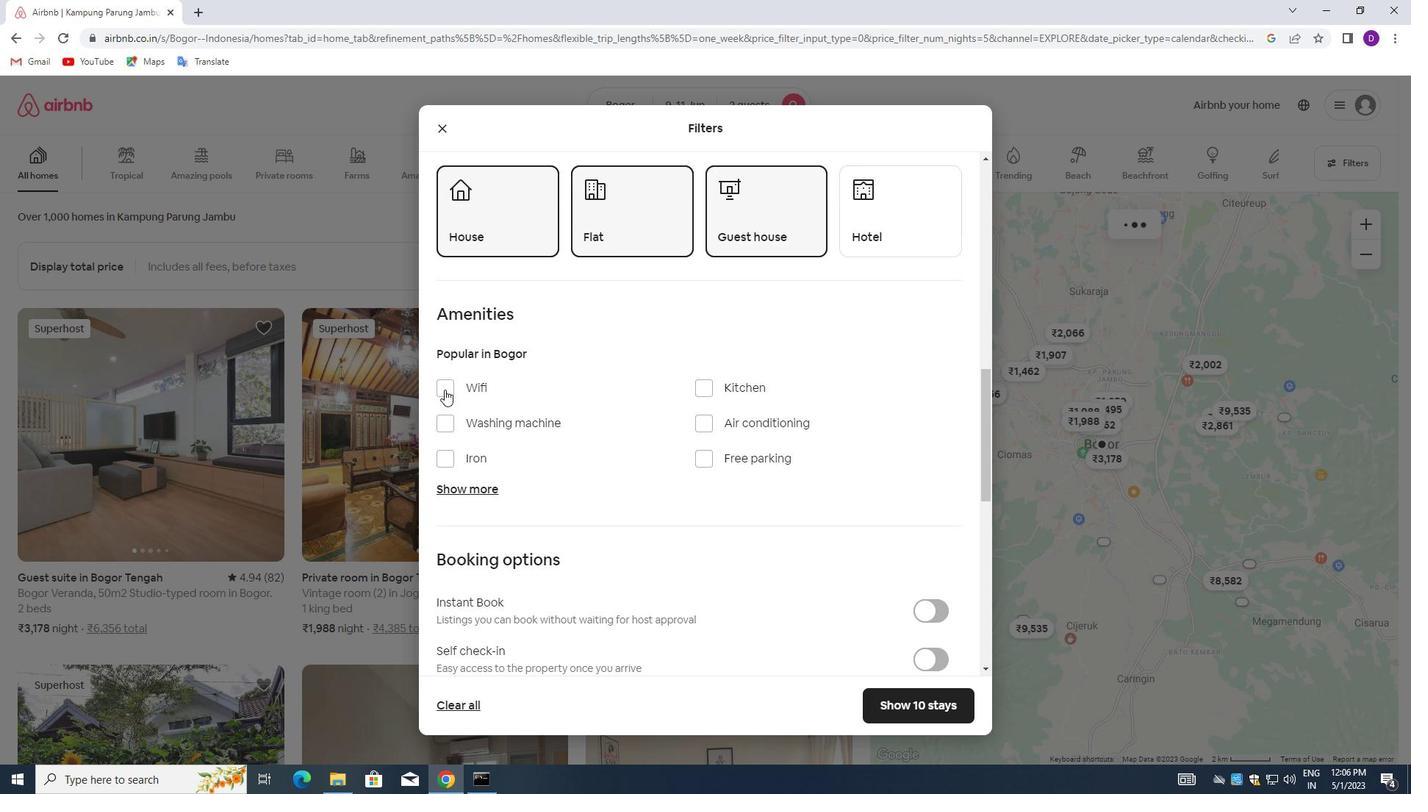 
Action: Mouse moved to (648, 433)
Screenshot: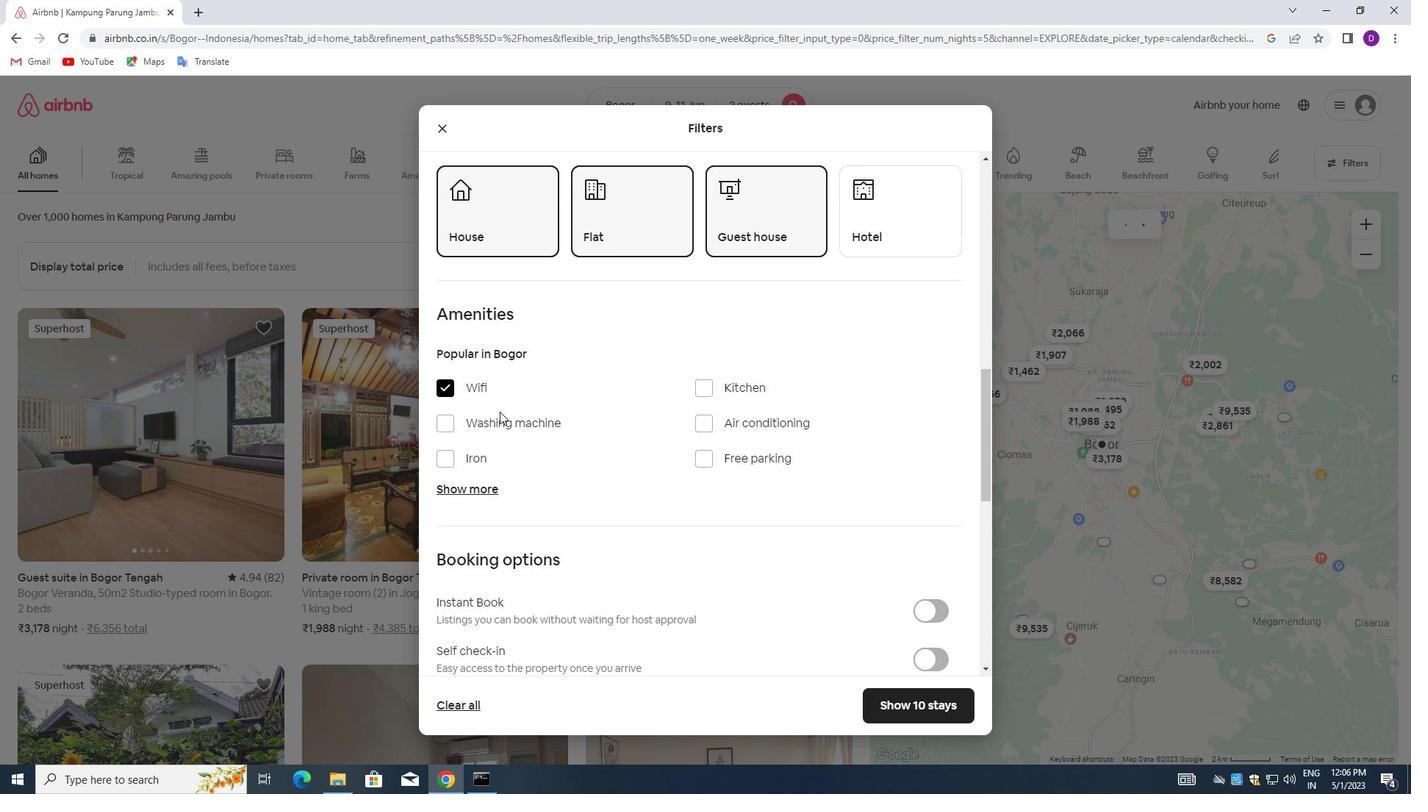 
Action: Mouse scrolled (648, 432) with delta (0, 0)
Screenshot: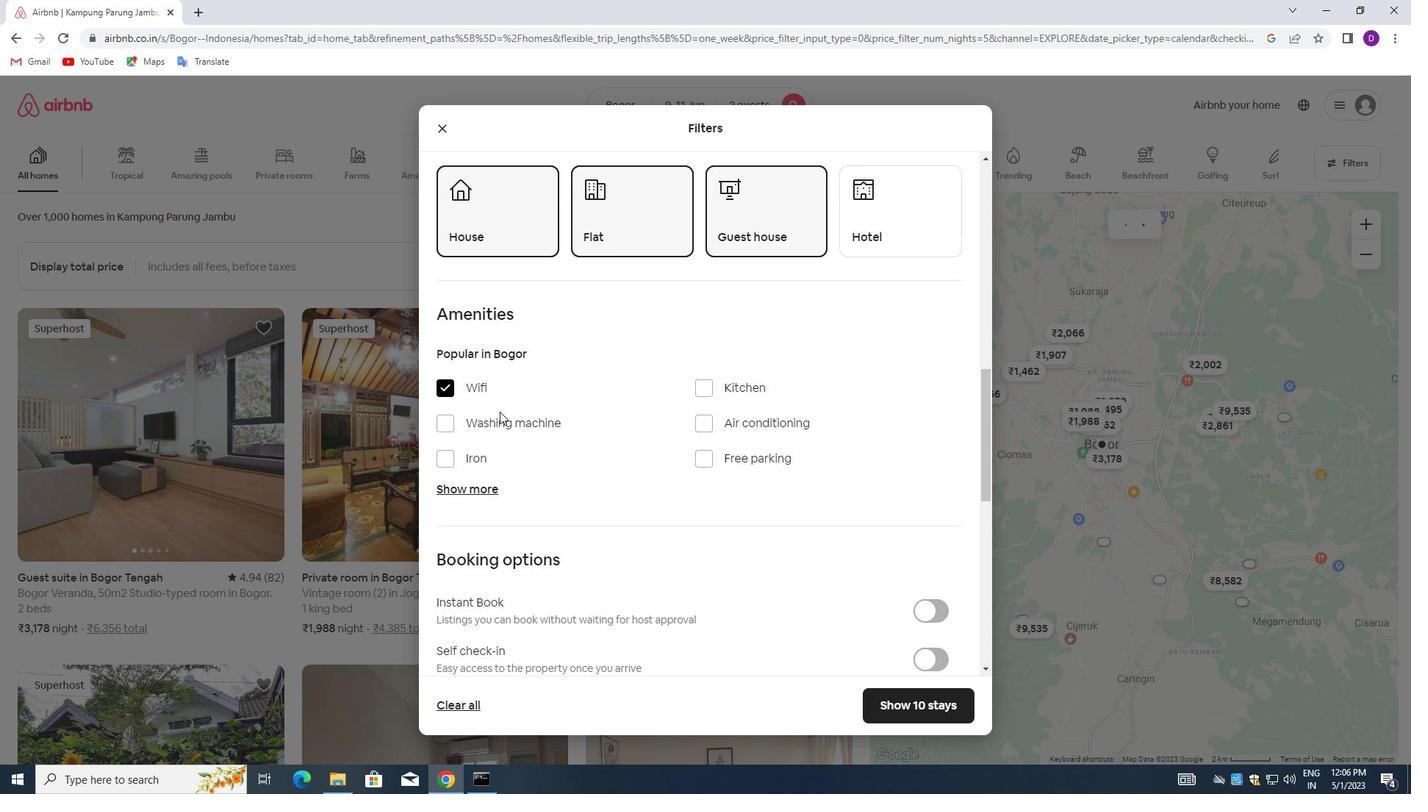 
Action: Mouse moved to (649, 433)
Screenshot: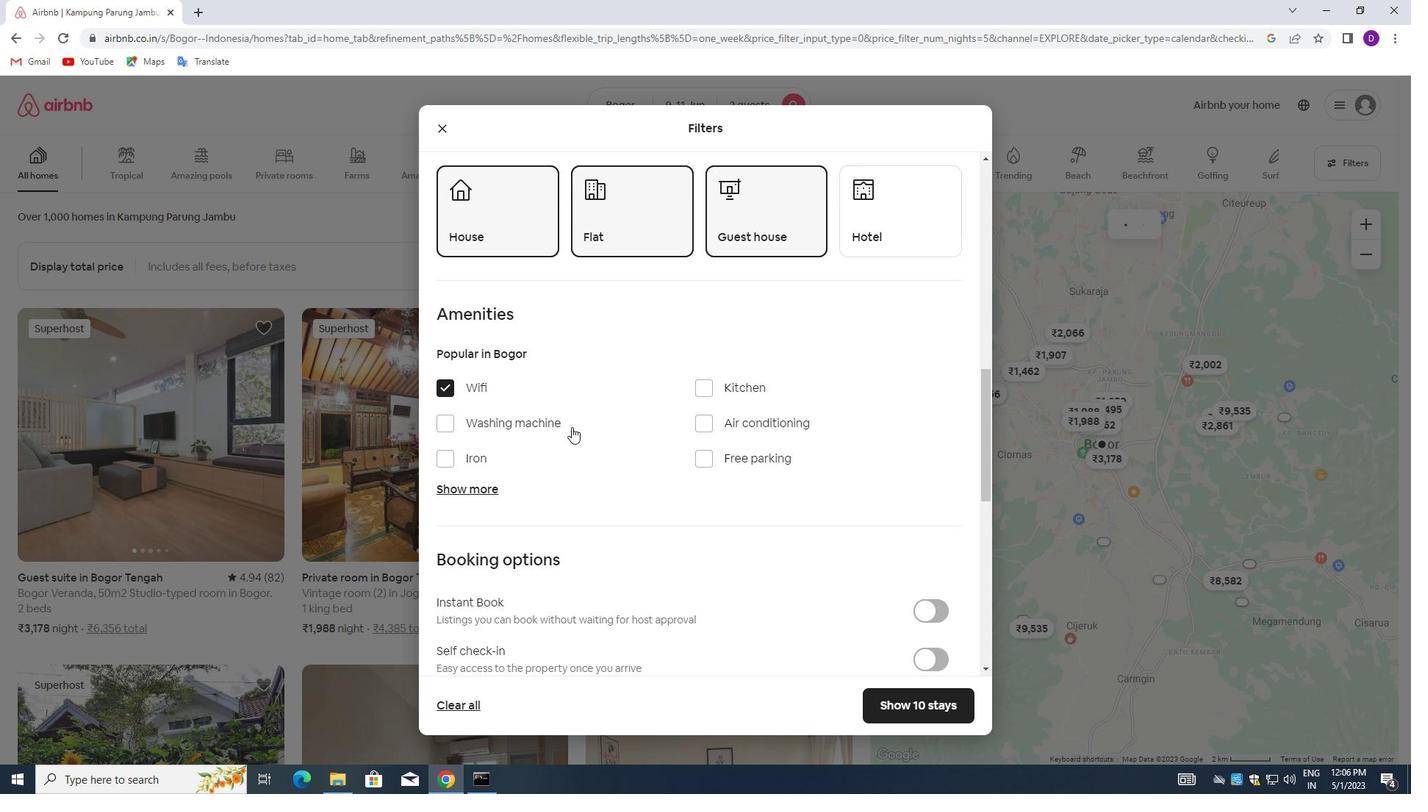 
Action: Mouse scrolled (649, 433) with delta (0, 0)
Screenshot: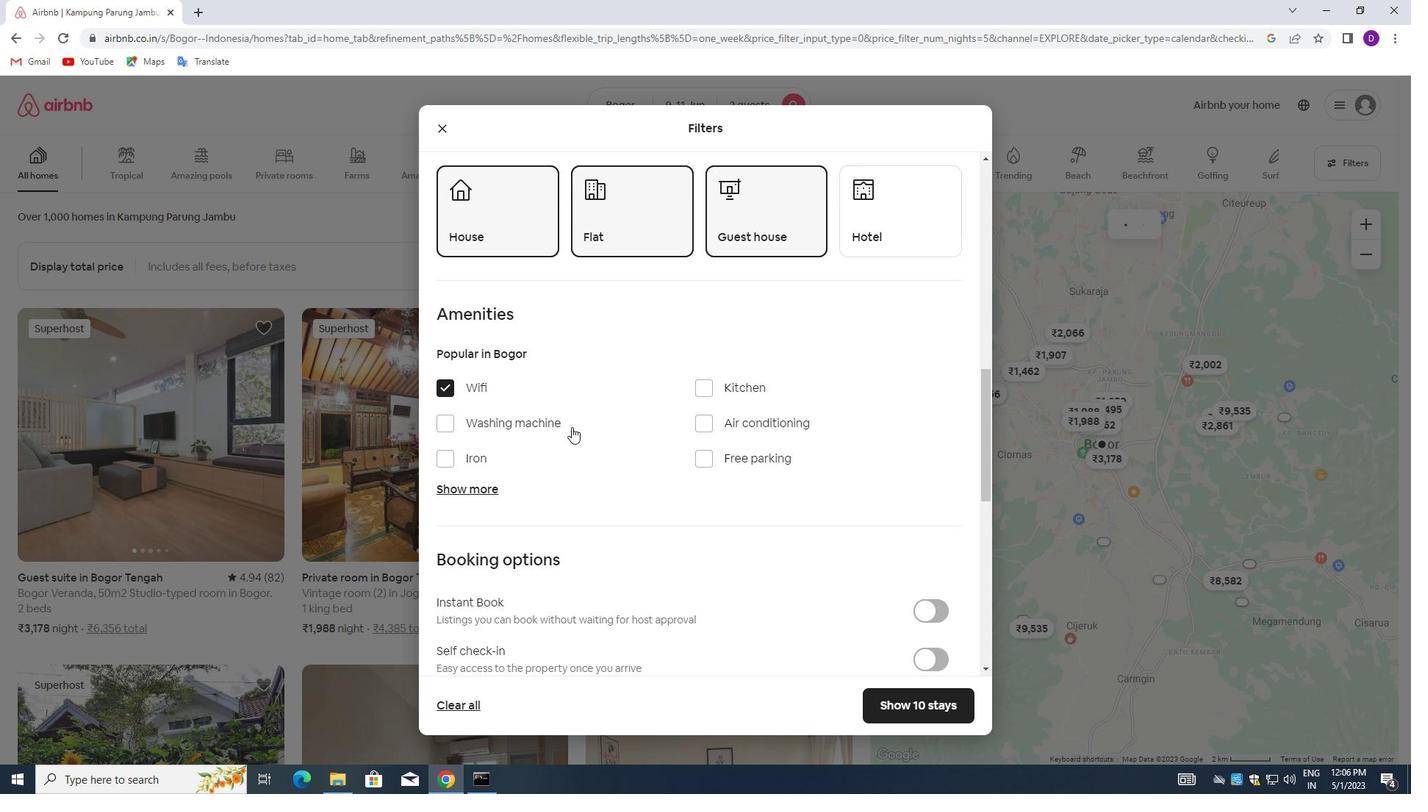 
Action: Mouse moved to (650, 433)
Screenshot: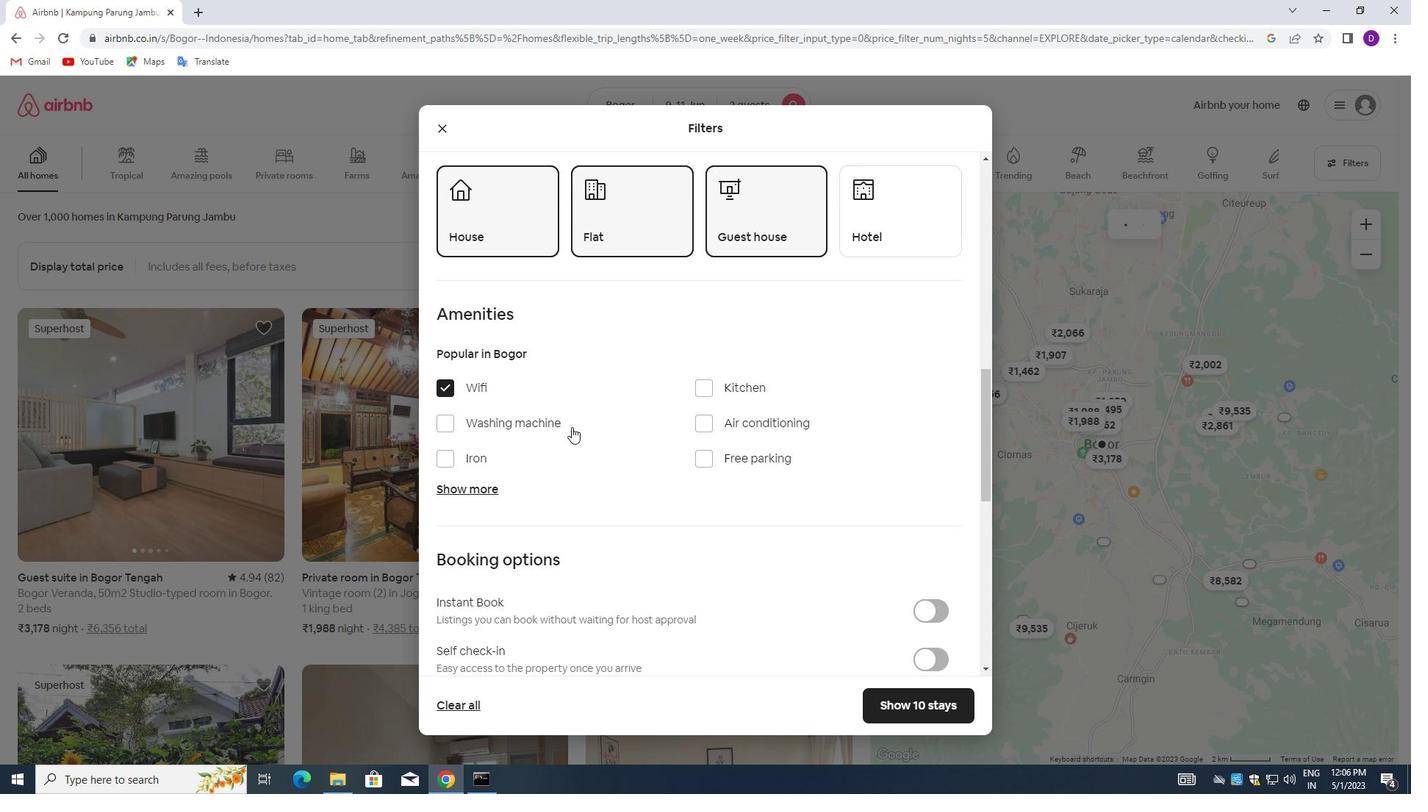 
Action: Mouse scrolled (650, 433) with delta (0, 0)
Screenshot: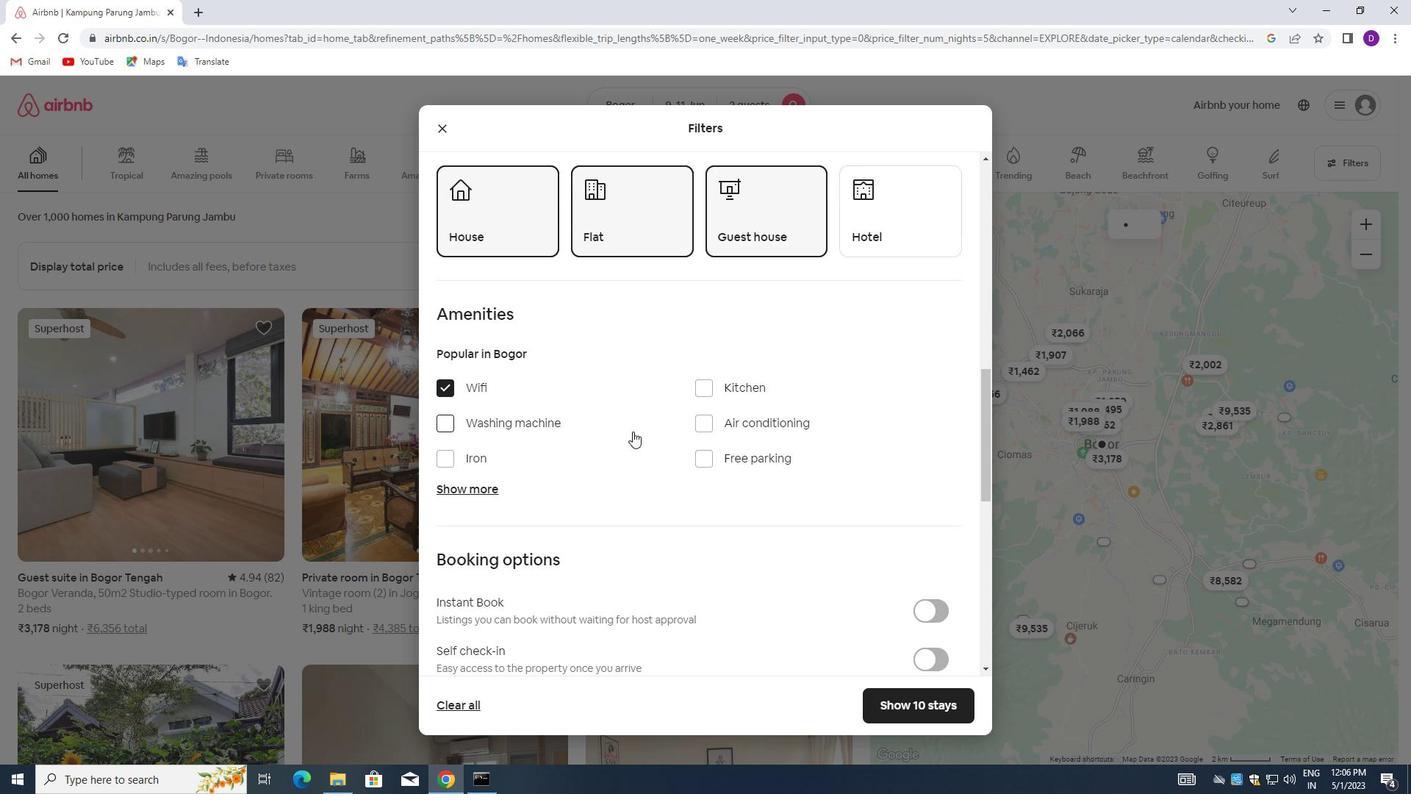 
Action: Mouse moved to (919, 433)
Screenshot: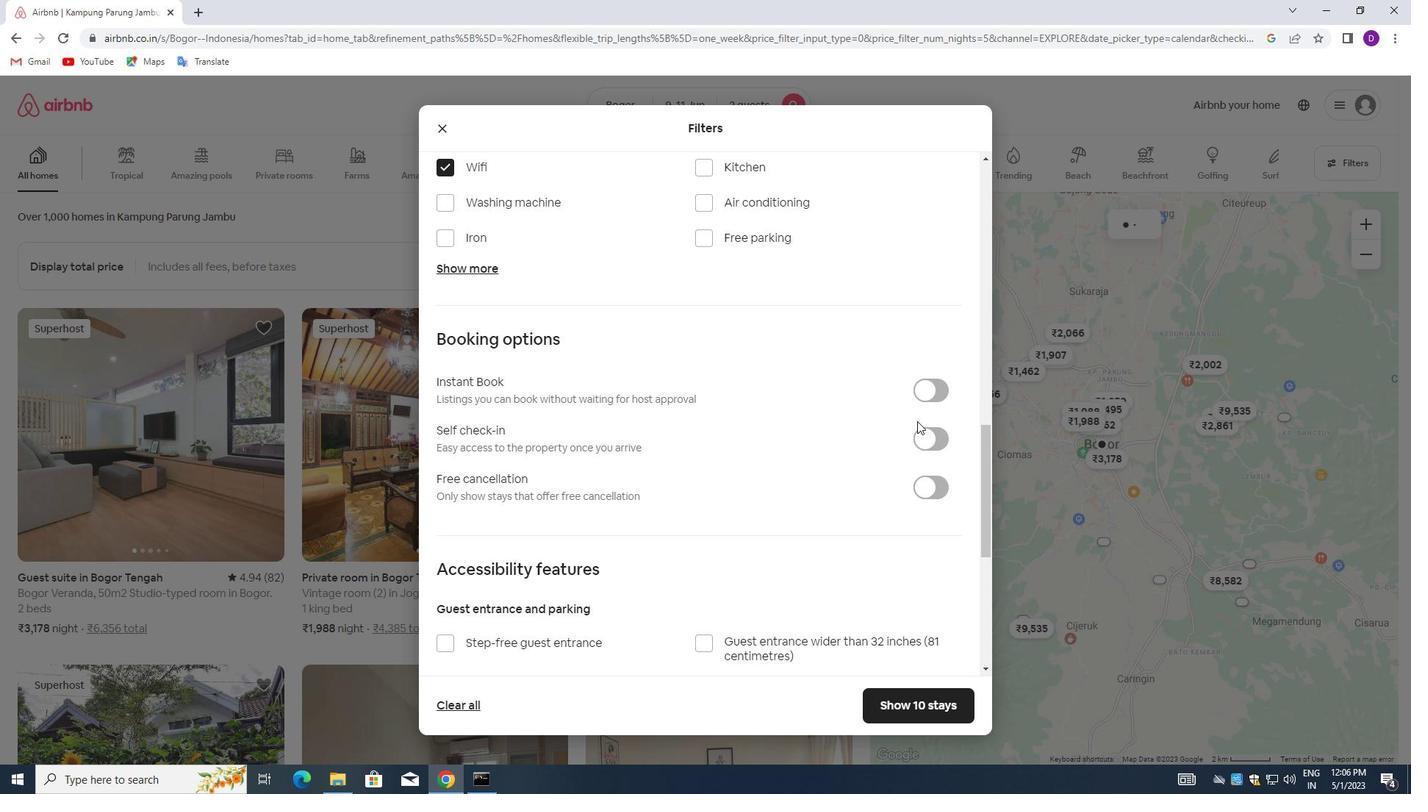 
Action: Mouse pressed left at (919, 433)
Screenshot: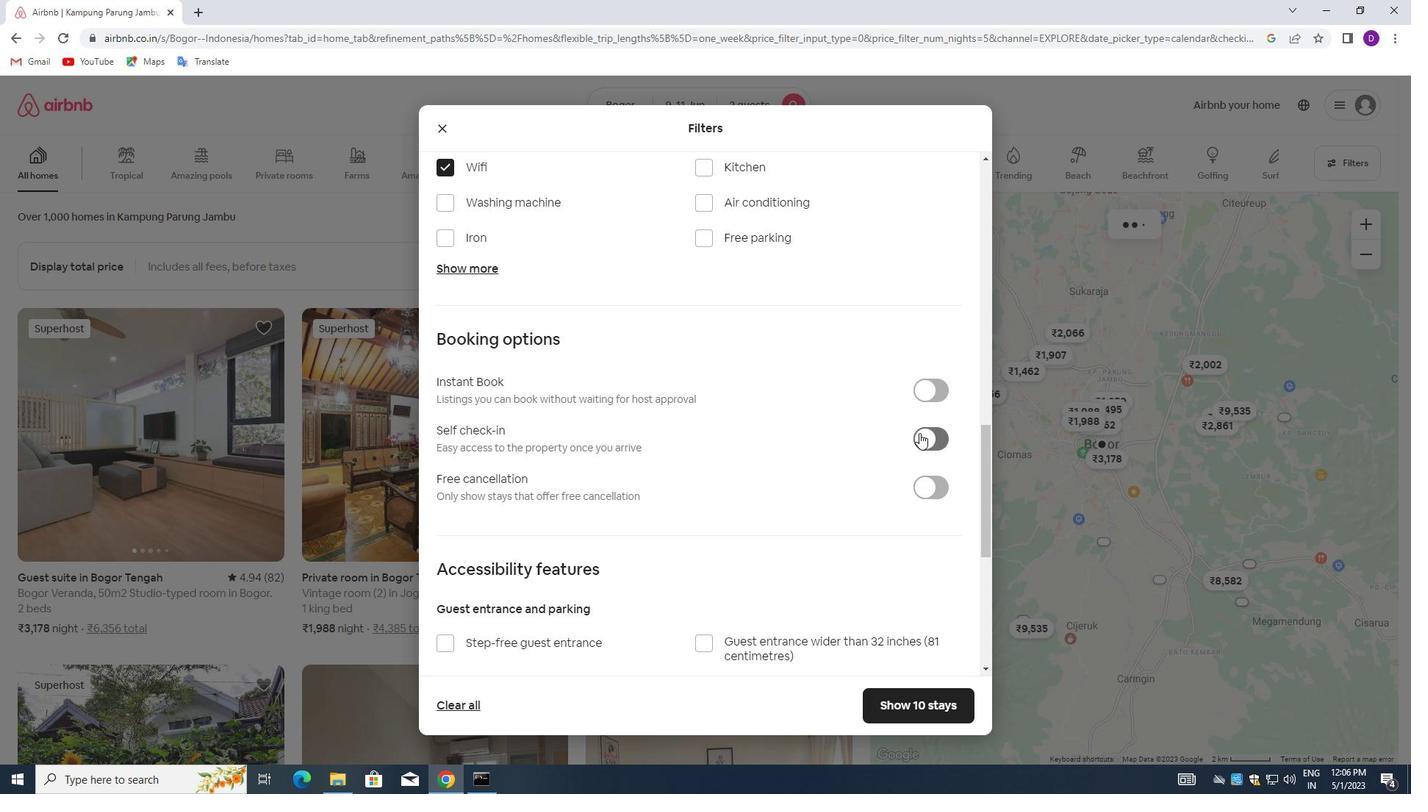 
Action: Mouse moved to (710, 443)
Screenshot: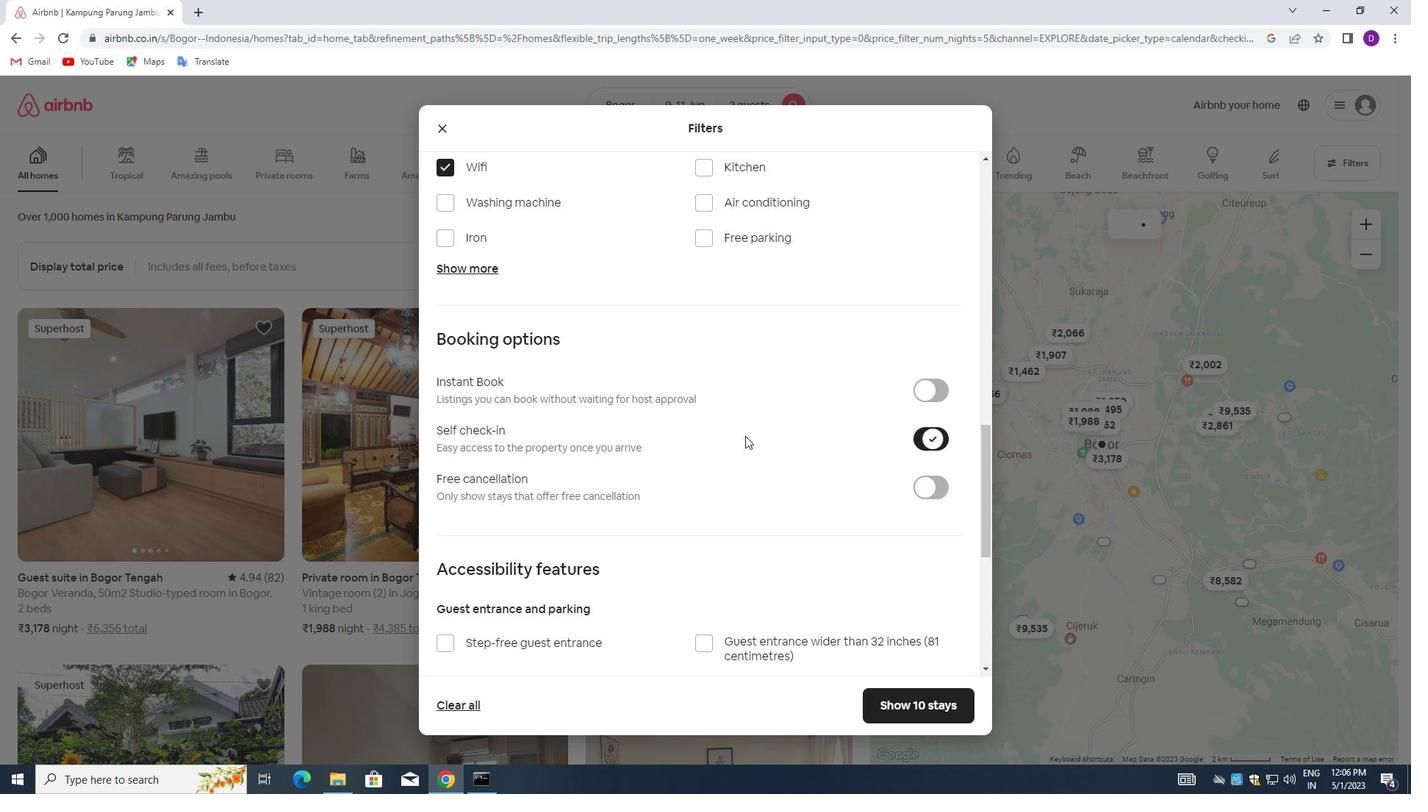 
Action: Mouse scrolled (710, 442) with delta (0, 0)
Screenshot: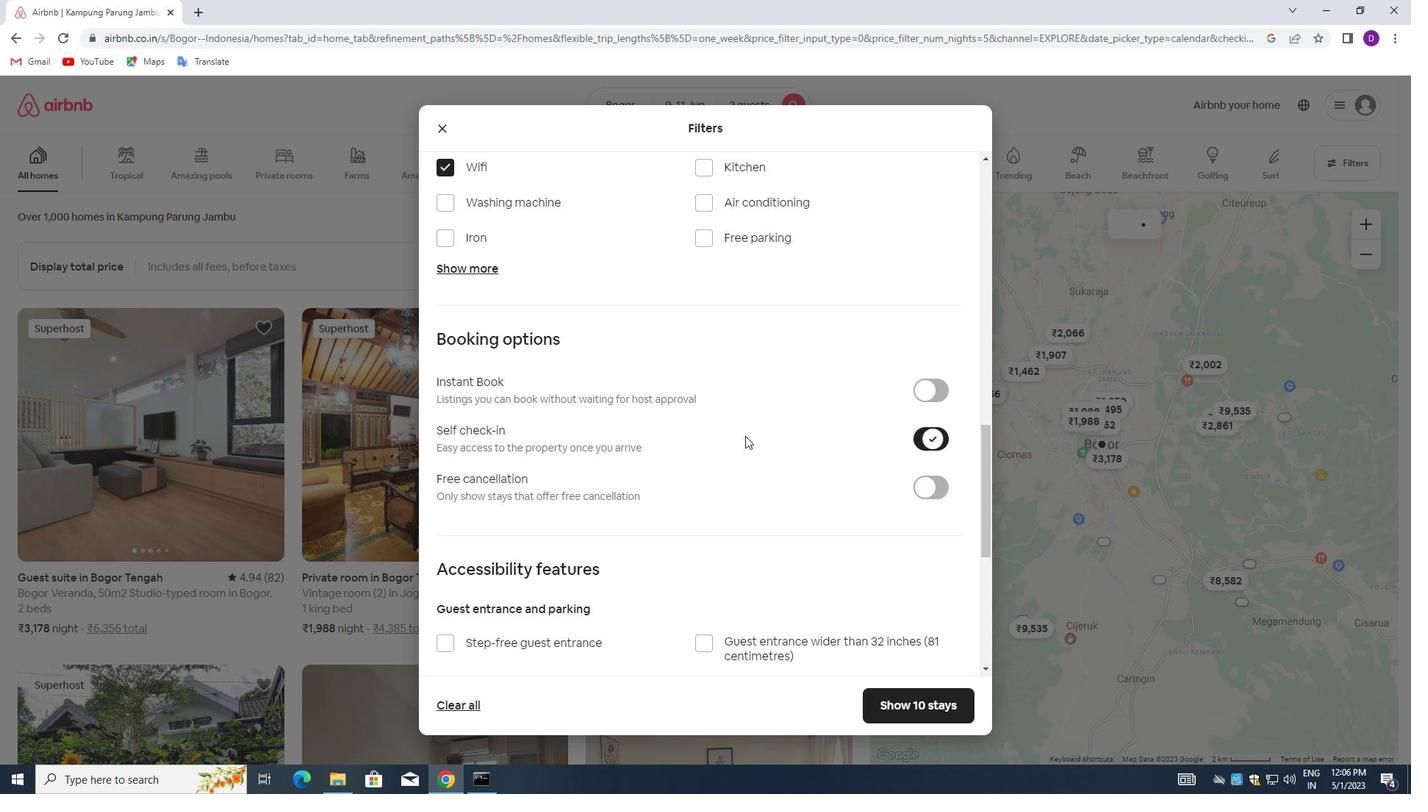 
Action: Mouse moved to (708, 444)
Screenshot: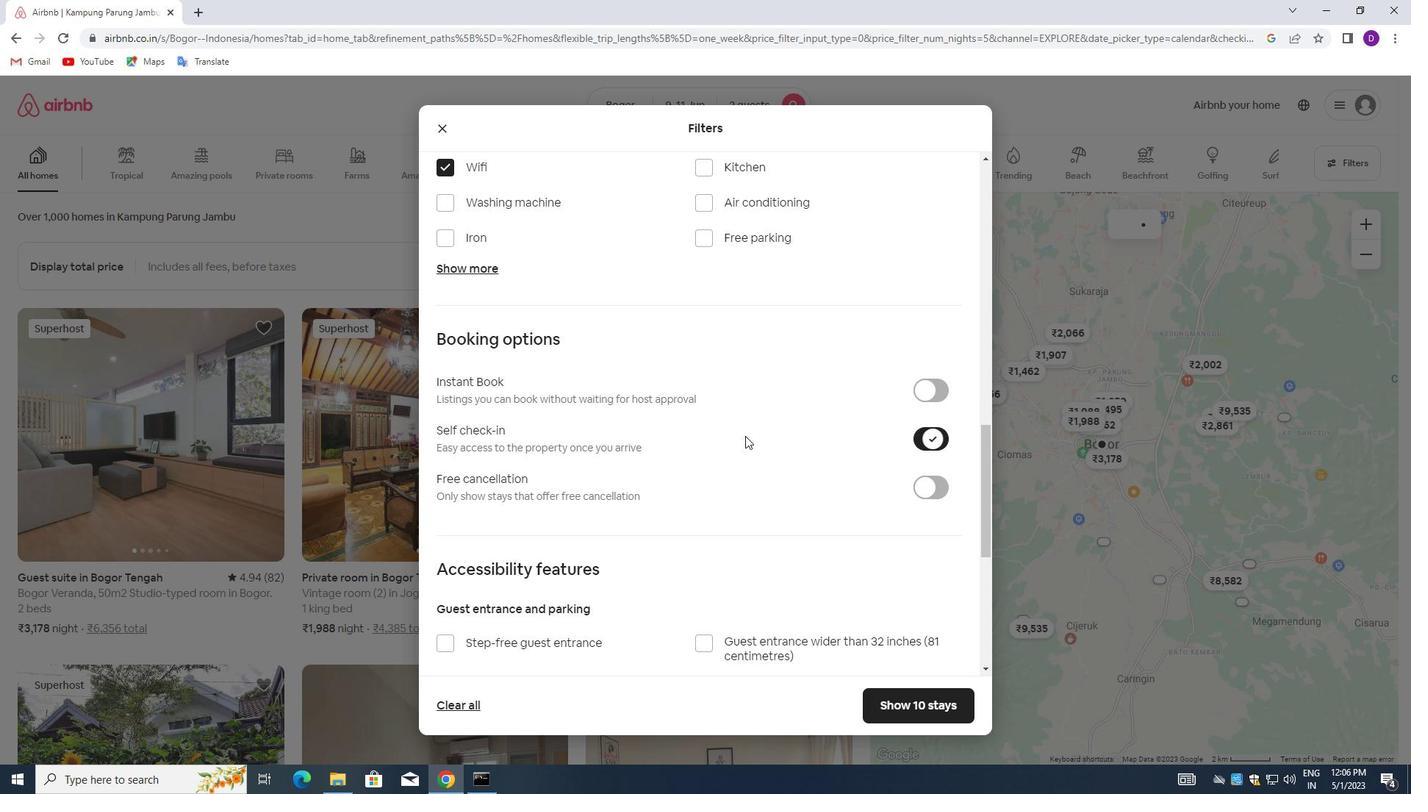 
Action: Mouse scrolled (708, 443) with delta (0, 0)
Screenshot: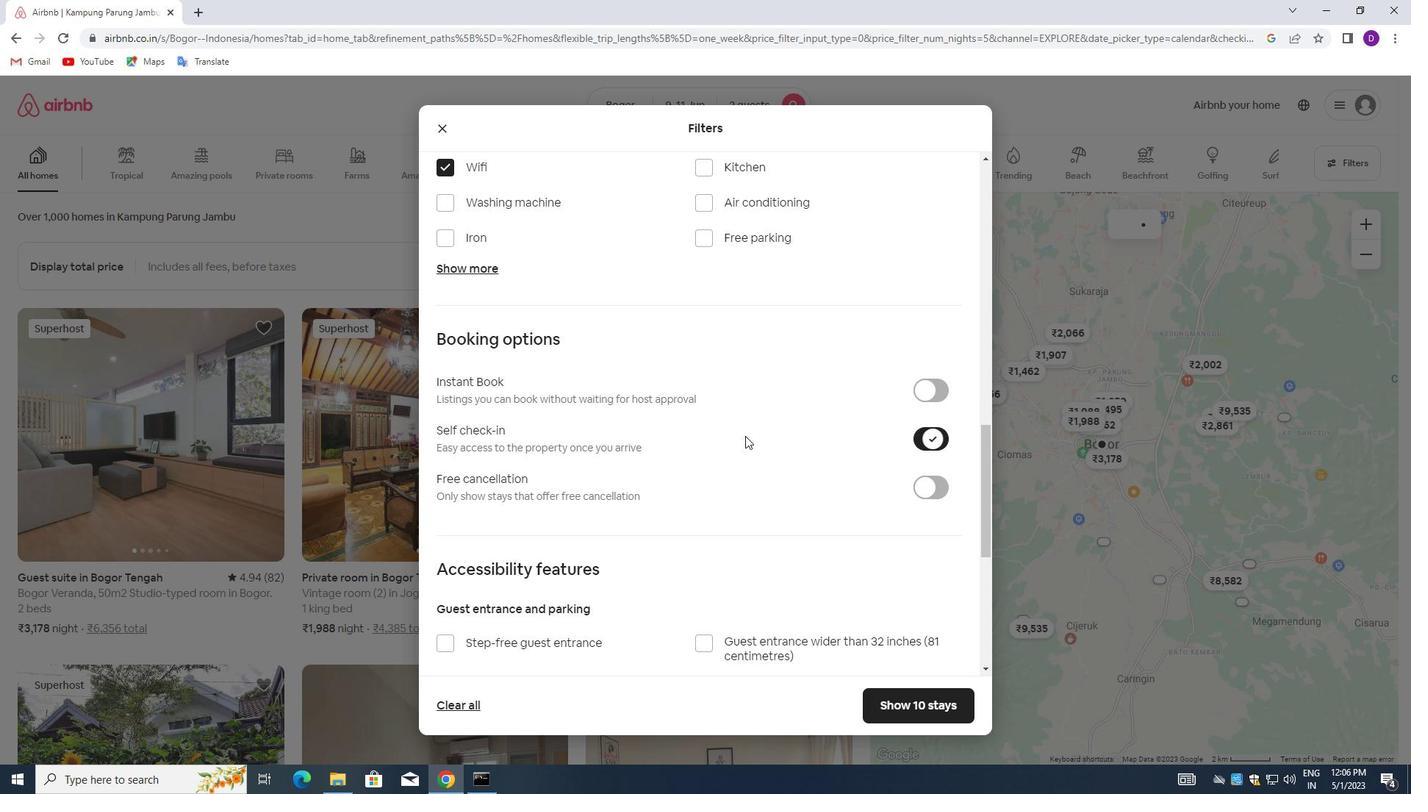 
Action: Mouse moved to (706, 444)
Screenshot: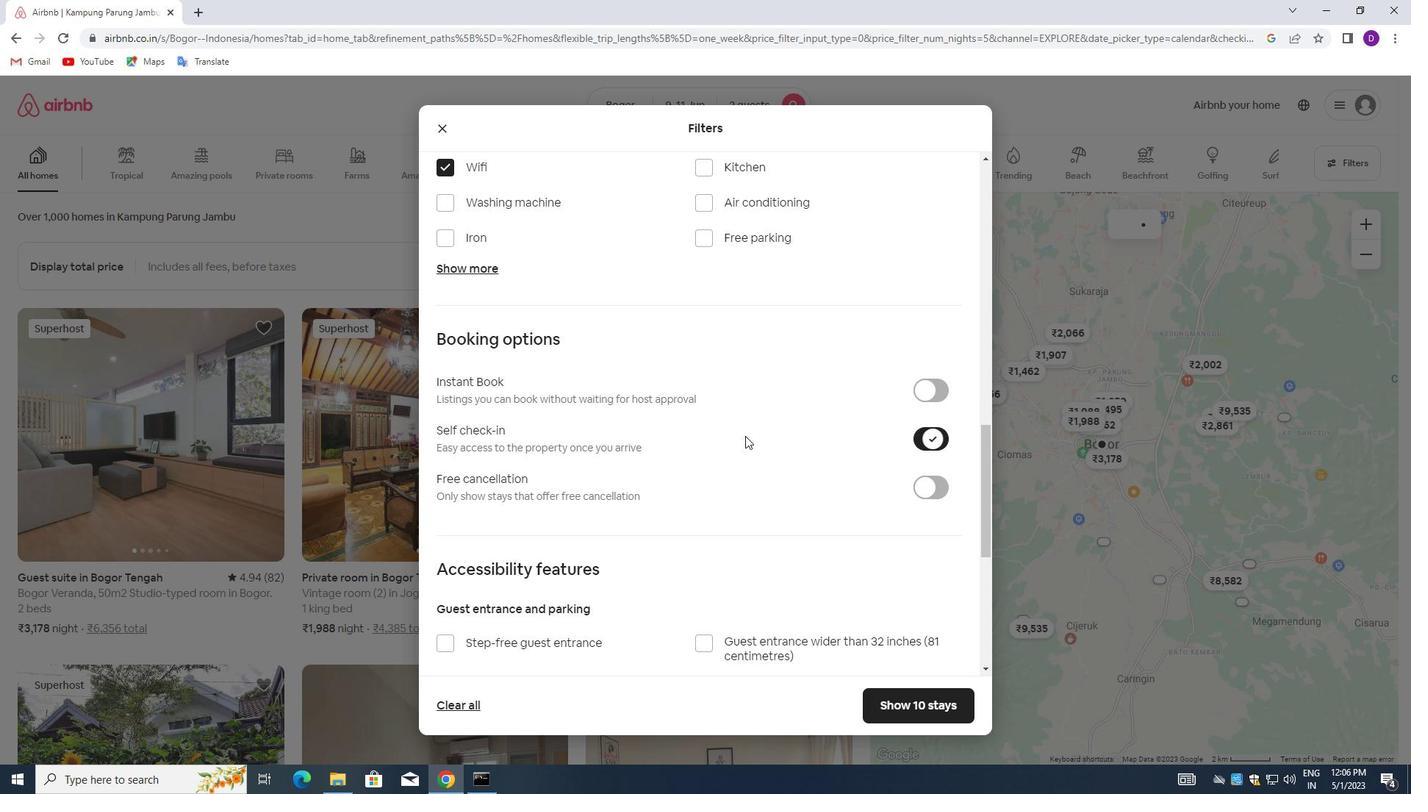 
Action: Mouse scrolled (706, 444) with delta (0, 0)
Screenshot: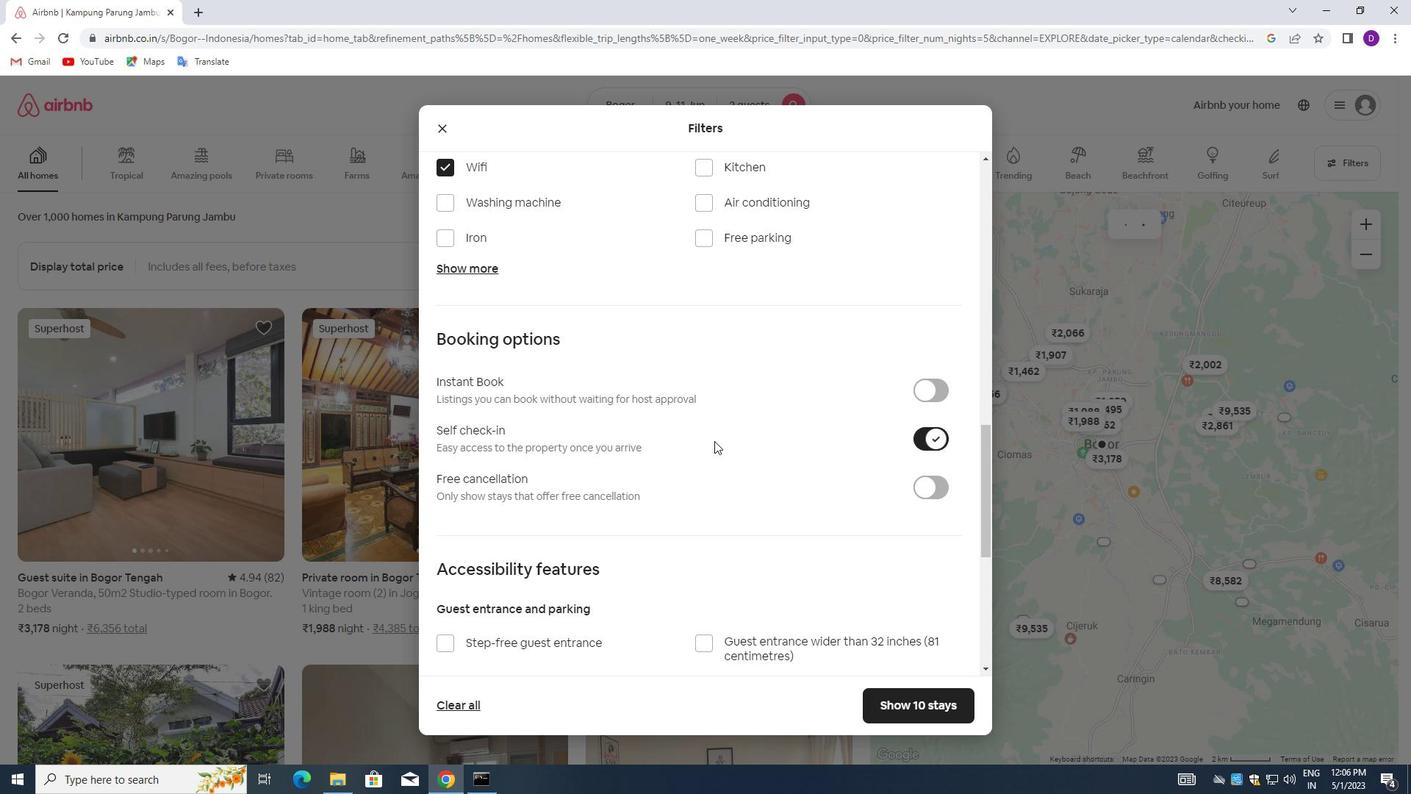 
Action: Mouse moved to (705, 445)
Screenshot: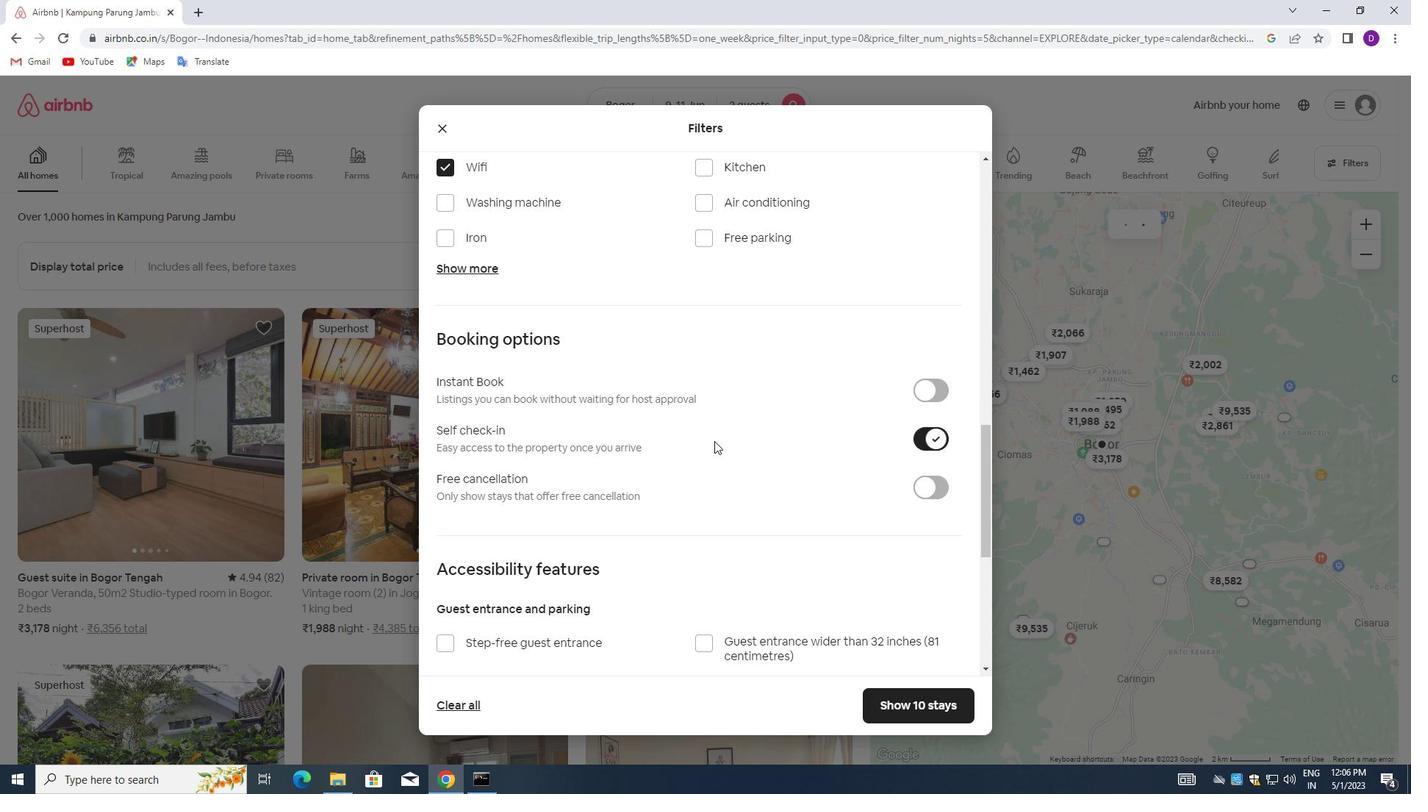 
Action: Mouse scrolled (705, 444) with delta (0, 0)
Screenshot: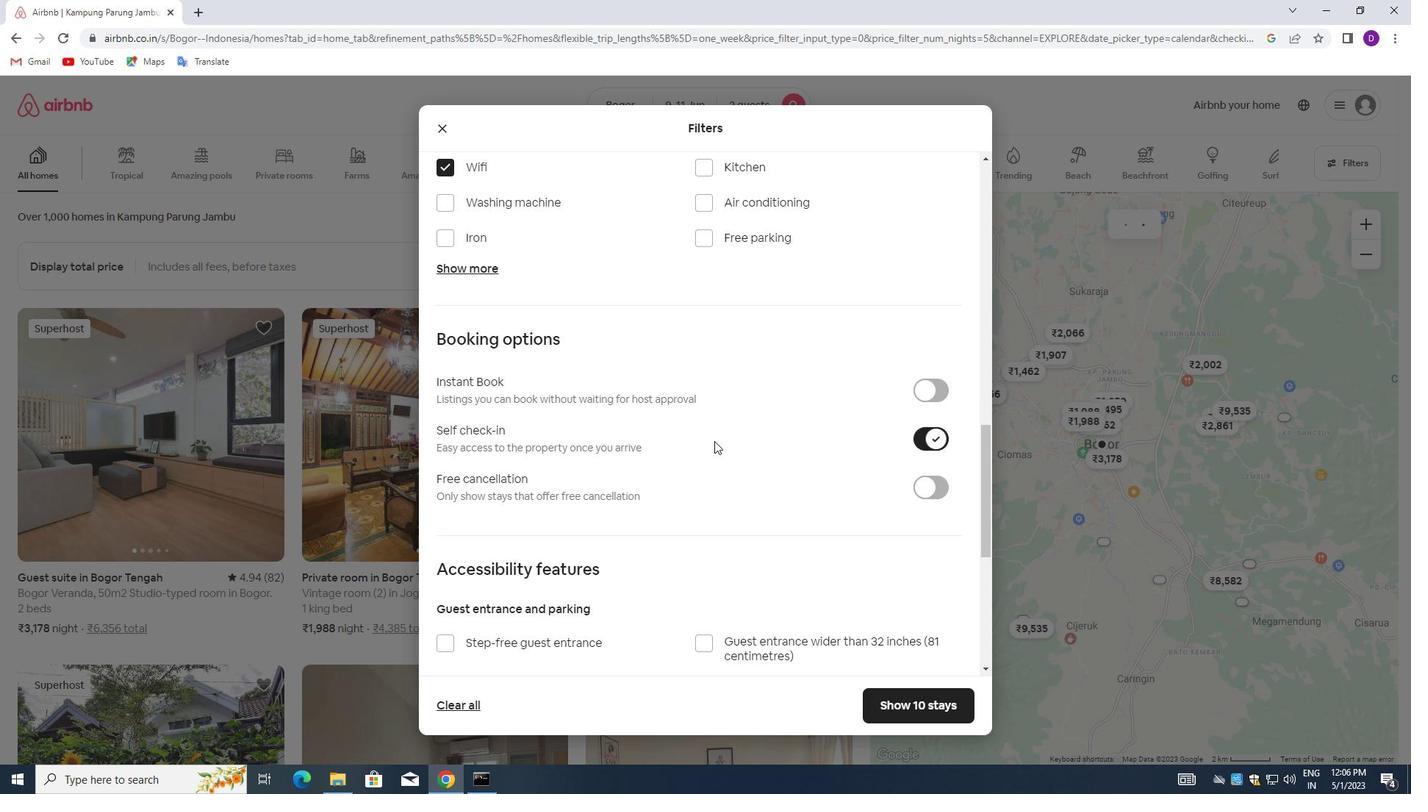 
Action: Mouse scrolled (705, 444) with delta (0, 0)
Screenshot: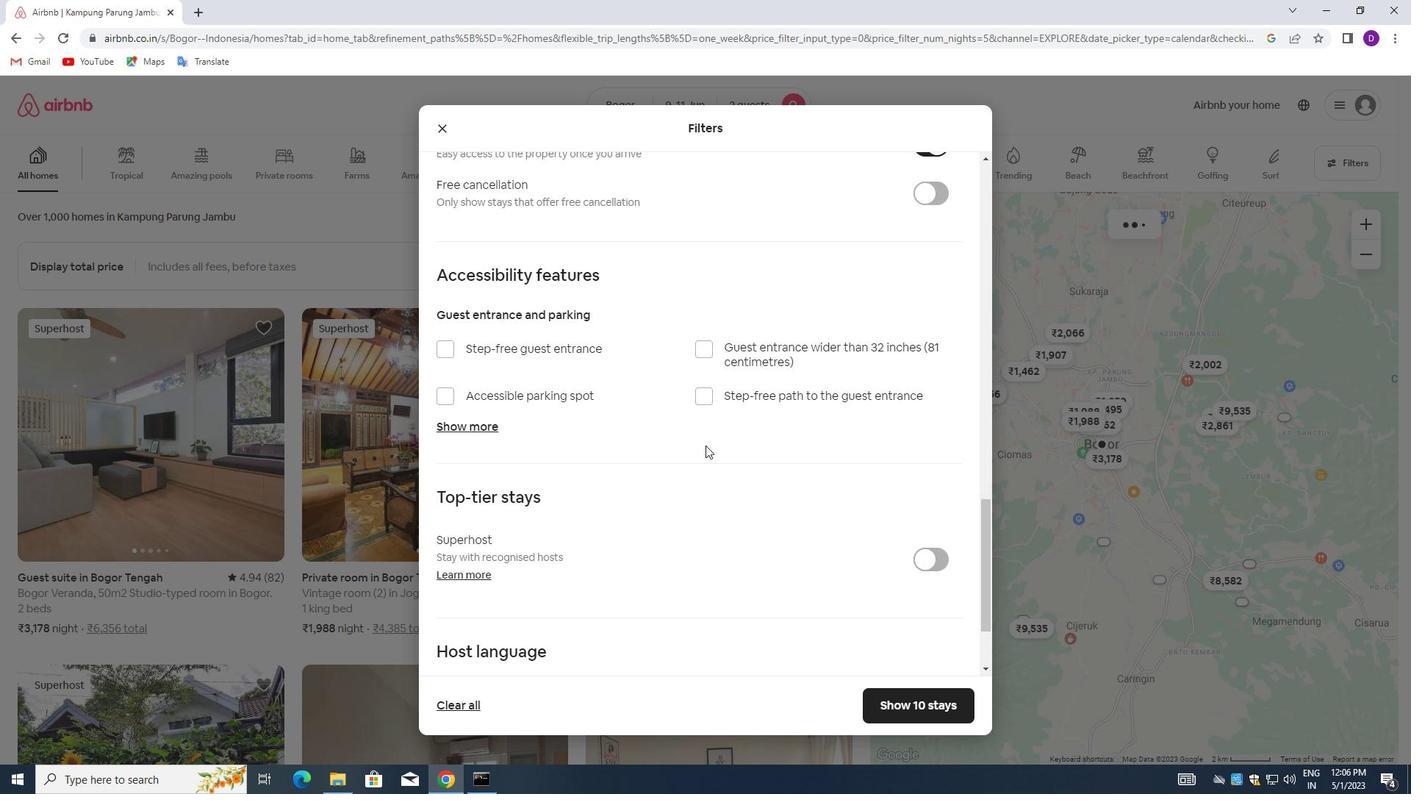 
Action: Mouse scrolled (705, 444) with delta (0, 0)
Screenshot: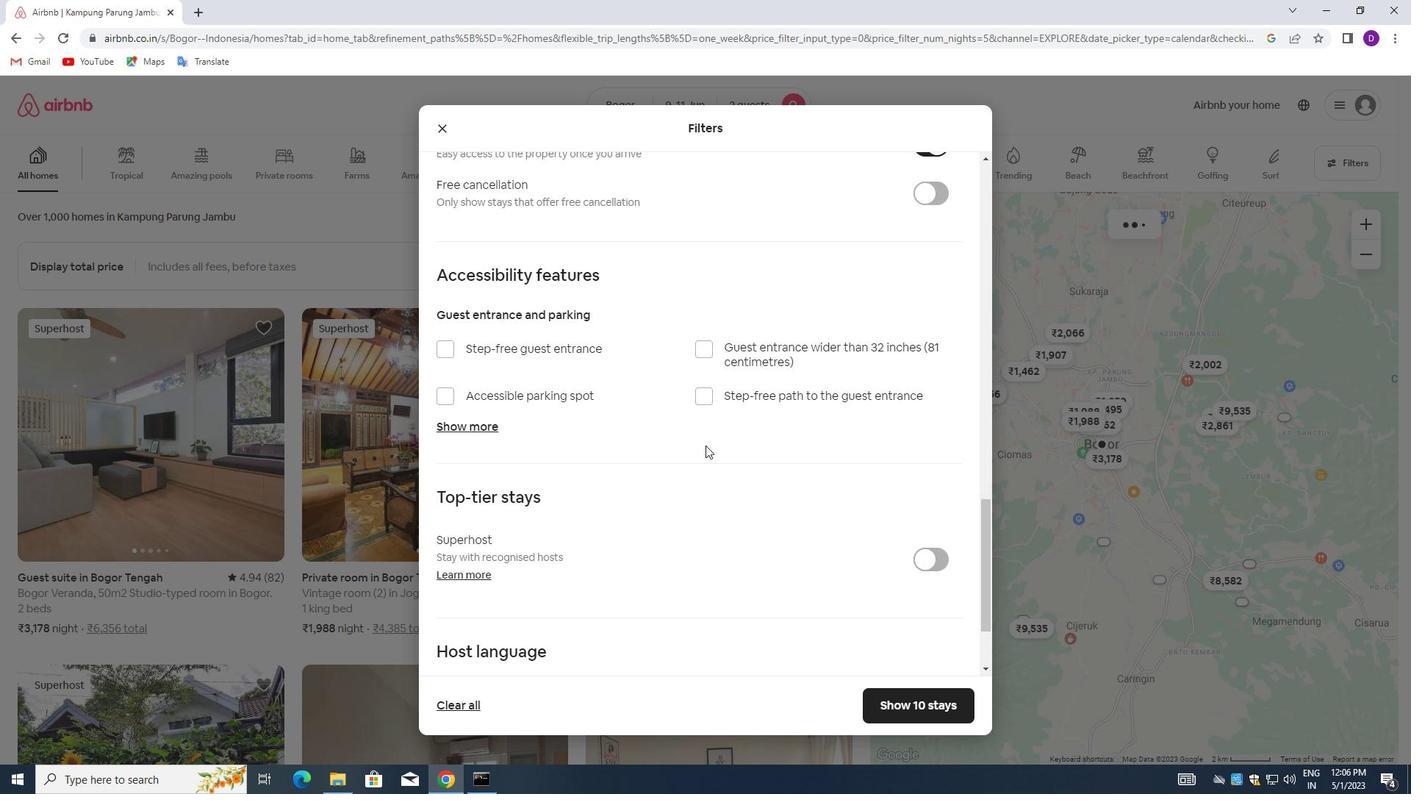 
Action: Mouse scrolled (705, 444) with delta (0, 0)
Screenshot: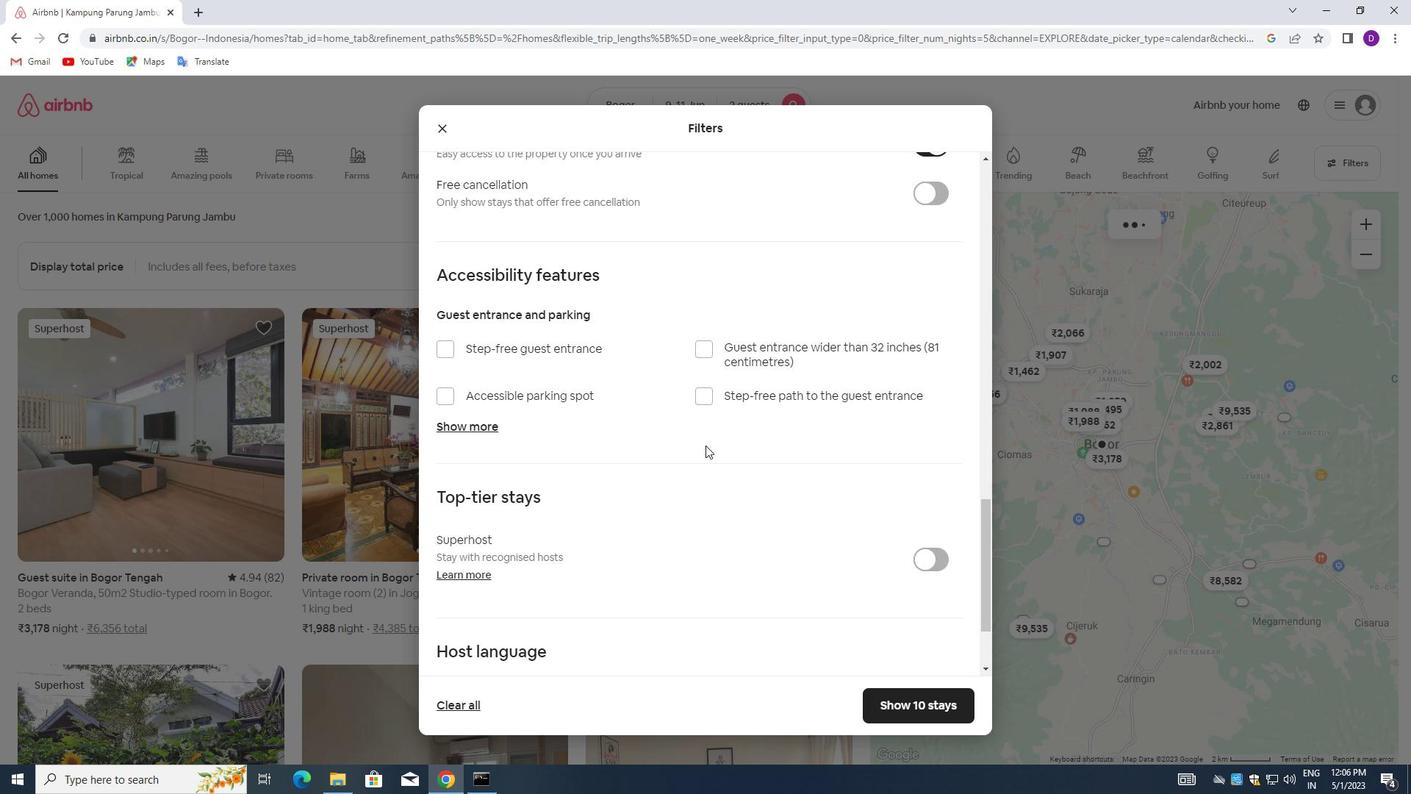 
Action: Mouse scrolled (705, 444) with delta (0, 0)
Screenshot: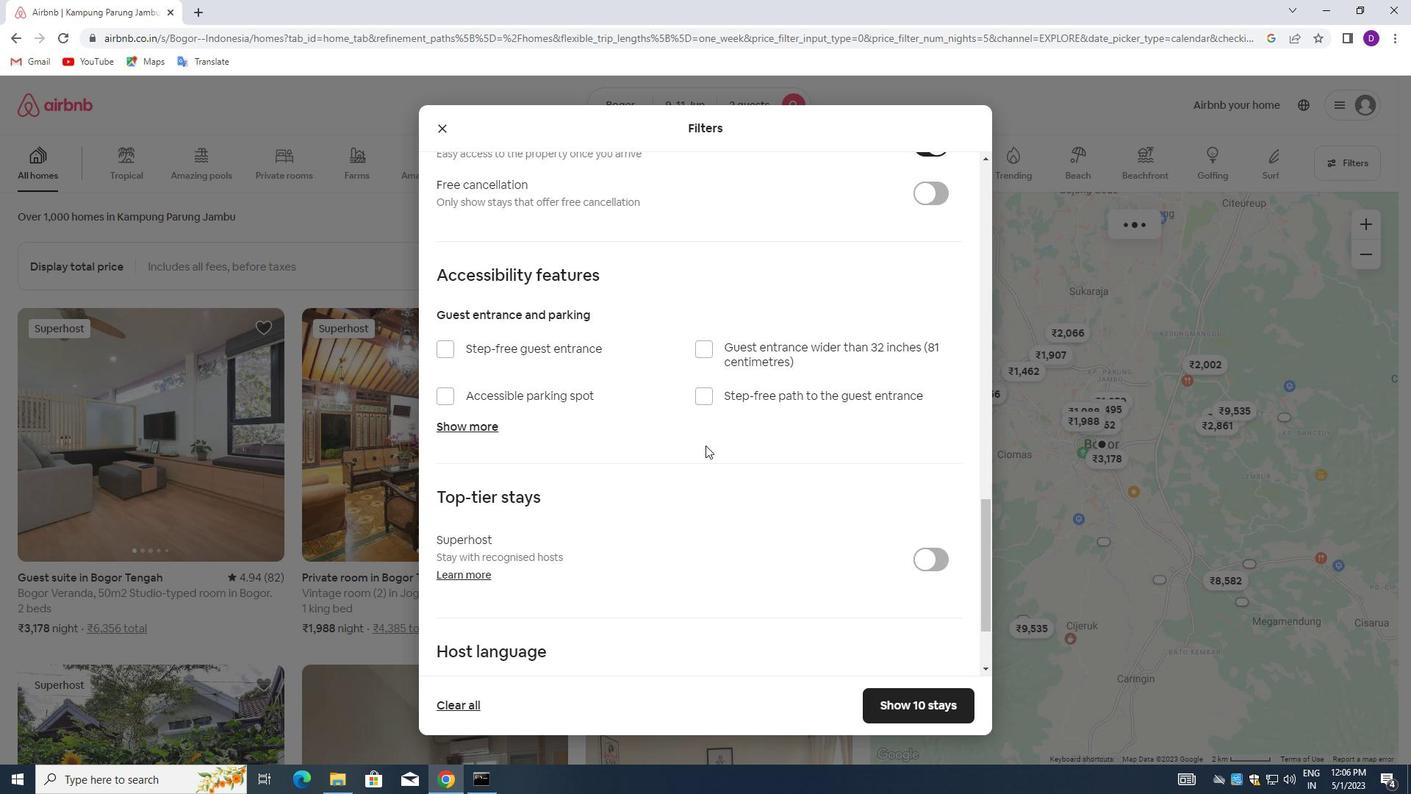 
Action: Mouse scrolled (705, 444) with delta (0, 0)
Screenshot: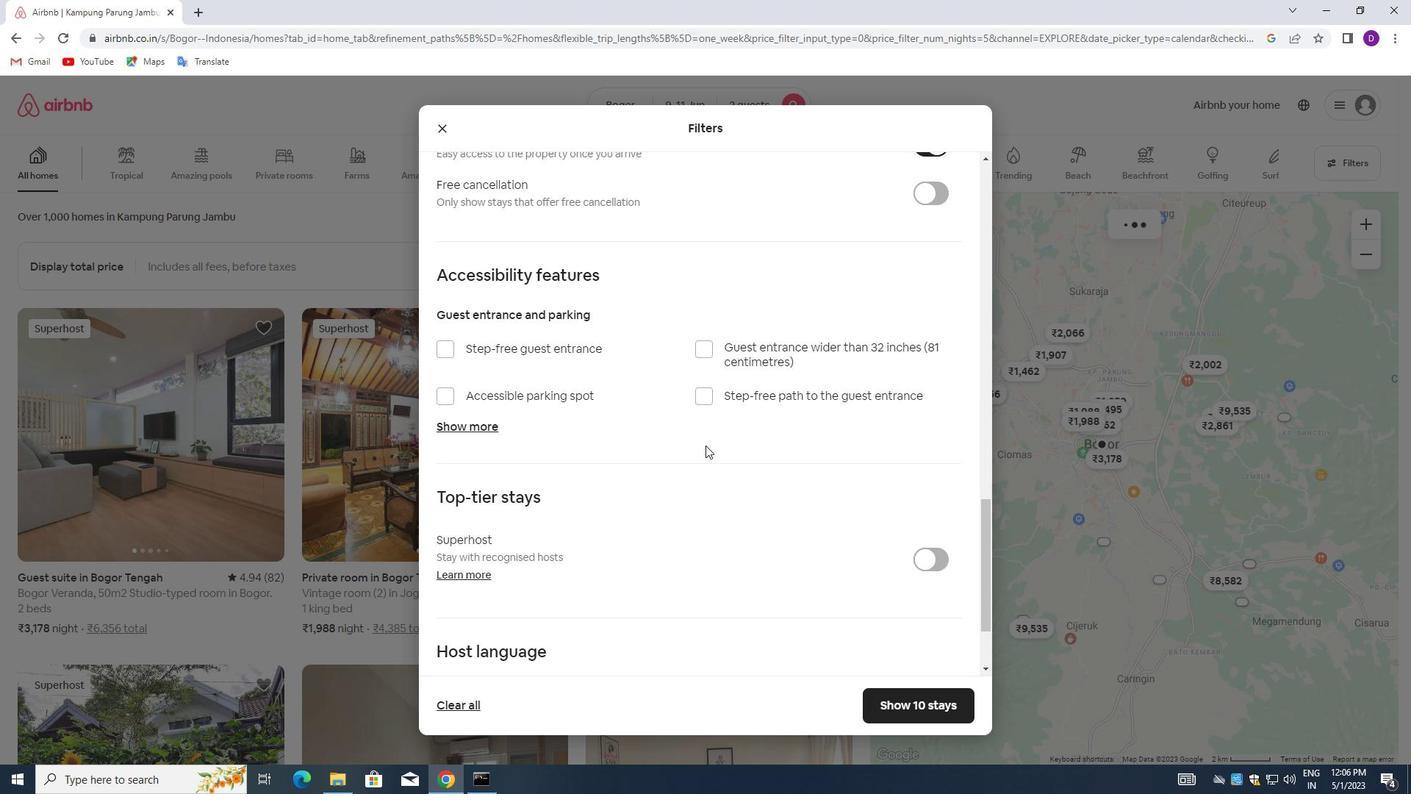 
Action: Mouse moved to (681, 467)
Screenshot: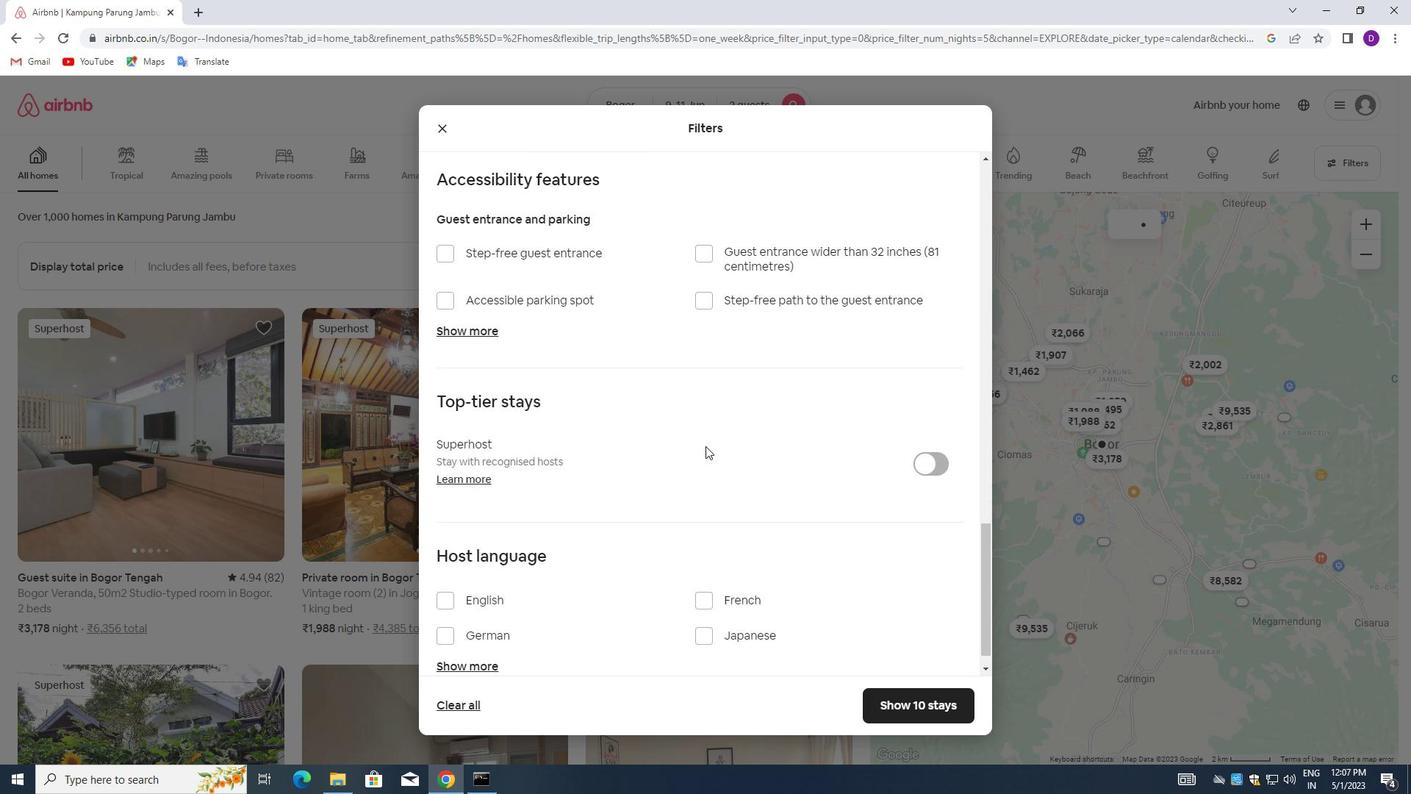 
Action: Mouse scrolled (681, 466) with delta (0, 0)
Screenshot: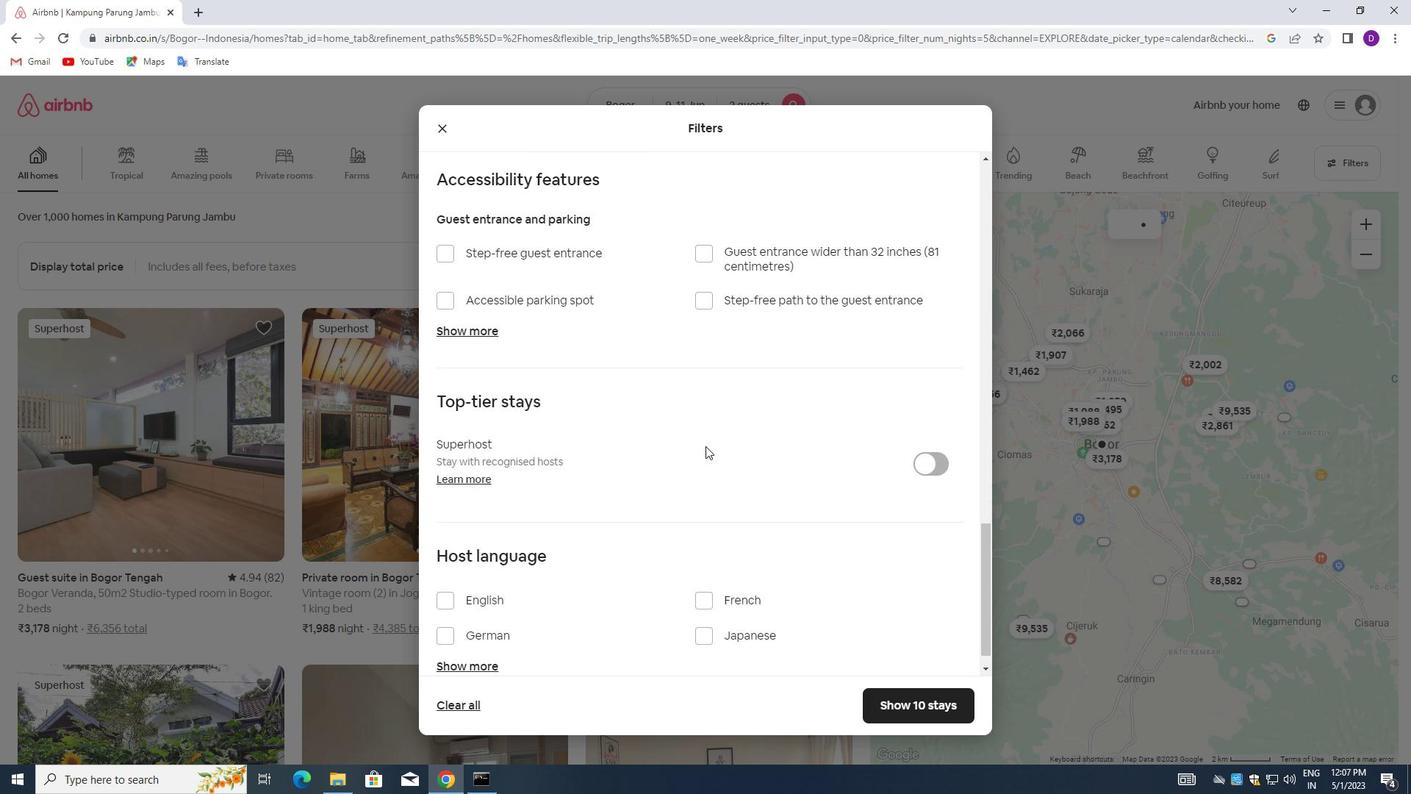 
Action: Mouse moved to (671, 477)
Screenshot: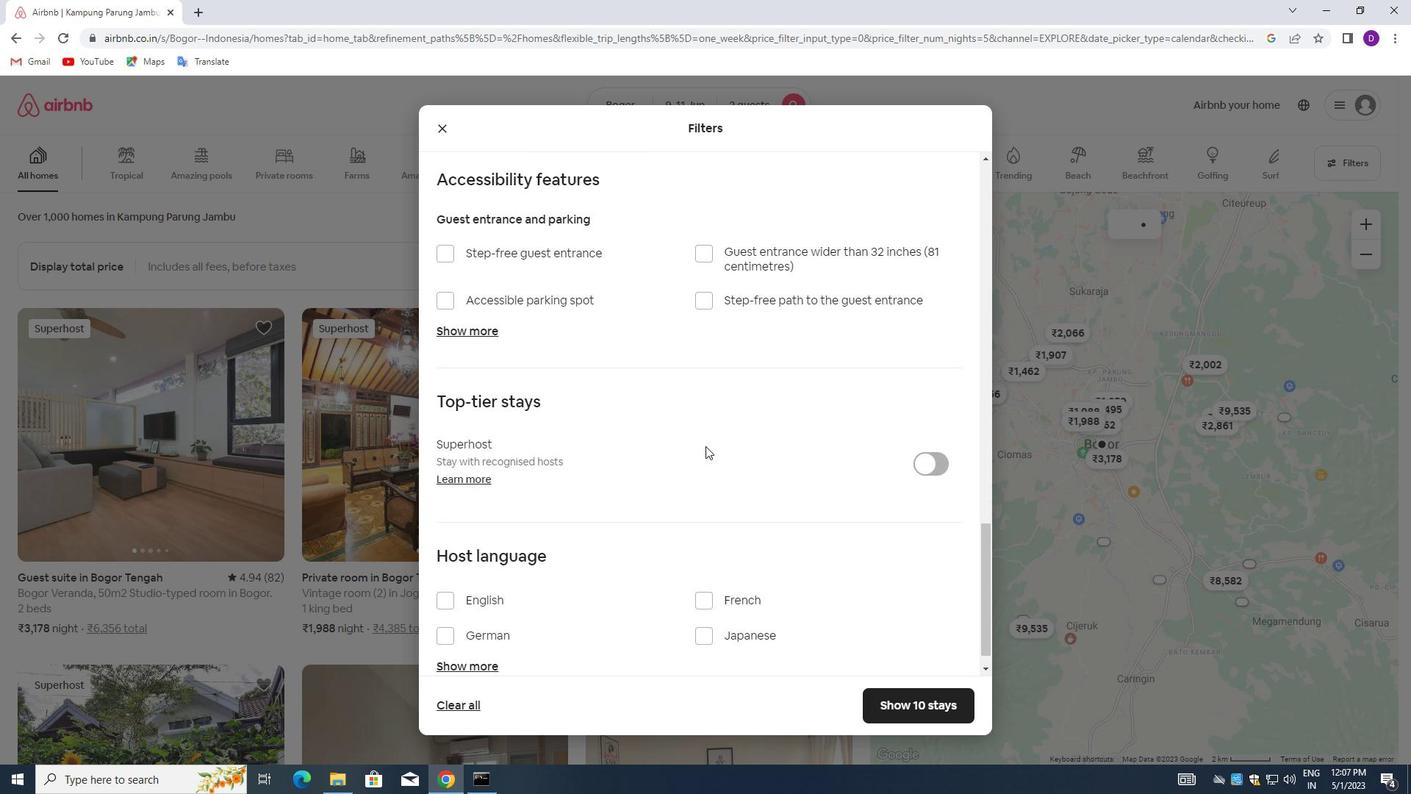 
Action: Mouse scrolled (671, 477) with delta (0, 0)
Screenshot: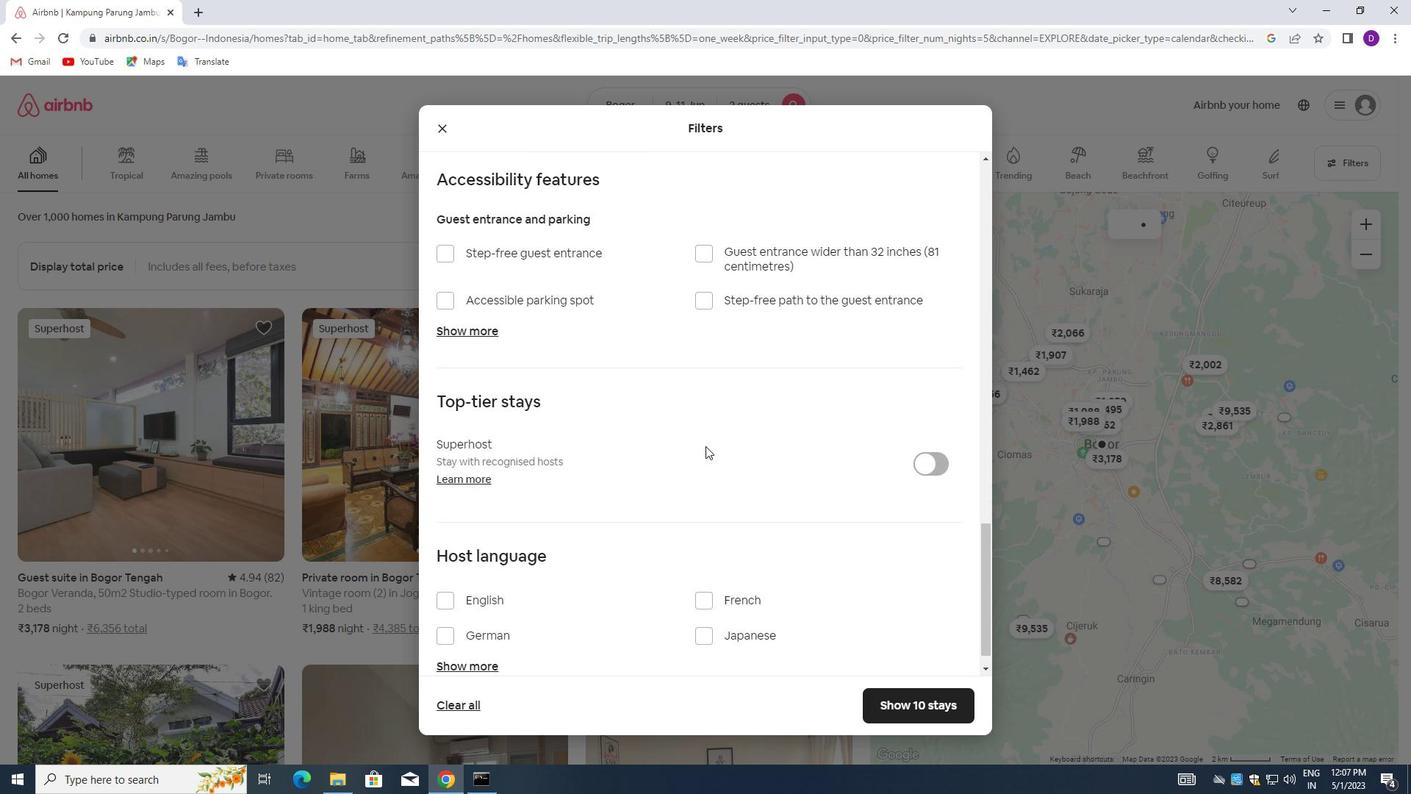 
Action: Mouse moved to (658, 487)
Screenshot: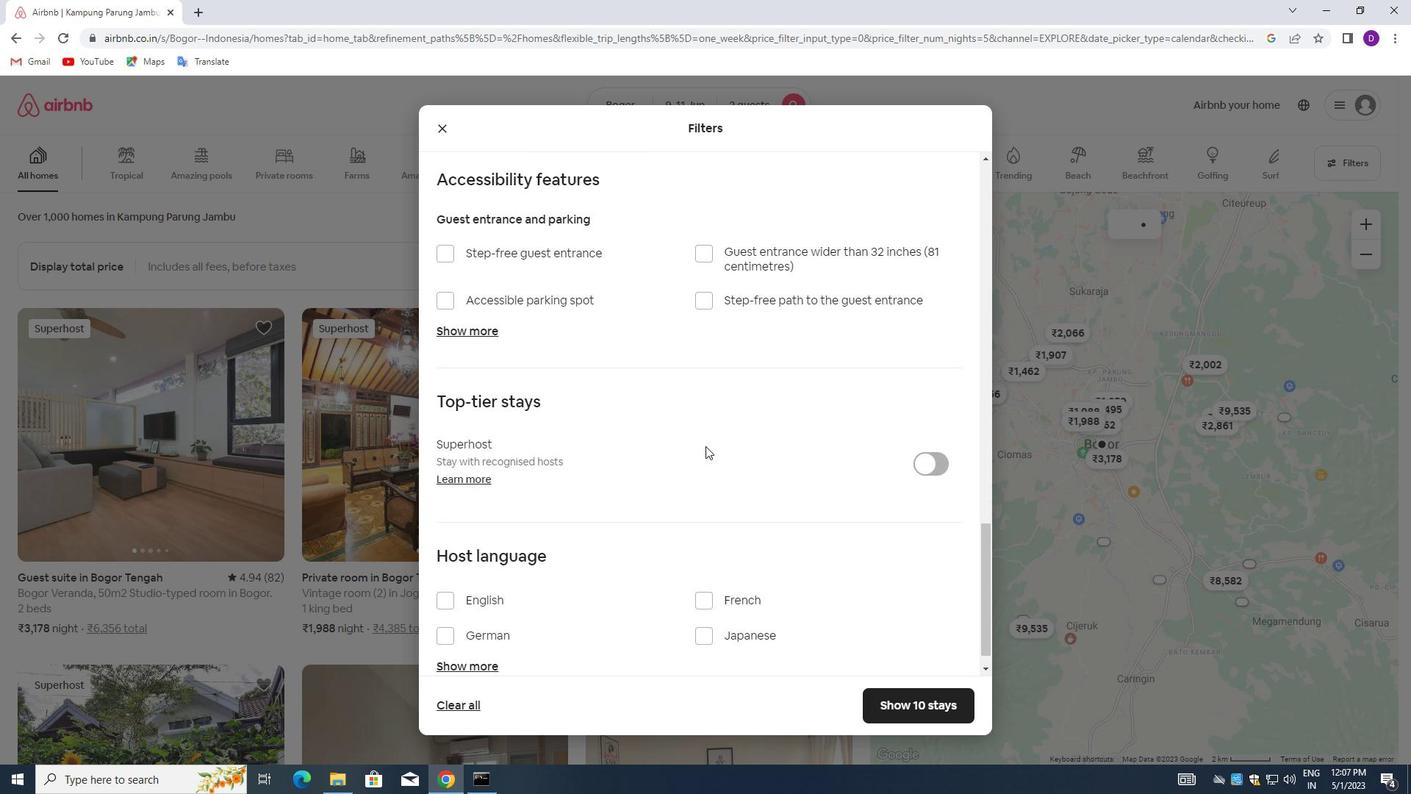
Action: Mouse scrolled (658, 486) with delta (0, 0)
Screenshot: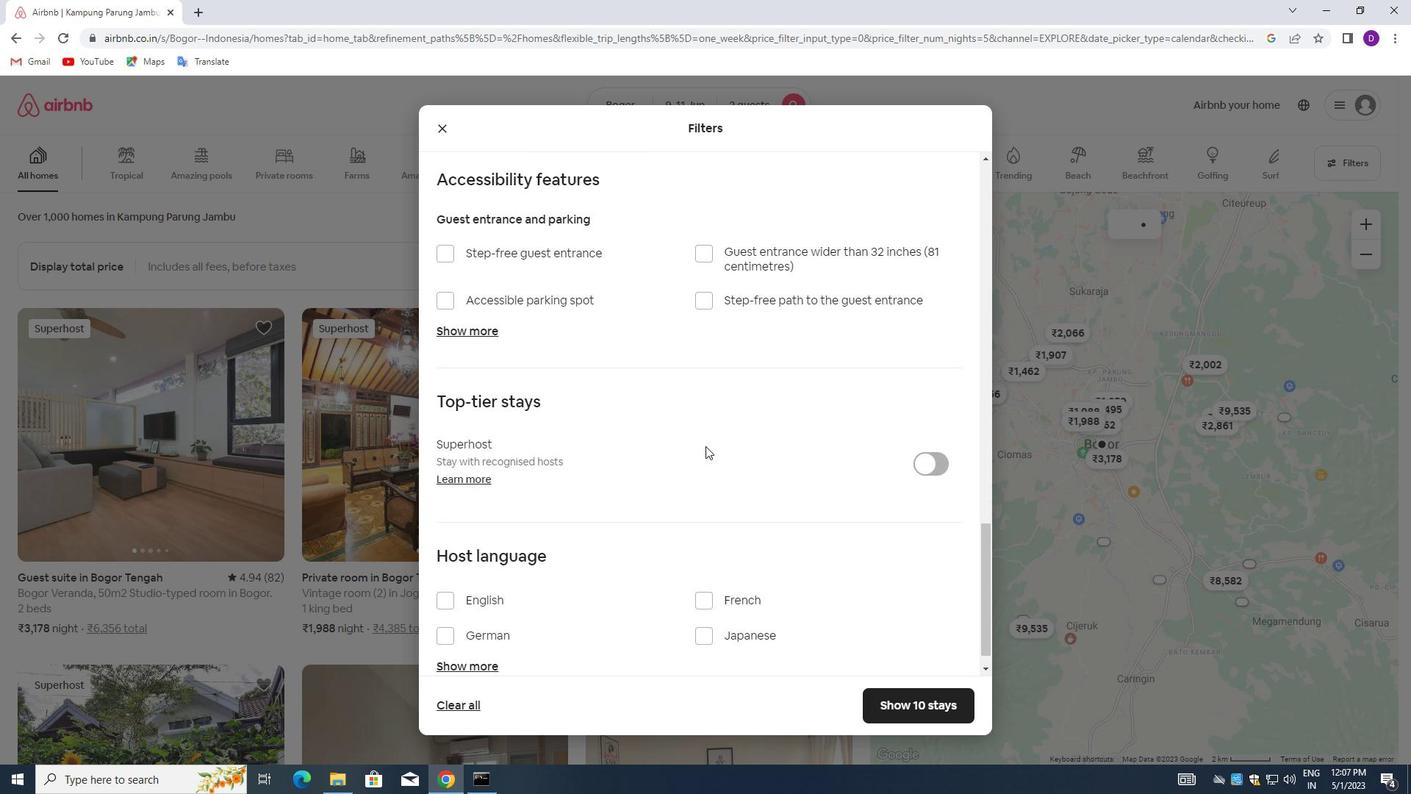 
Action: Mouse moved to (447, 570)
Screenshot: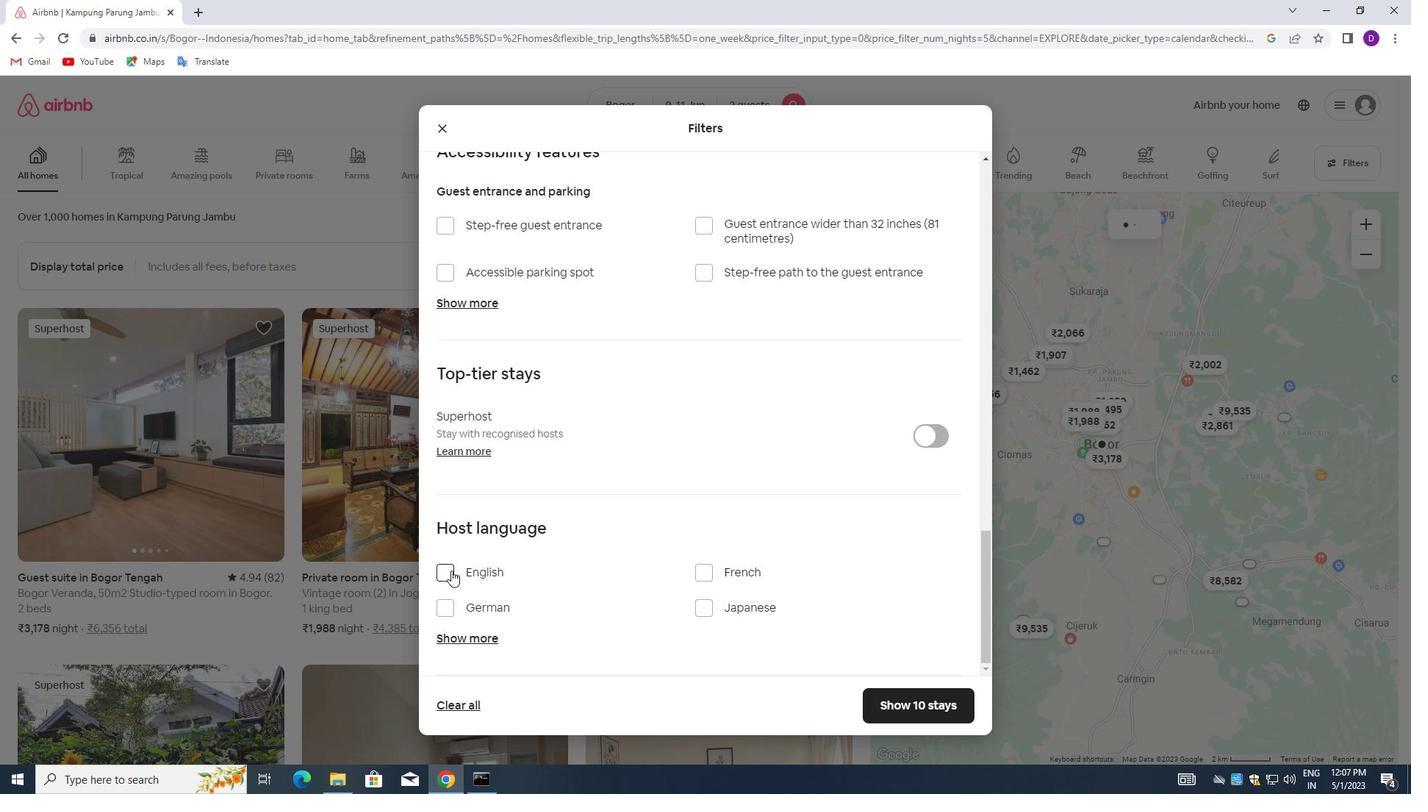 
Action: Mouse pressed left at (447, 570)
Screenshot: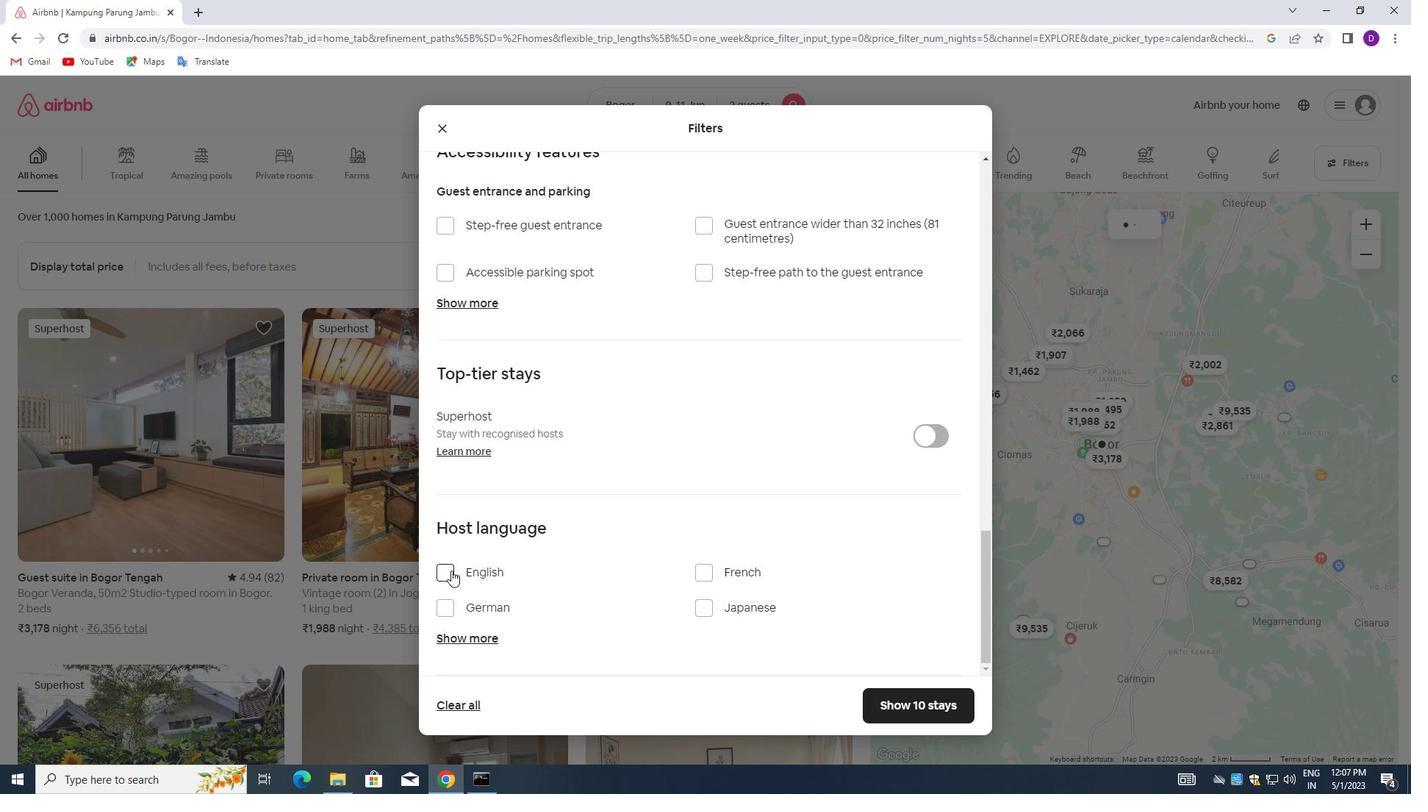 
Action: Mouse moved to (890, 701)
Screenshot: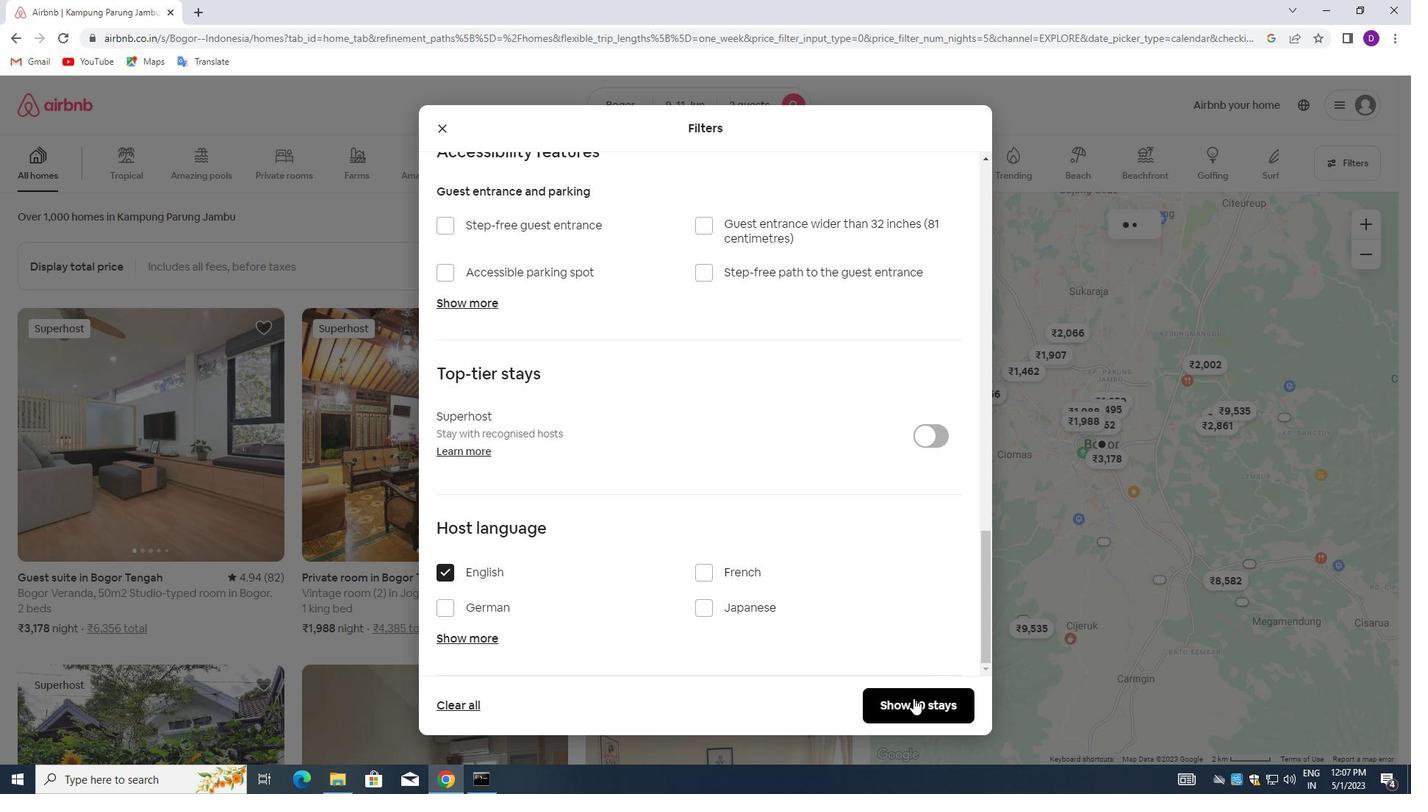 
Action: Mouse pressed left at (890, 701)
Screenshot: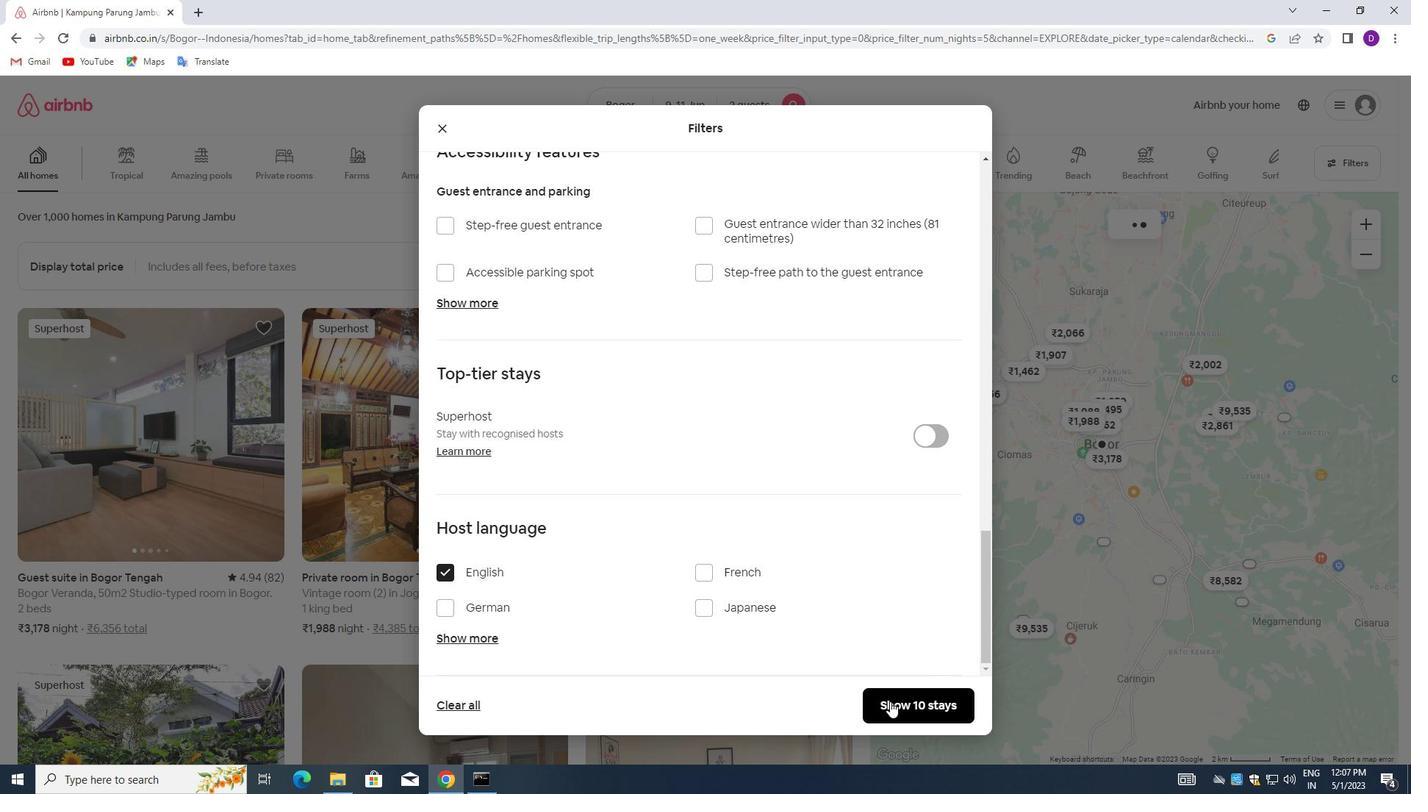
Action: Mouse moved to (826, 632)
Screenshot: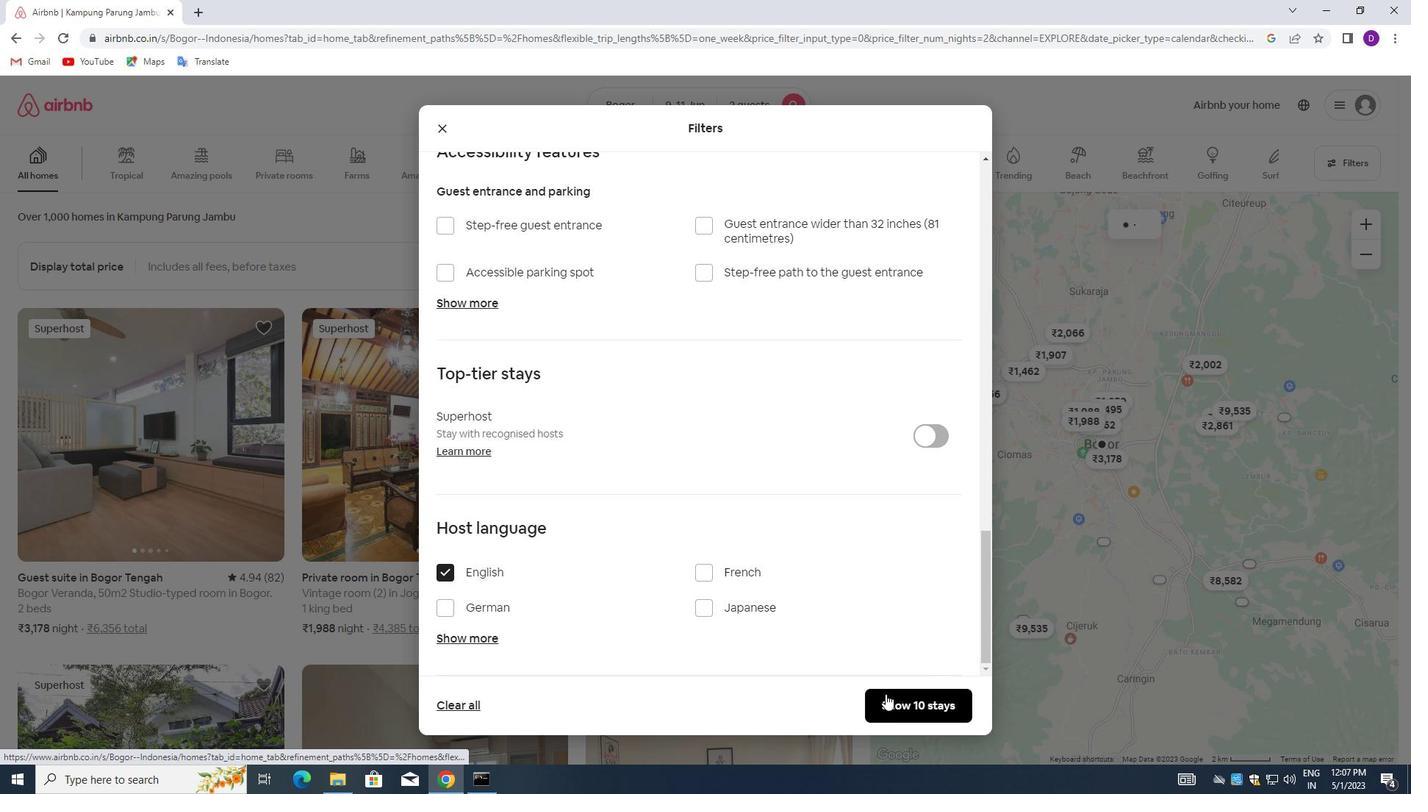 
